 Task: Team Management: 1-on-1 Meeting Agenda.
Action: Mouse pressed left at (295, 323)
Screenshot: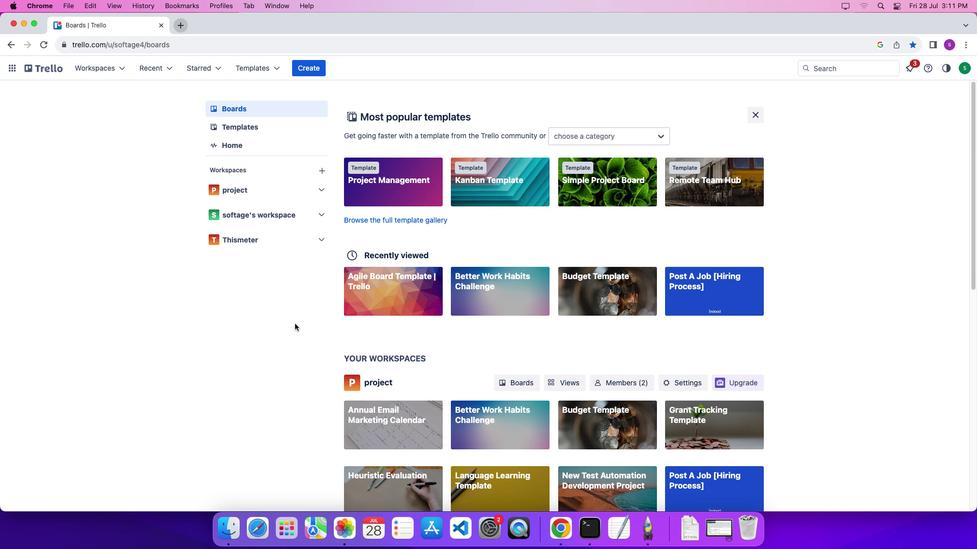
Action: Mouse moved to (35, 68)
Screenshot: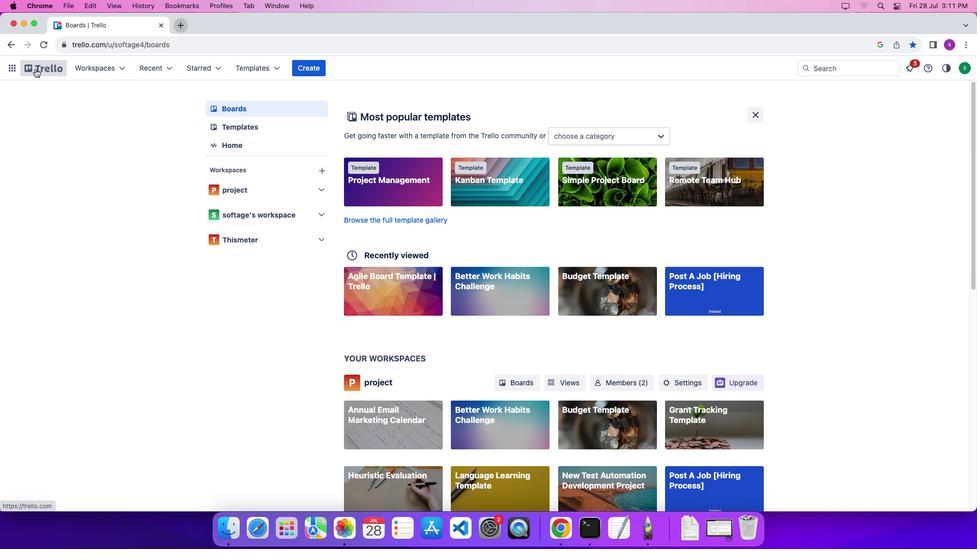 
Action: Mouse pressed left at (35, 68)
Screenshot: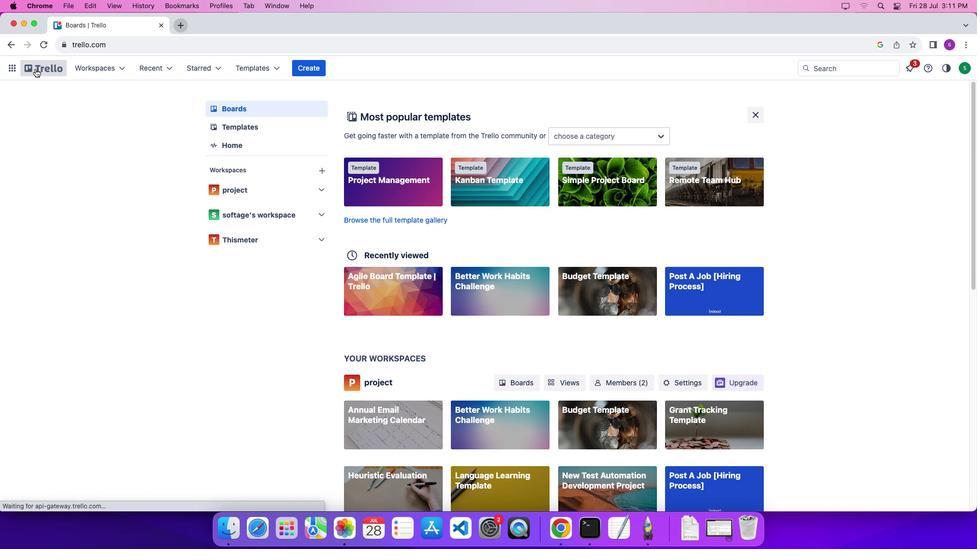 
Action: Mouse moved to (264, 70)
Screenshot: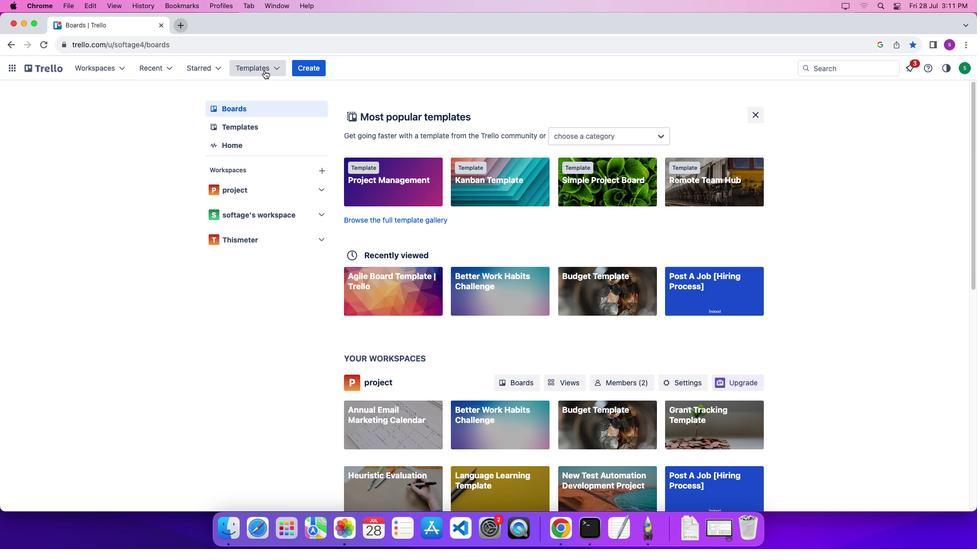 
Action: Mouse pressed left at (264, 70)
Screenshot: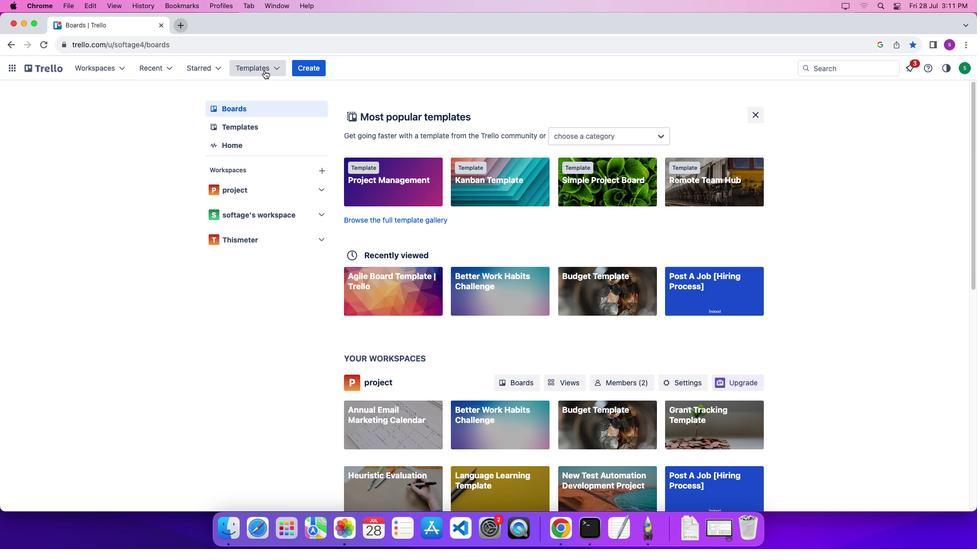 
Action: Mouse moved to (292, 388)
Screenshot: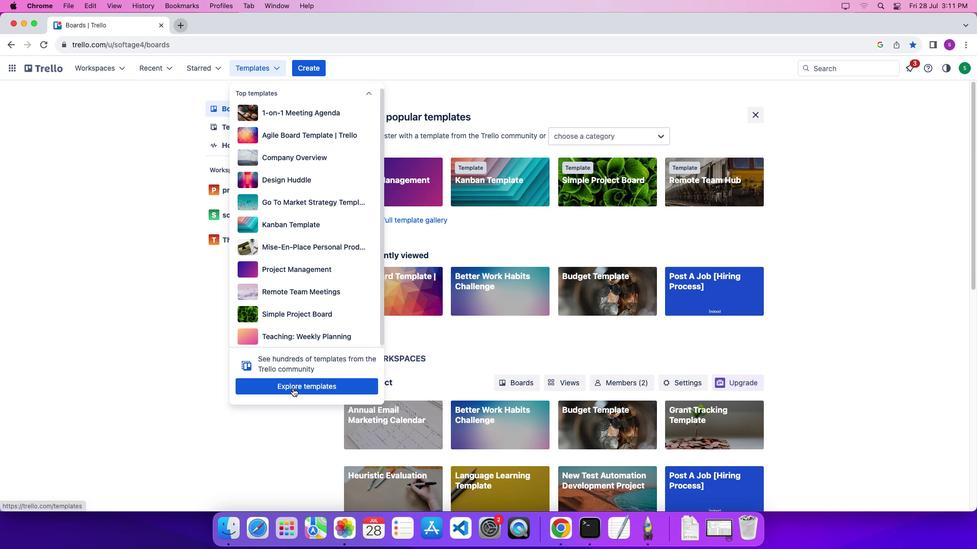 
Action: Mouse pressed left at (292, 388)
Screenshot: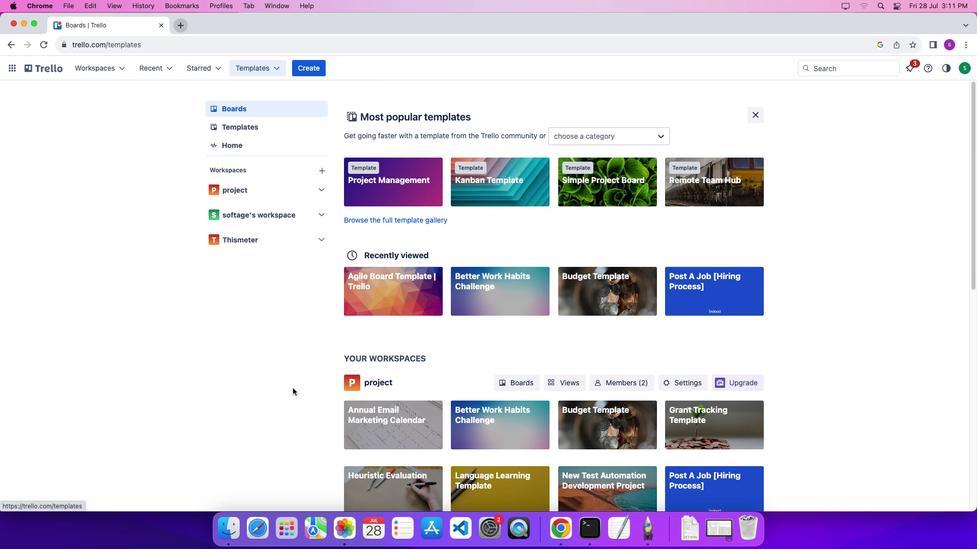 
Action: Mouse moved to (715, 115)
Screenshot: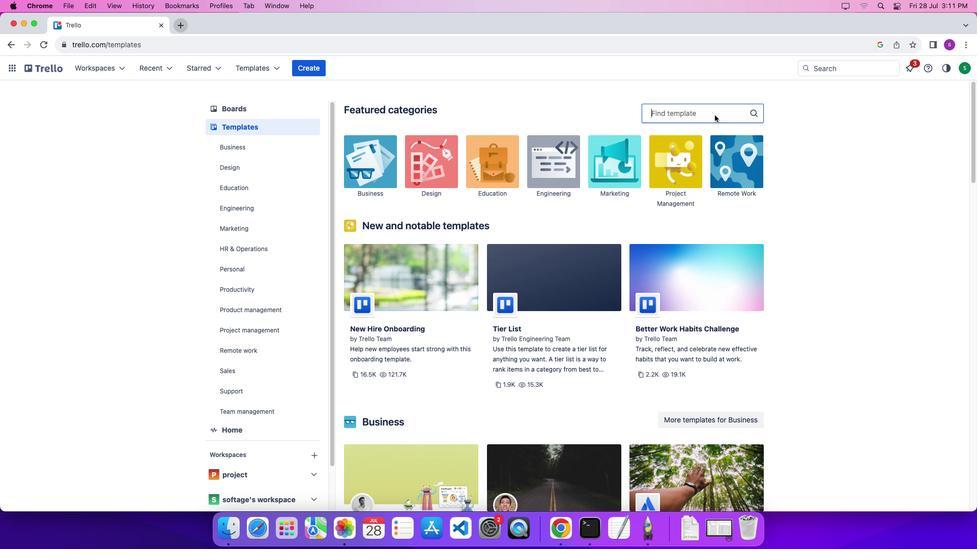 
Action: Mouse pressed left at (715, 115)
Screenshot: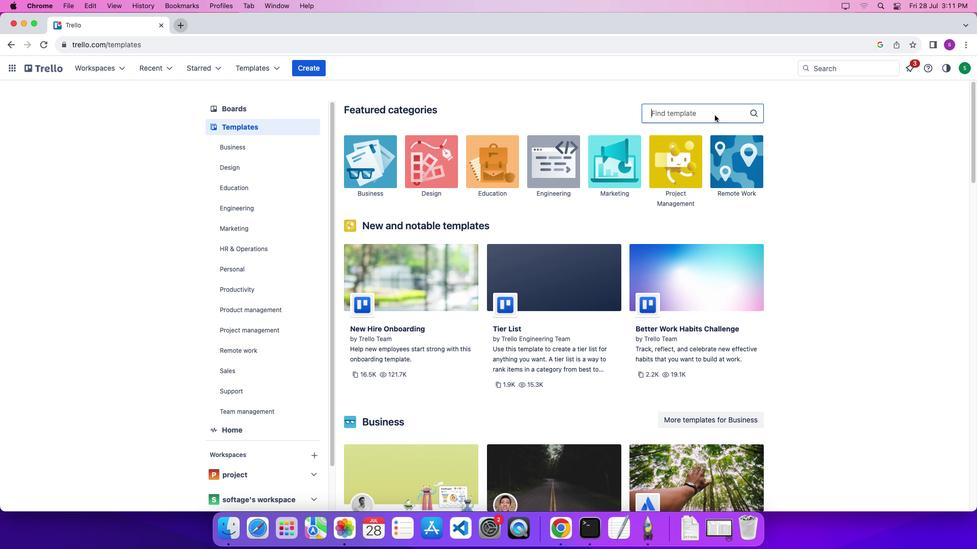 
Action: Mouse pressed left at (715, 115)
Screenshot: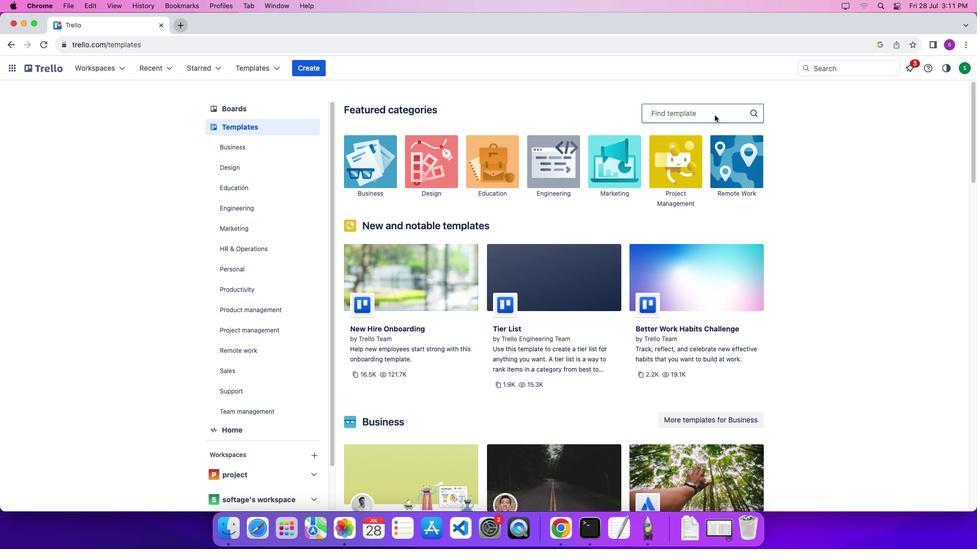
Action: Key pressed Key.shift'M''e''e''t''i''n''g'Key.spaceKey.shift'A''g''e''n''d''a'
Screenshot: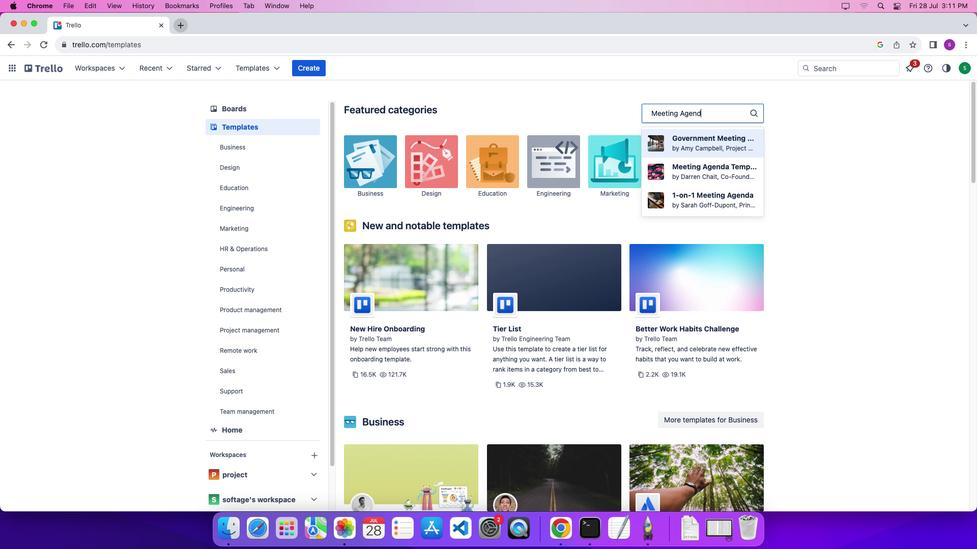 
Action: Mouse moved to (725, 190)
Screenshot: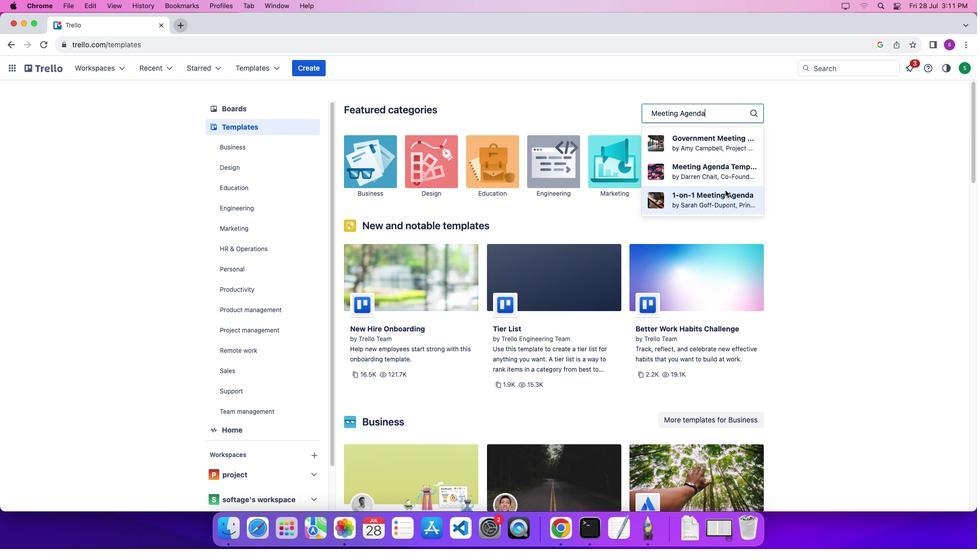 
Action: Mouse pressed left at (725, 190)
Screenshot: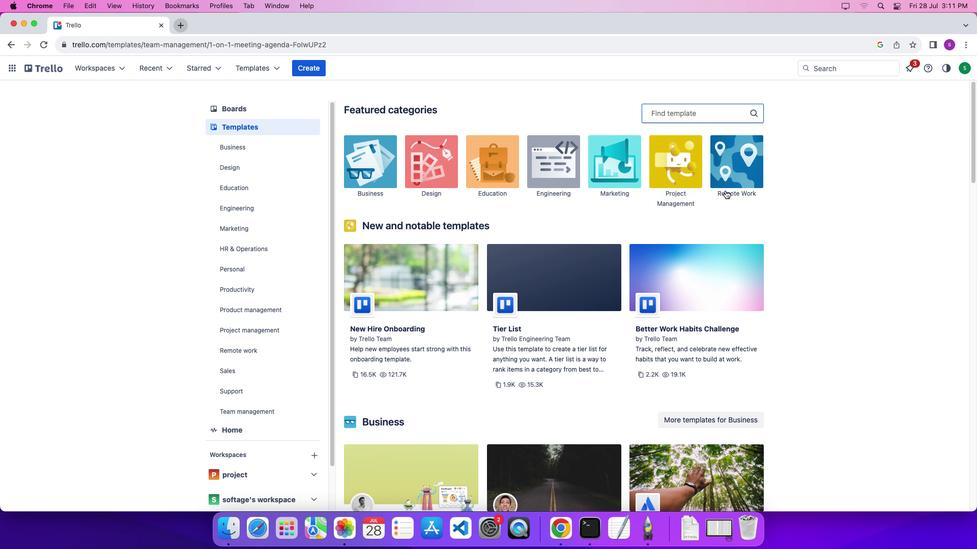 
Action: Mouse moved to (675, 295)
Screenshot: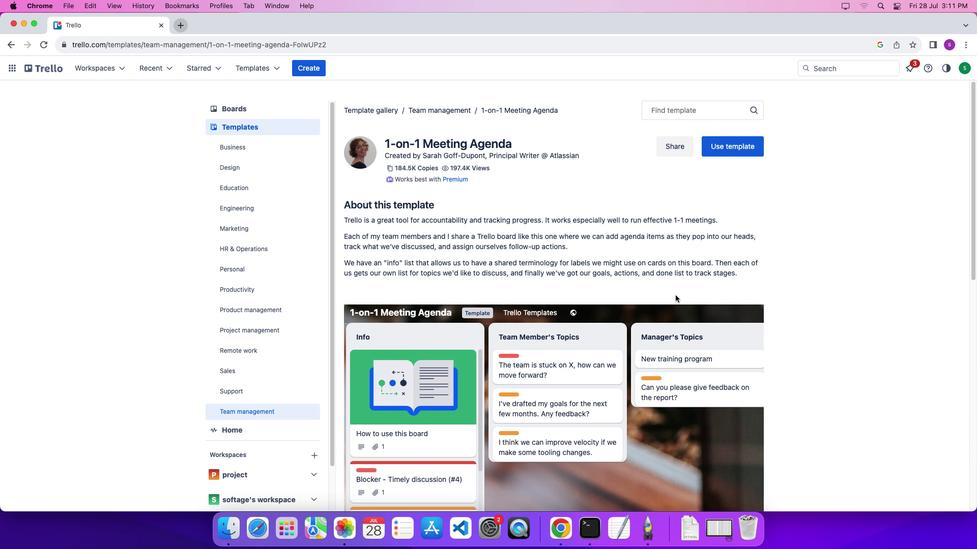 
Action: Mouse scrolled (675, 295) with delta (0, 0)
Screenshot: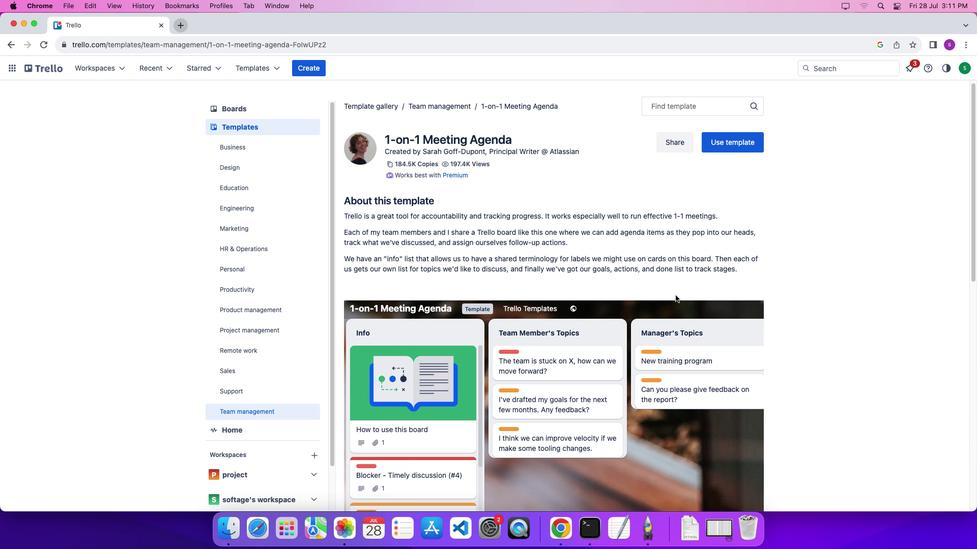 
Action: Mouse scrolled (675, 295) with delta (0, 0)
Screenshot: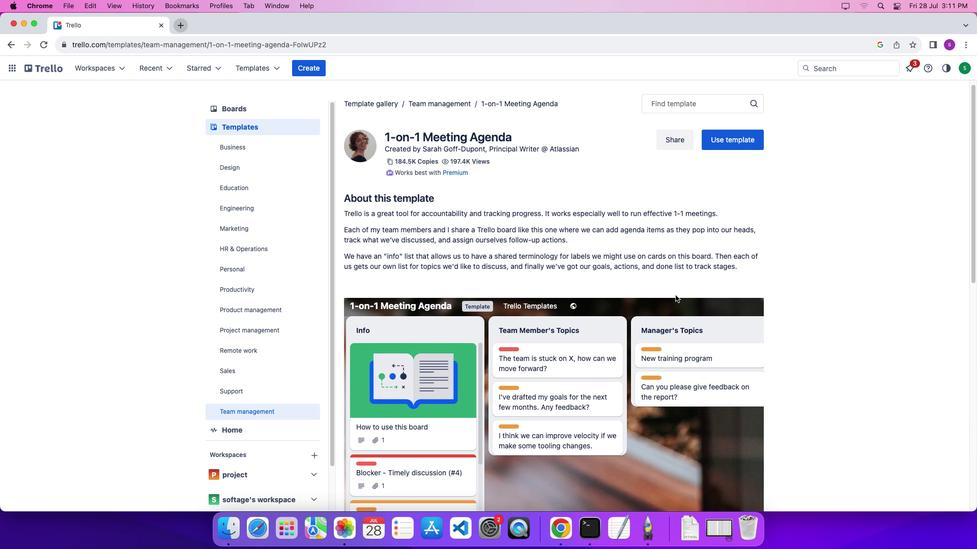 
Action: Mouse scrolled (675, 295) with delta (0, 0)
Screenshot: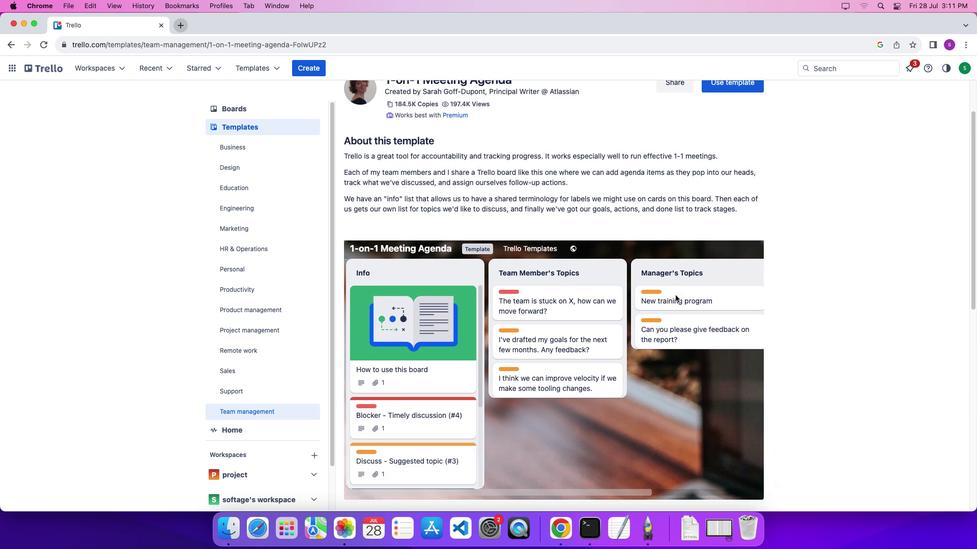 
Action: Mouse scrolled (675, 295) with delta (0, 0)
Screenshot: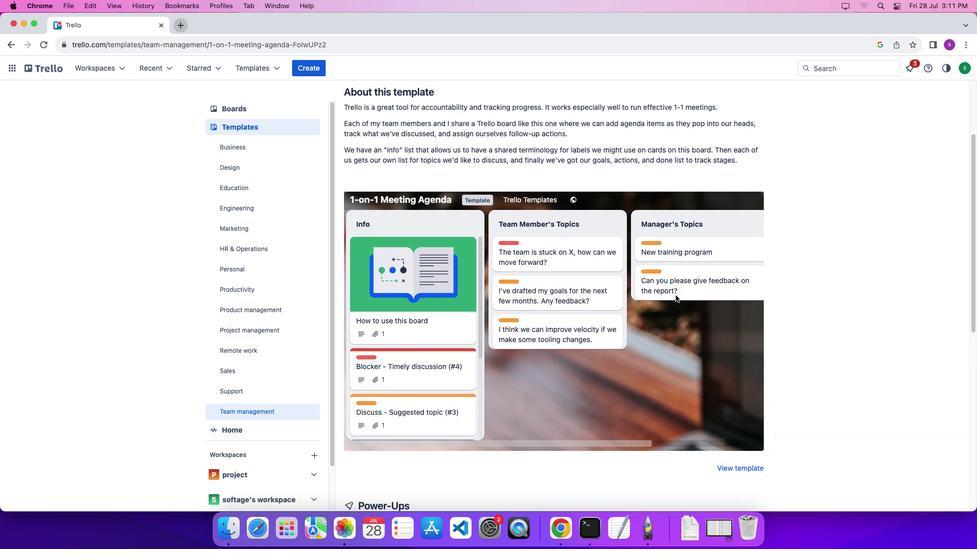 
Action: Mouse scrolled (675, 295) with delta (0, -2)
Screenshot: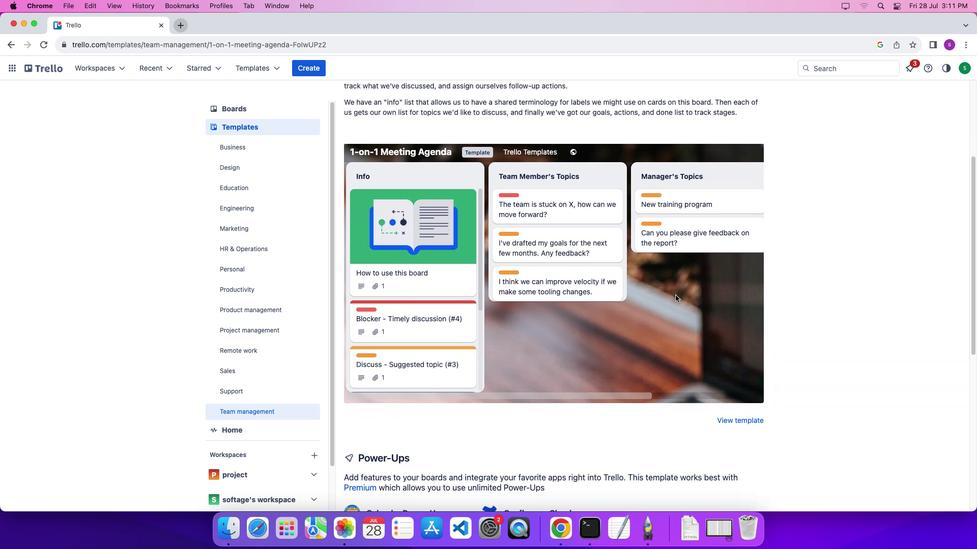 
Action: Mouse scrolled (675, 295) with delta (0, 0)
Screenshot: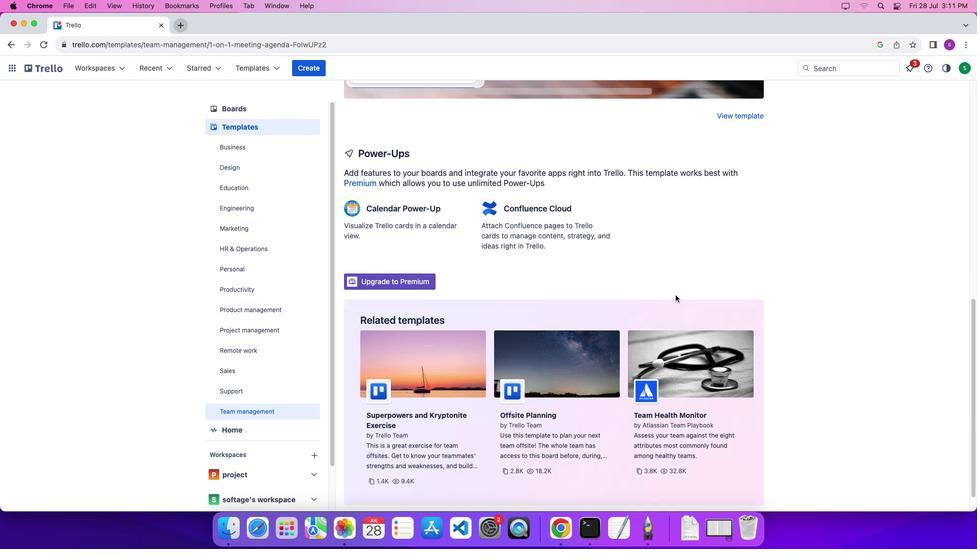 
Action: Mouse scrolled (675, 295) with delta (0, 0)
Screenshot: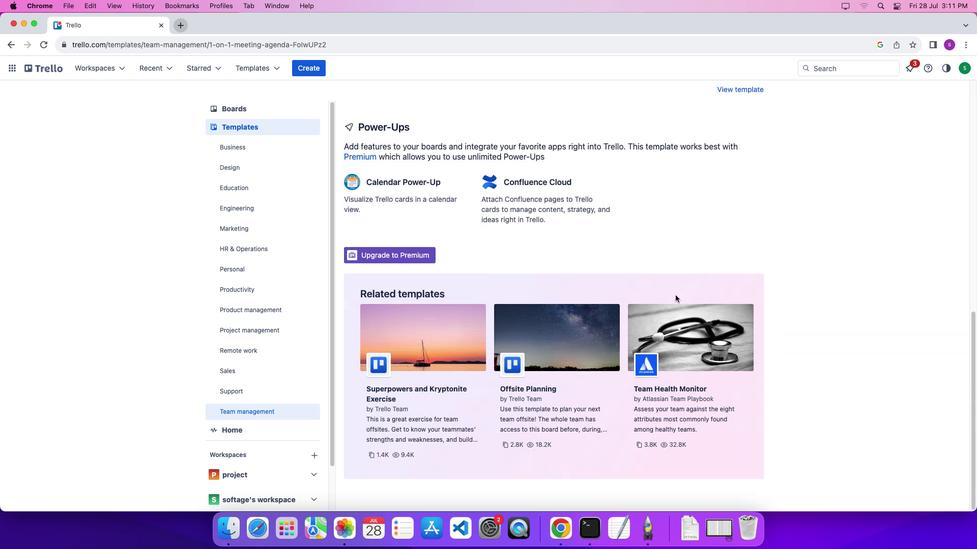 
Action: Mouse scrolled (675, 295) with delta (0, -3)
Screenshot: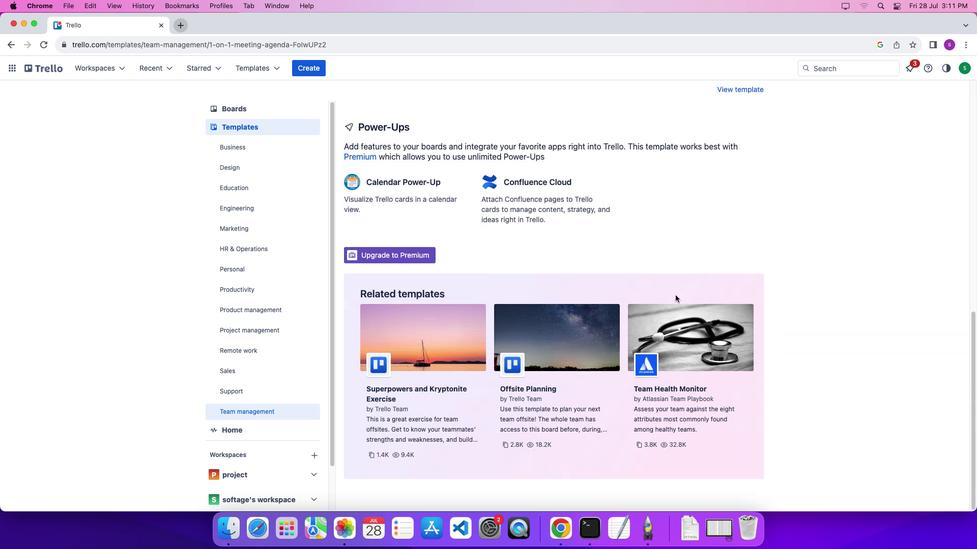 
Action: Mouse scrolled (675, 295) with delta (0, -5)
Screenshot: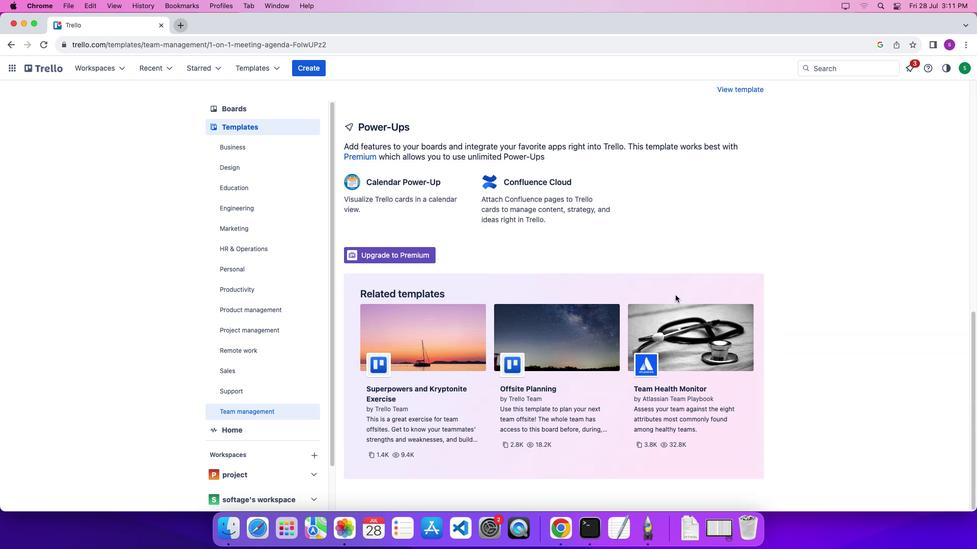 
Action: Mouse scrolled (675, 295) with delta (0, 0)
Screenshot: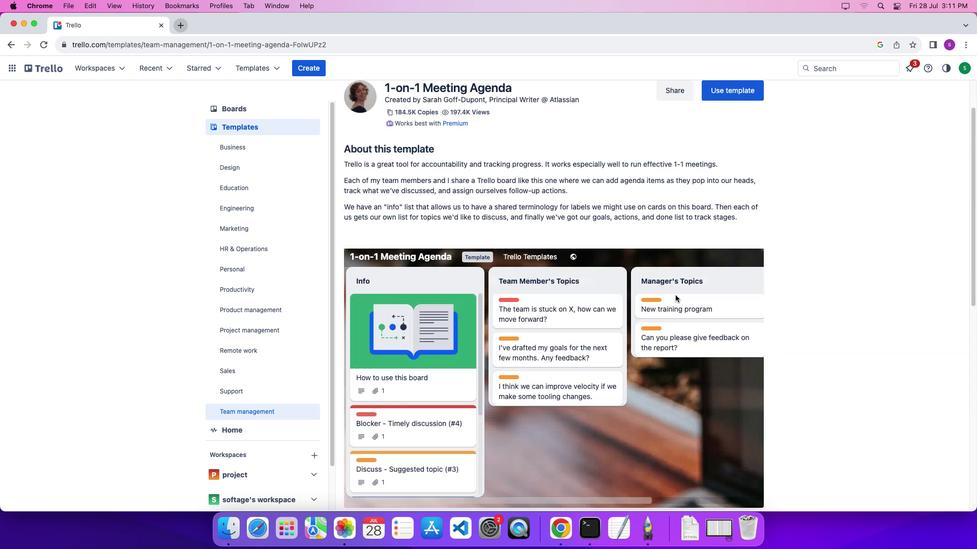 
Action: Mouse scrolled (675, 295) with delta (0, 0)
Screenshot: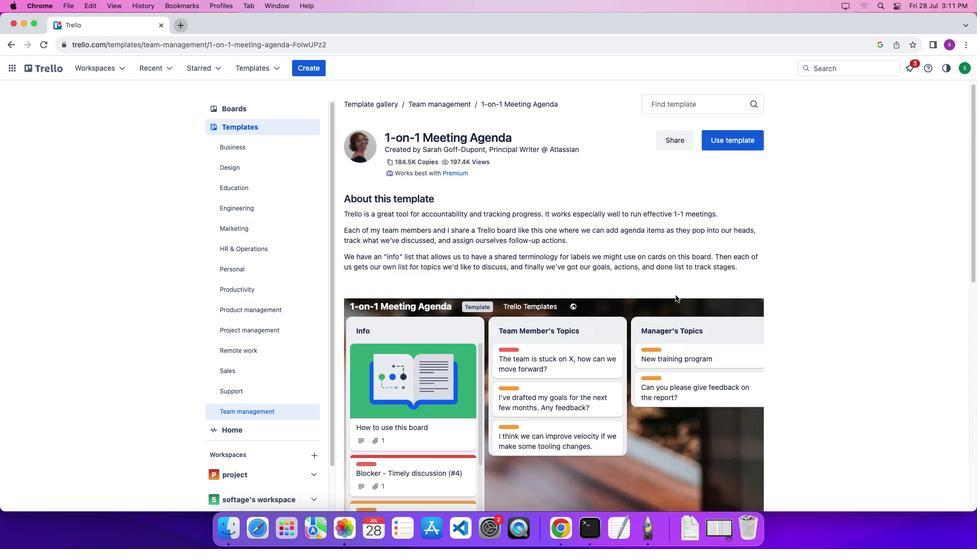 
Action: Mouse scrolled (675, 295) with delta (0, 4)
Screenshot: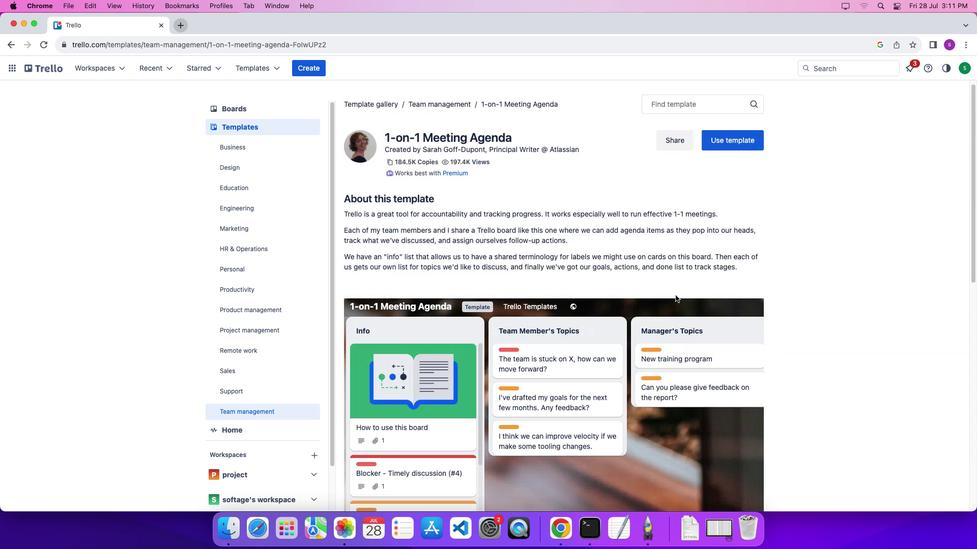 
Action: Mouse scrolled (675, 295) with delta (0, 6)
Screenshot: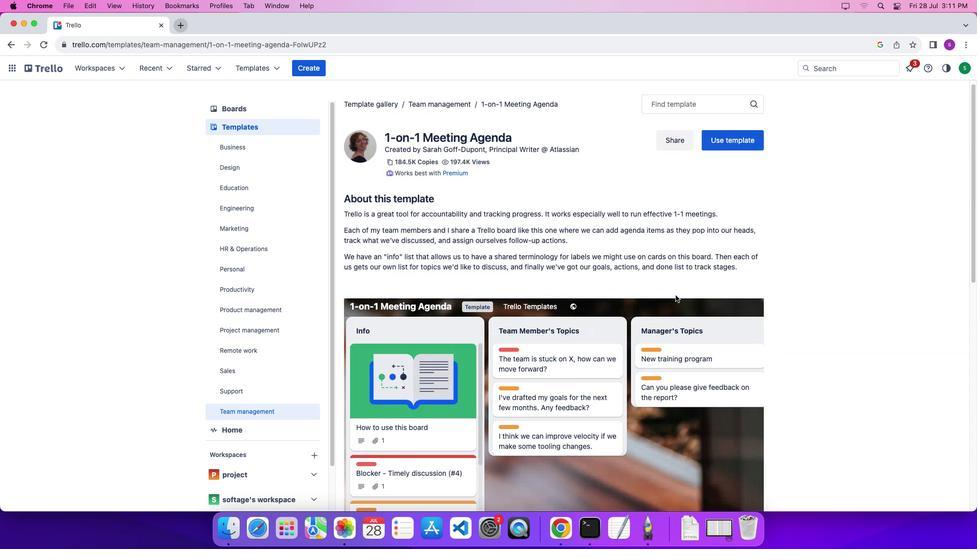 
Action: Mouse scrolled (675, 295) with delta (0, 0)
Screenshot: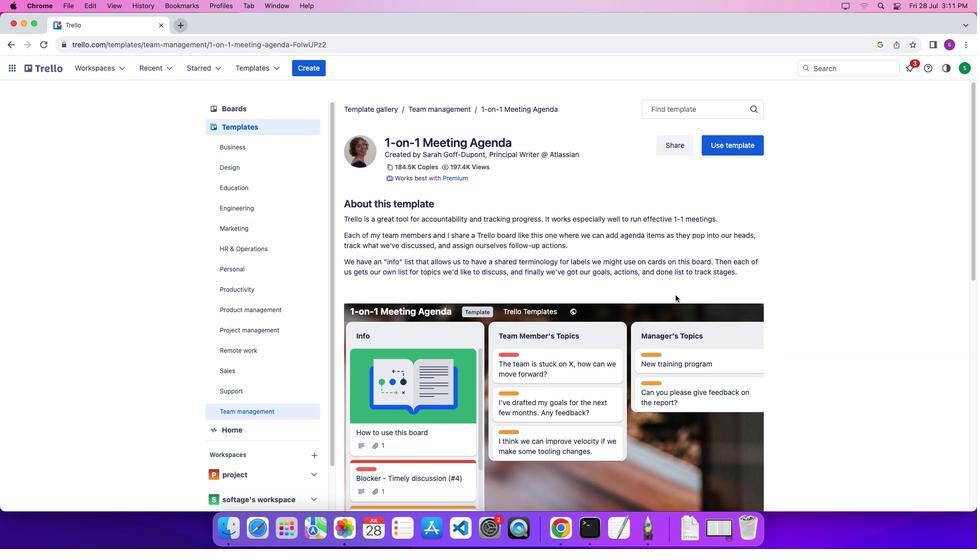 
Action: Mouse scrolled (675, 295) with delta (0, 0)
Screenshot: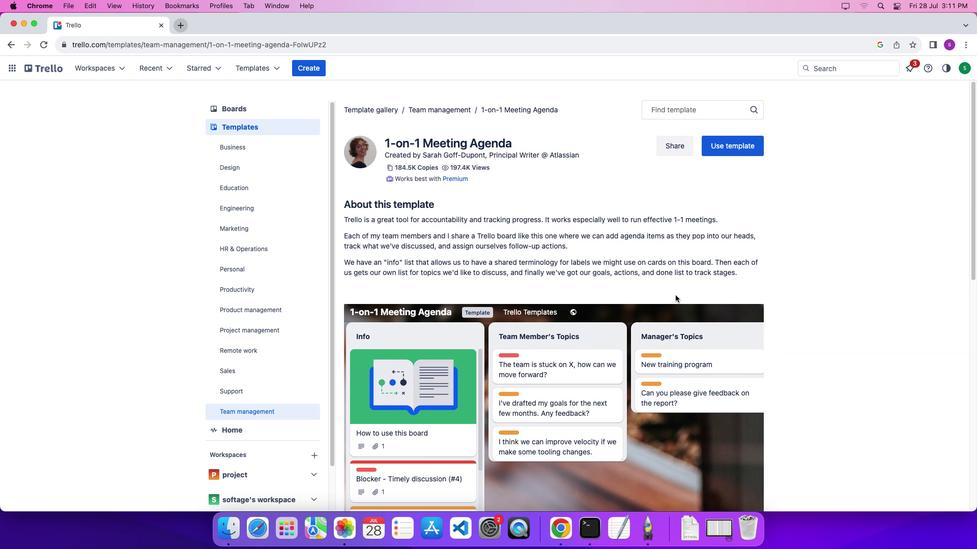 
Action: Mouse scrolled (675, 295) with delta (0, 4)
Screenshot: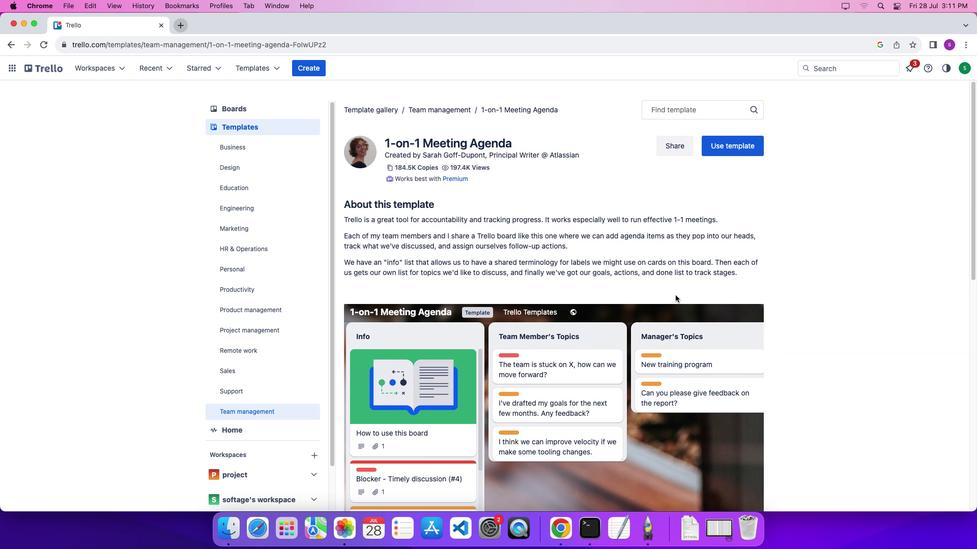 
Action: Mouse scrolled (675, 295) with delta (0, 6)
Screenshot: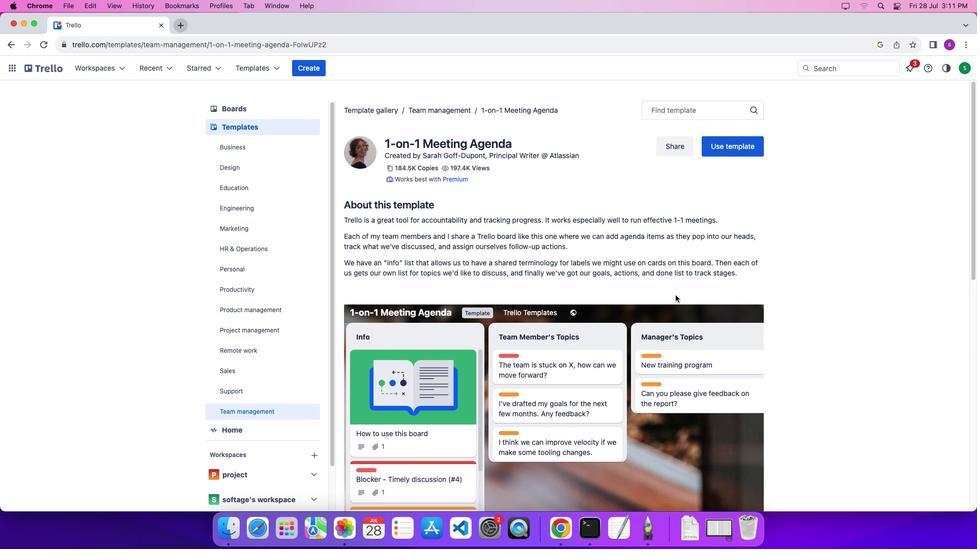 
Action: Mouse scrolled (675, 295) with delta (0, 0)
Screenshot: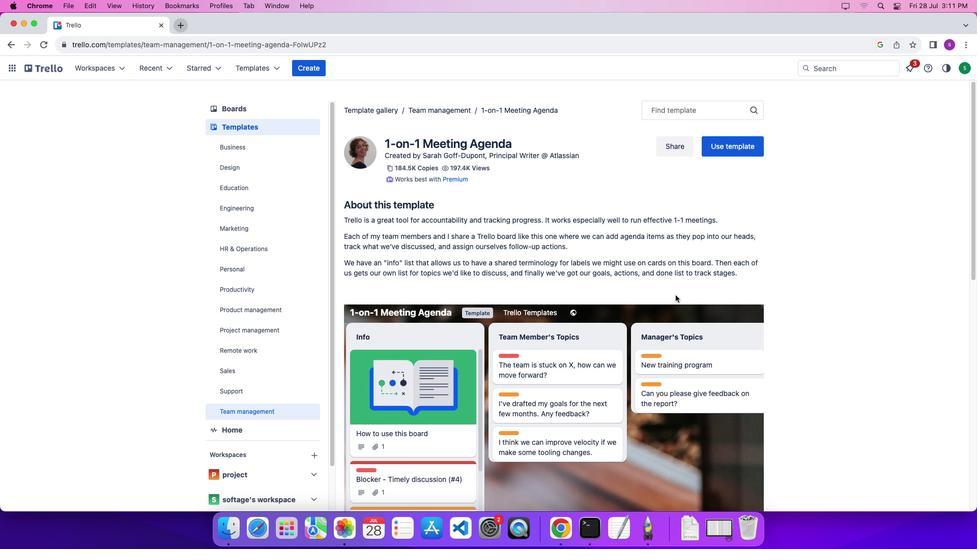 
Action: Mouse scrolled (675, 295) with delta (0, 1)
Screenshot: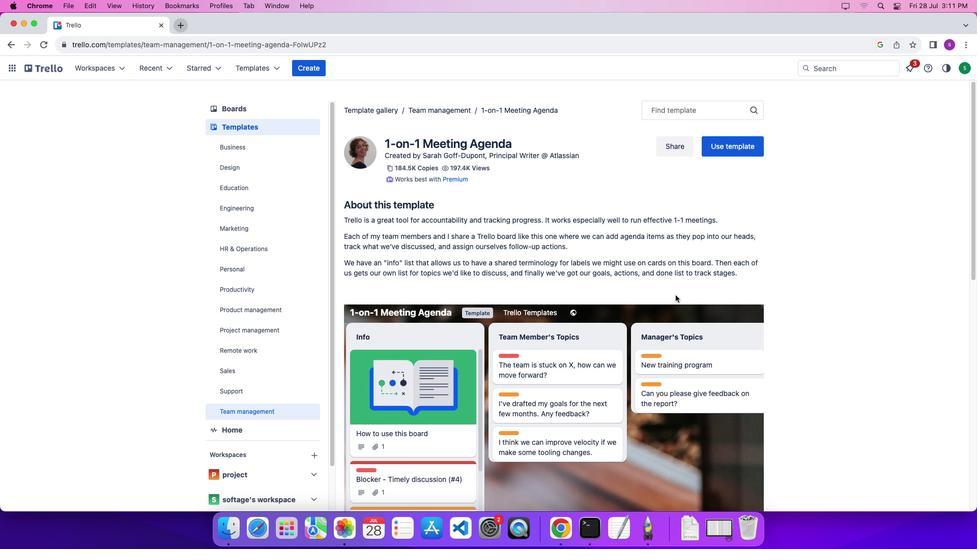 
Action: Mouse scrolled (675, 295) with delta (0, 4)
Screenshot: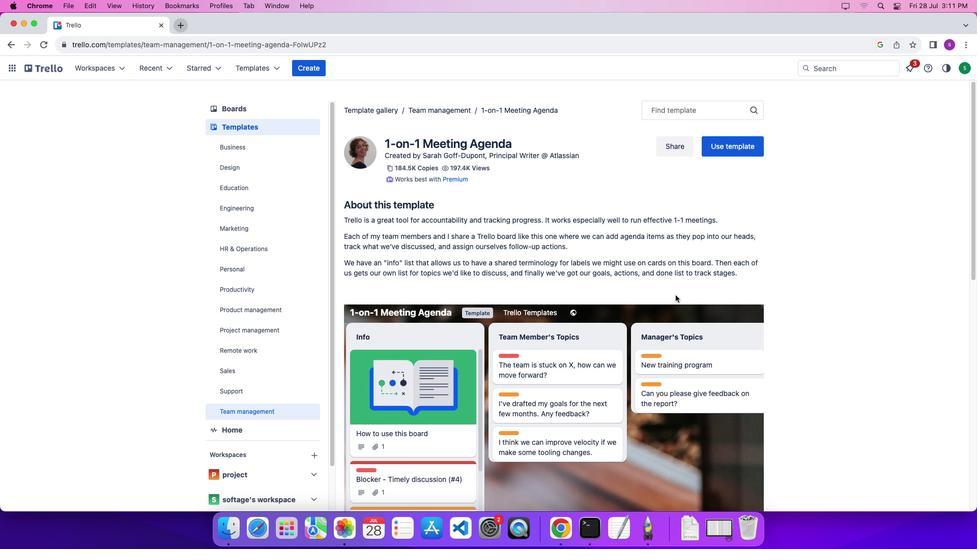 
Action: Mouse scrolled (675, 295) with delta (0, 7)
Screenshot: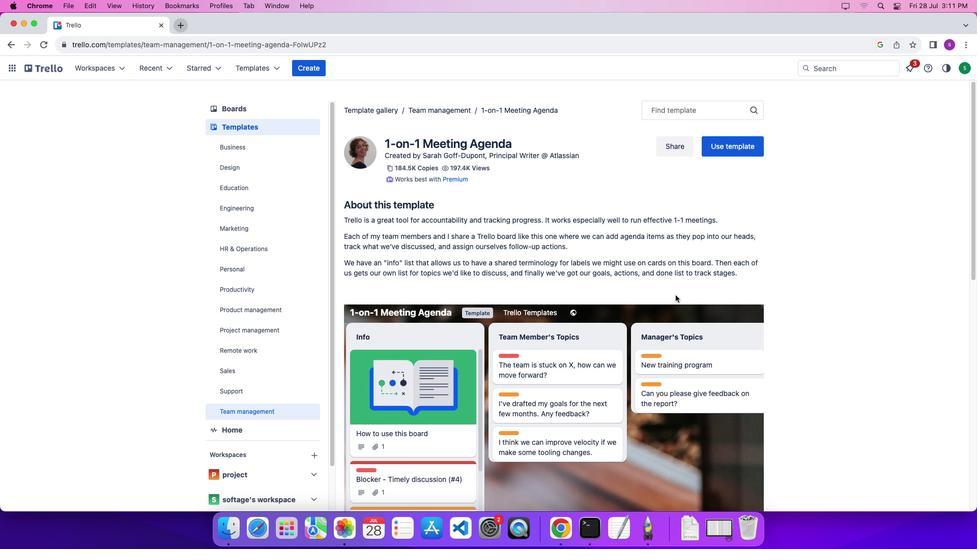 
Action: Mouse scrolled (675, 295) with delta (0, 0)
Screenshot: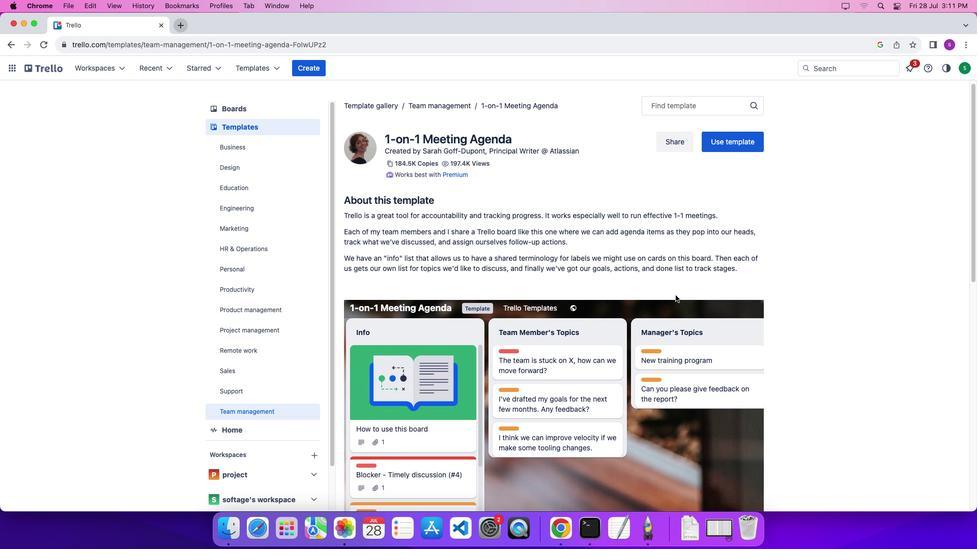 
Action: Mouse scrolled (675, 295) with delta (0, 0)
Screenshot: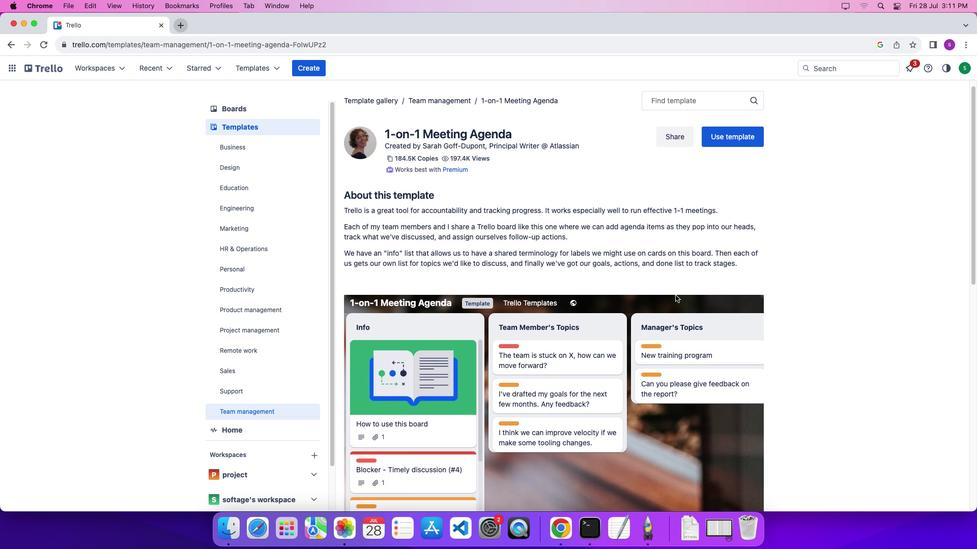 
Action: Mouse scrolled (675, 295) with delta (0, 0)
Screenshot: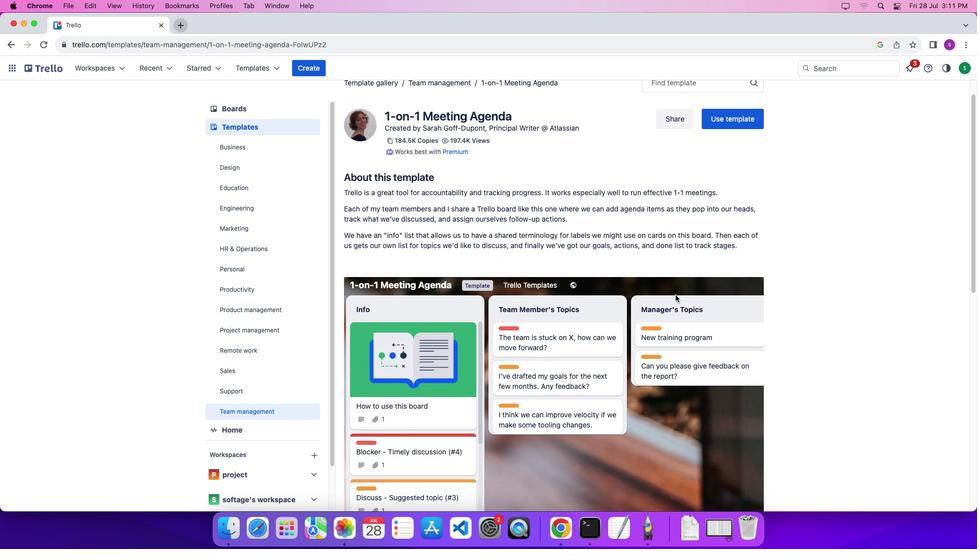 
Action: Mouse scrolled (675, 295) with delta (0, 0)
Screenshot: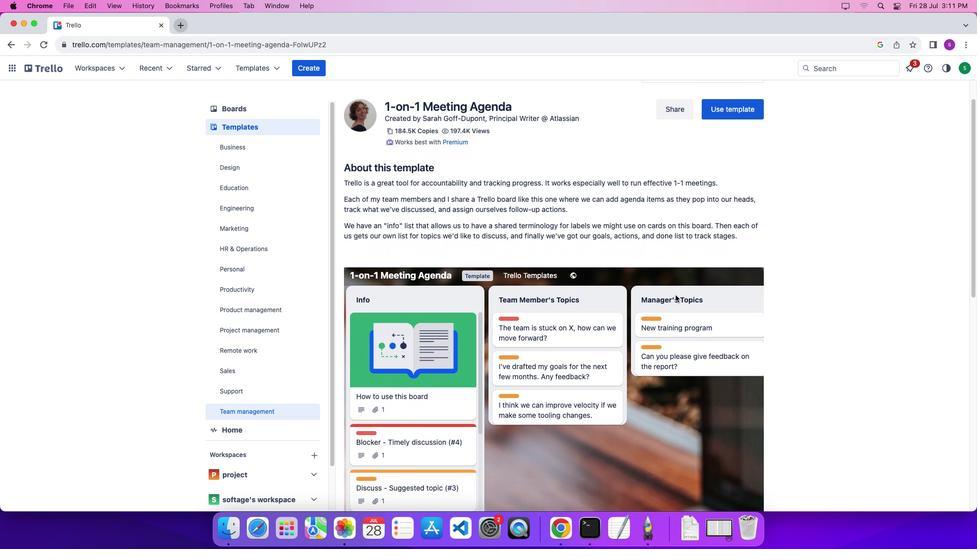 
Action: Mouse scrolled (675, 295) with delta (0, 0)
Screenshot: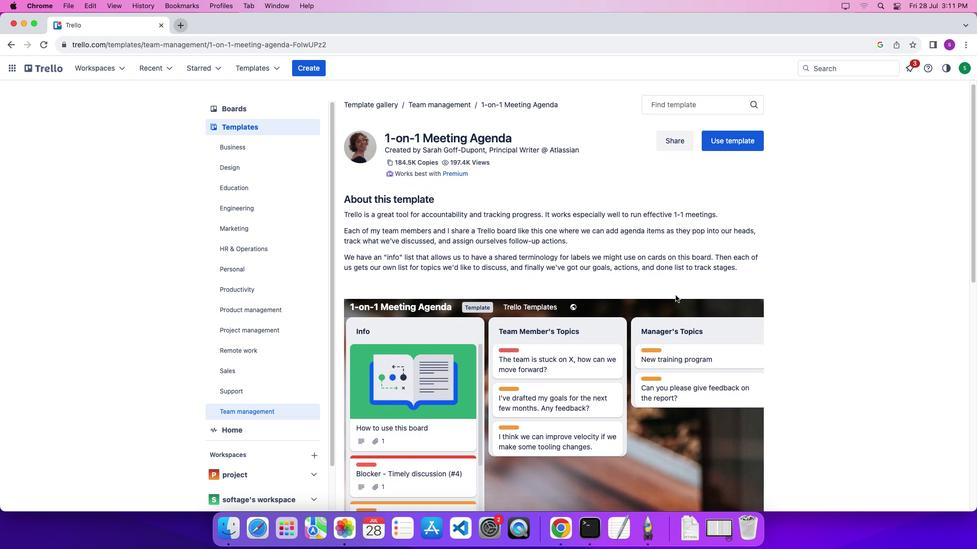 
Action: Mouse scrolled (675, 295) with delta (0, 0)
Screenshot: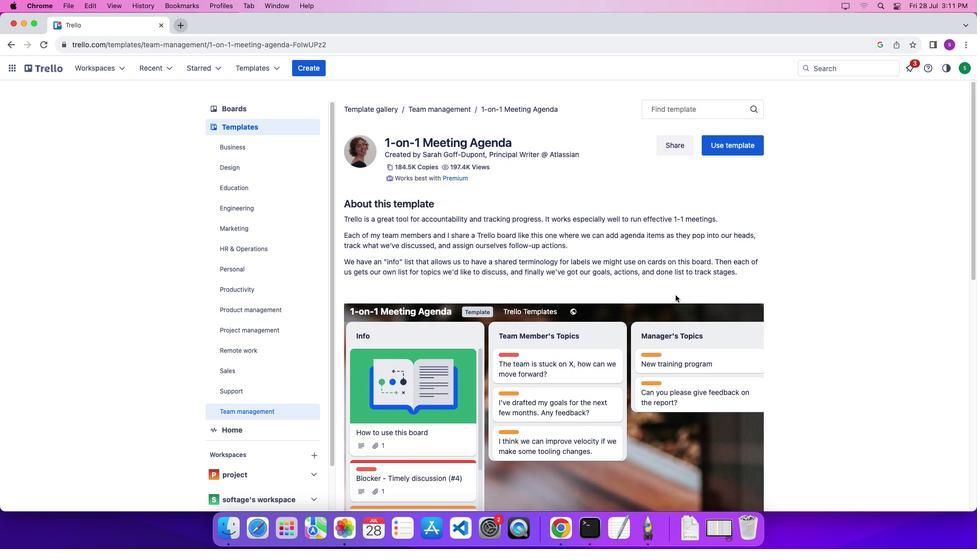 
Action: Mouse scrolled (675, 295) with delta (0, 4)
Screenshot: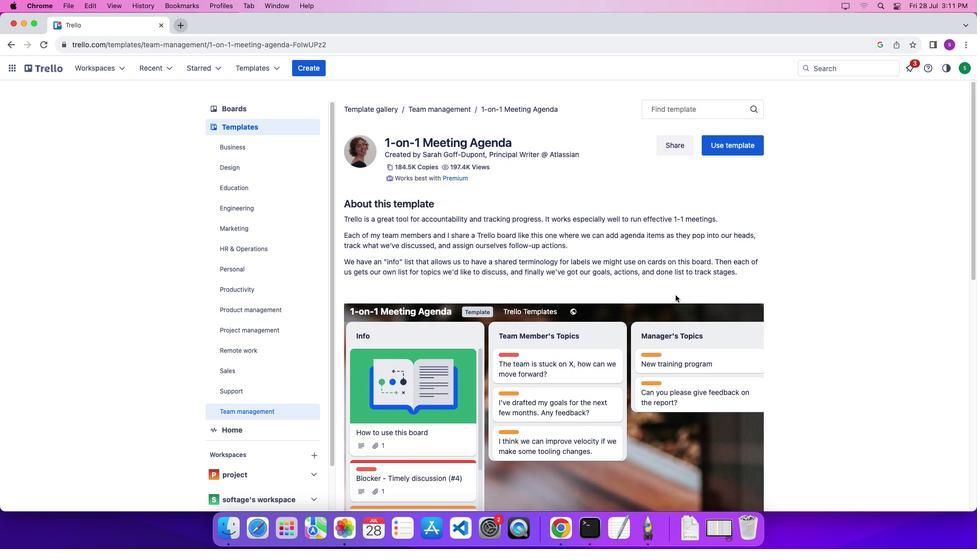 
Action: Mouse scrolled (675, 295) with delta (0, 6)
Screenshot: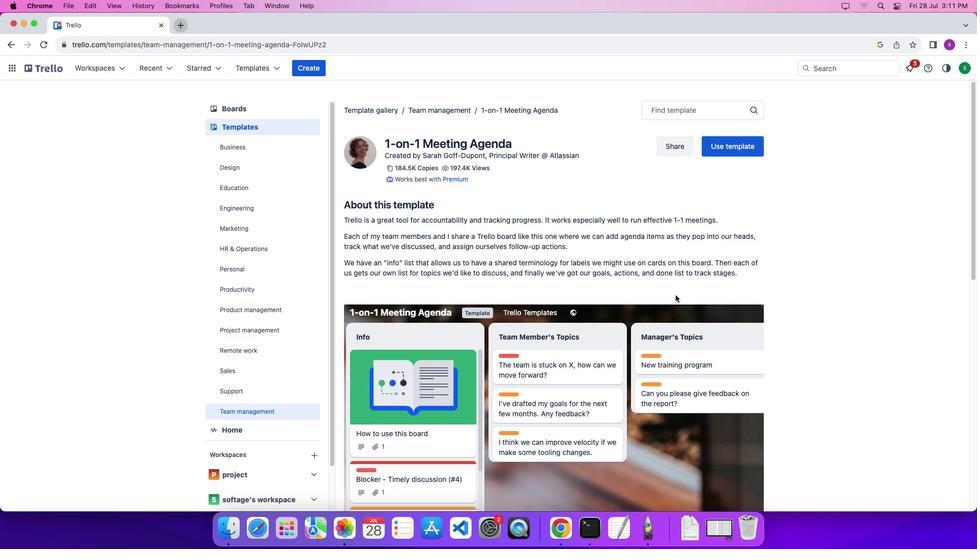 
Action: Mouse moved to (723, 143)
Screenshot: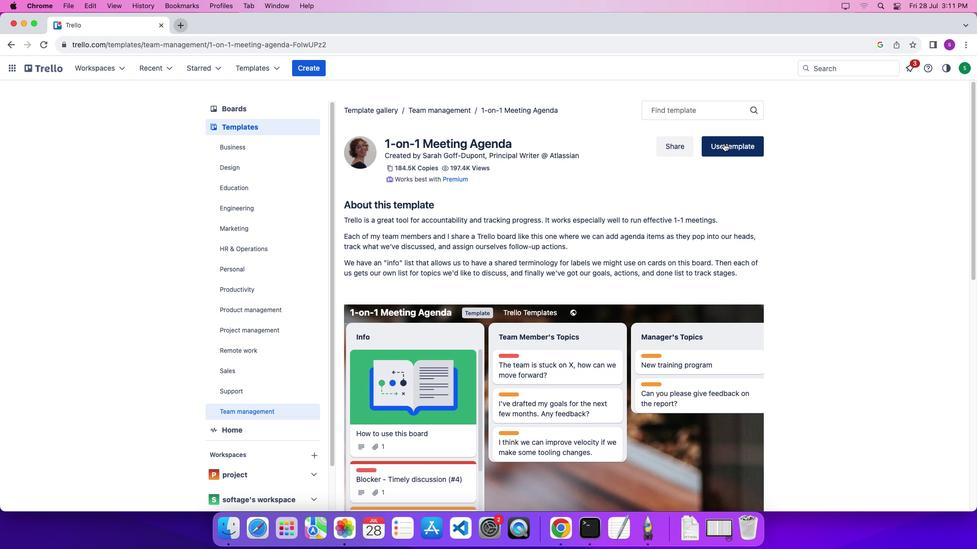 
Action: Mouse pressed left at (723, 143)
Screenshot: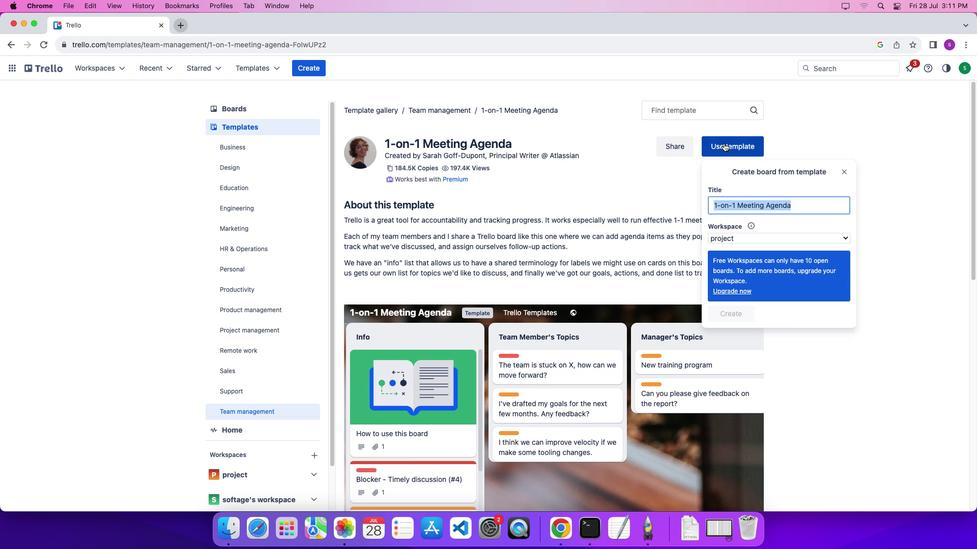 
Action: Mouse moved to (747, 239)
Screenshot: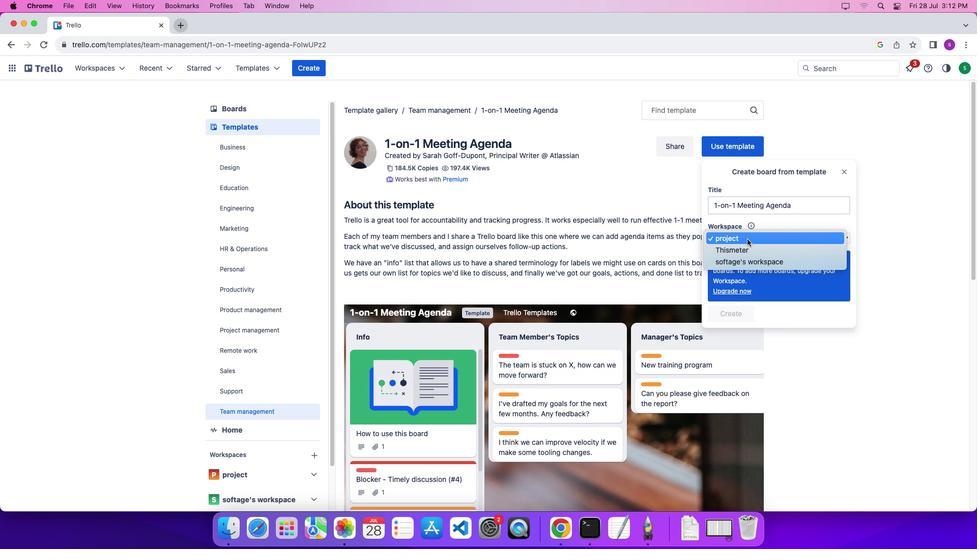 
Action: Mouse pressed left at (747, 239)
Screenshot: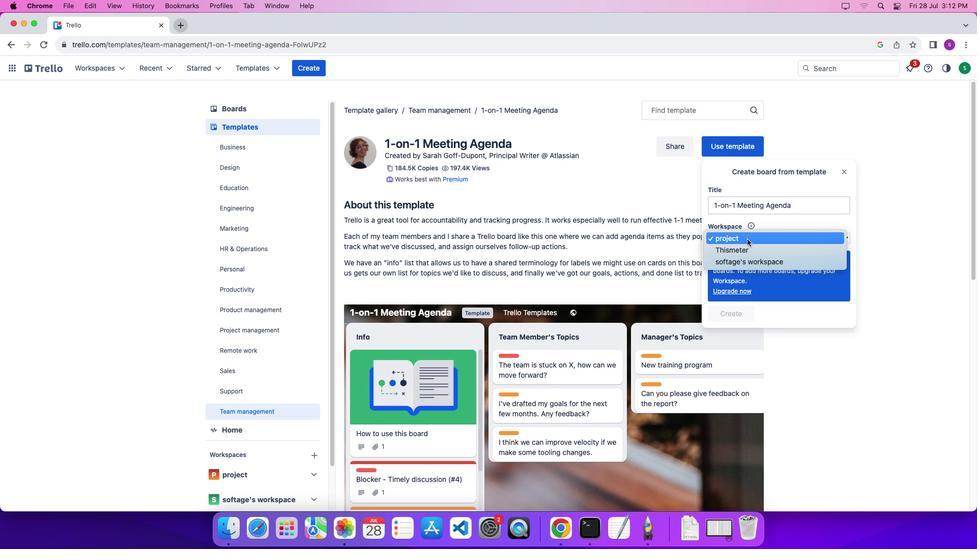 
Action: Mouse moved to (751, 250)
Screenshot: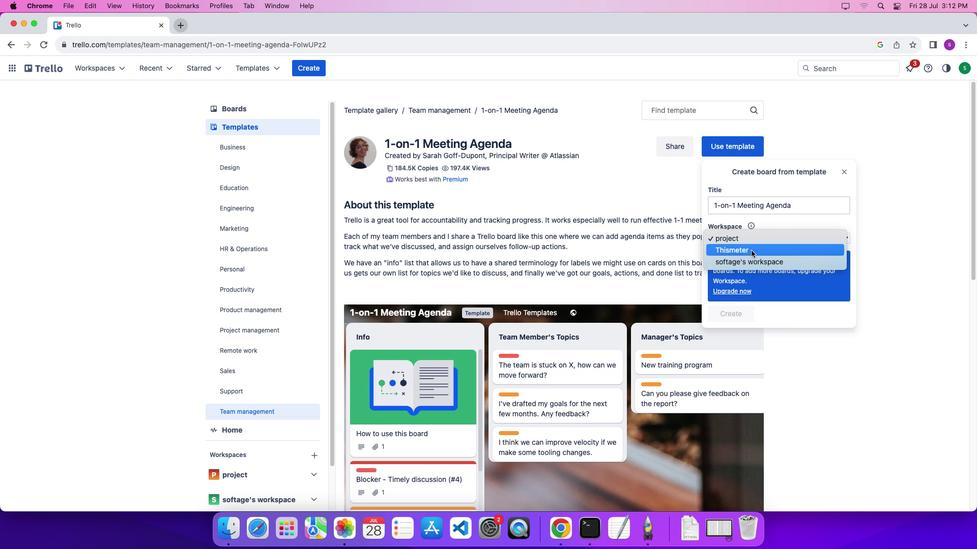 
Action: Mouse pressed left at (751, 250)
Screenshot: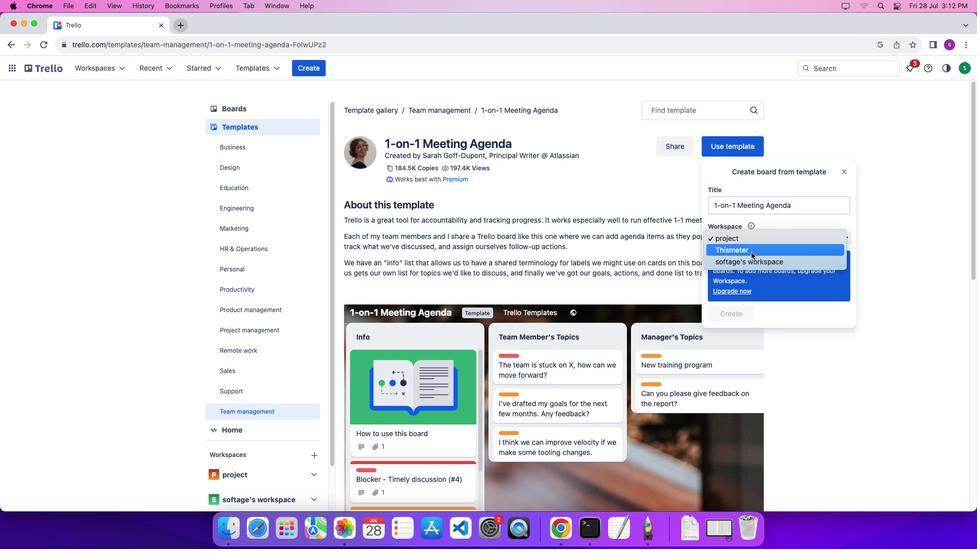 
Action: Mouse moved to (721, 360)
Screenshot: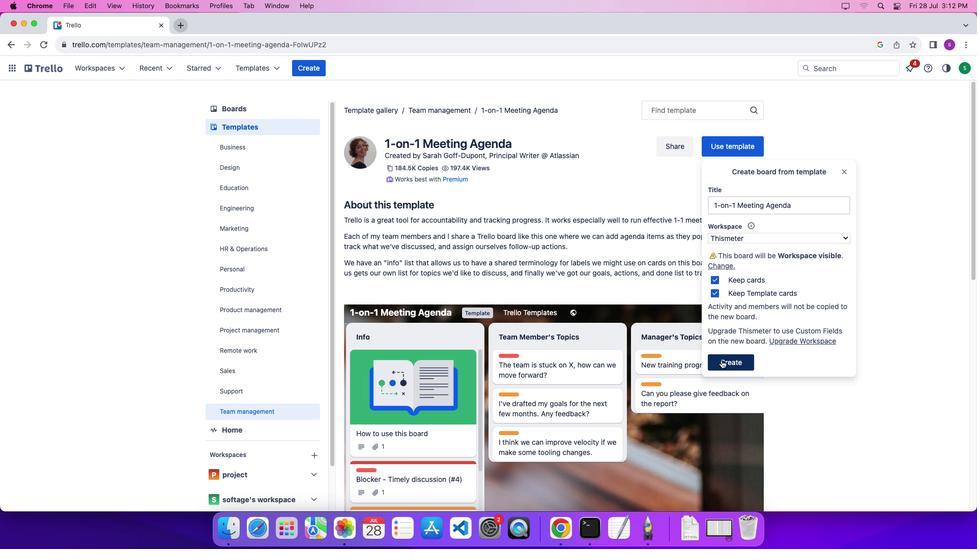
Action: Mouse pressed left at (721, 360)
Screenshot: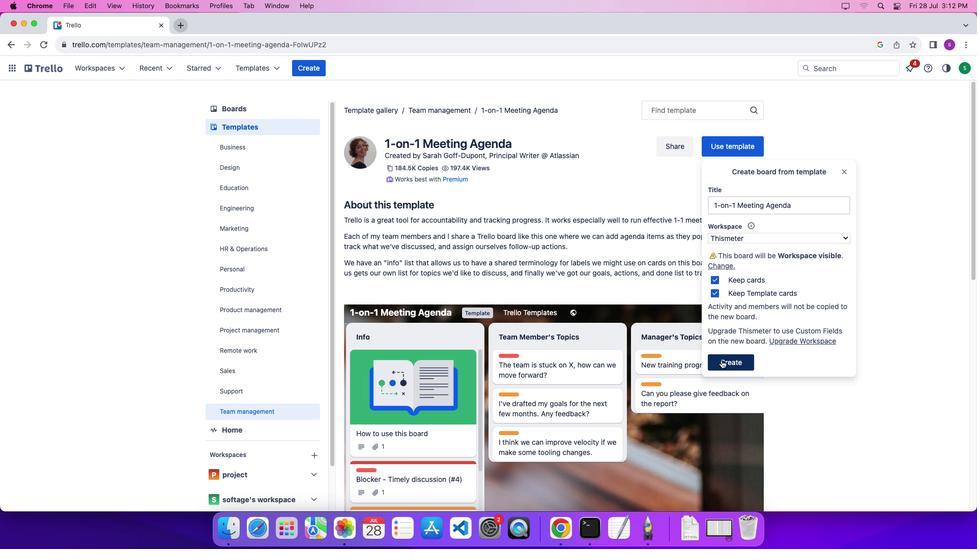 
Action: Mouse moved to (232, 416)
Screenshot: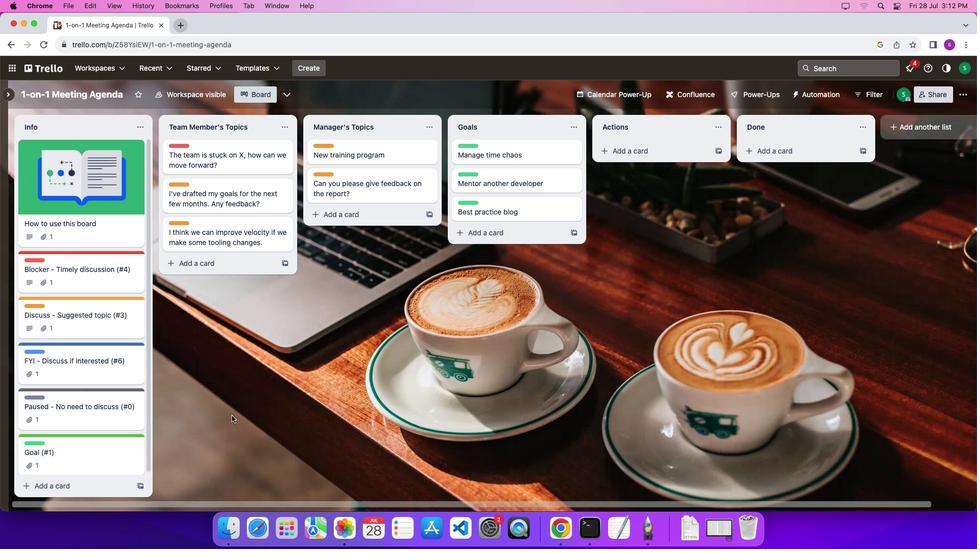 
Action: Mouse pressed left at (232, 416)
Screenshot: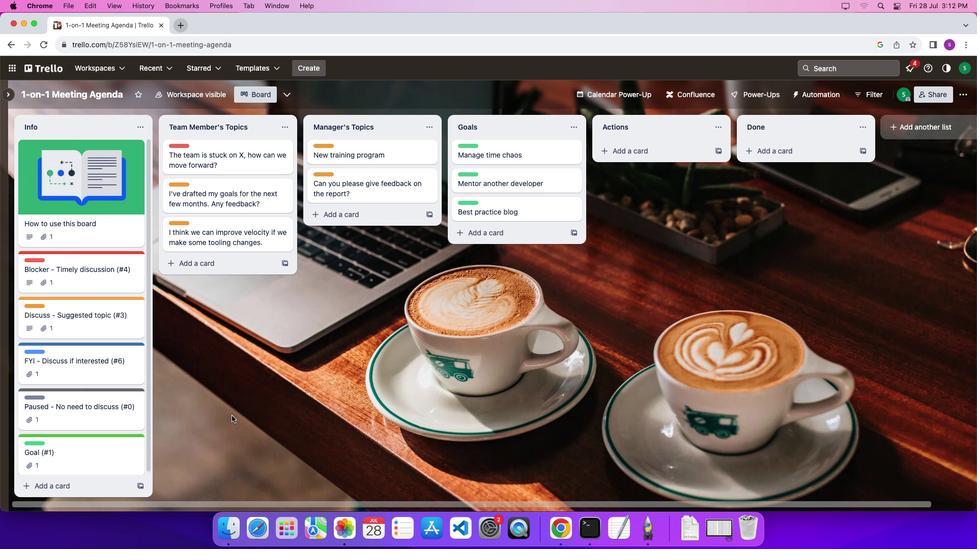 
Action: Mouse moved to (373, 501)
Screenshot: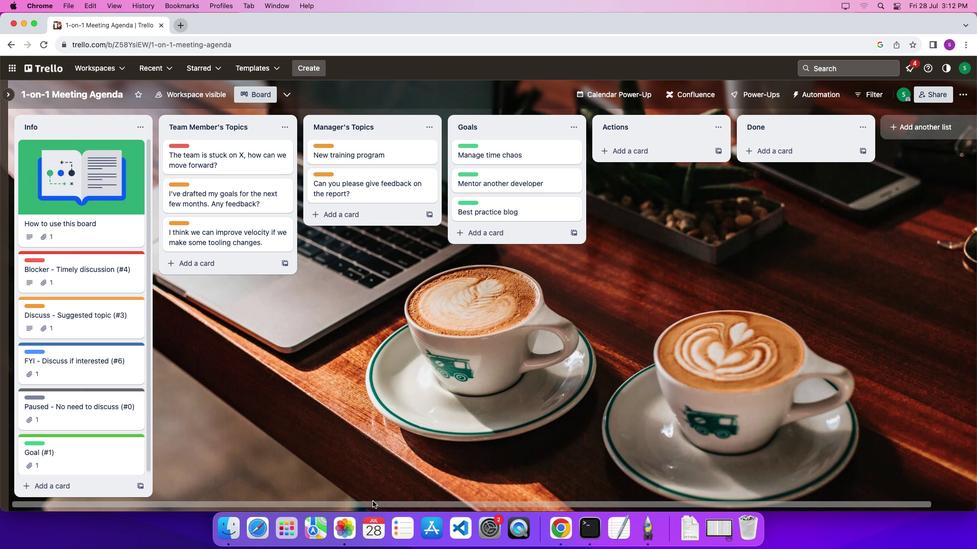 
Action: Mouse pressed left at (373, 501)
Screenshot: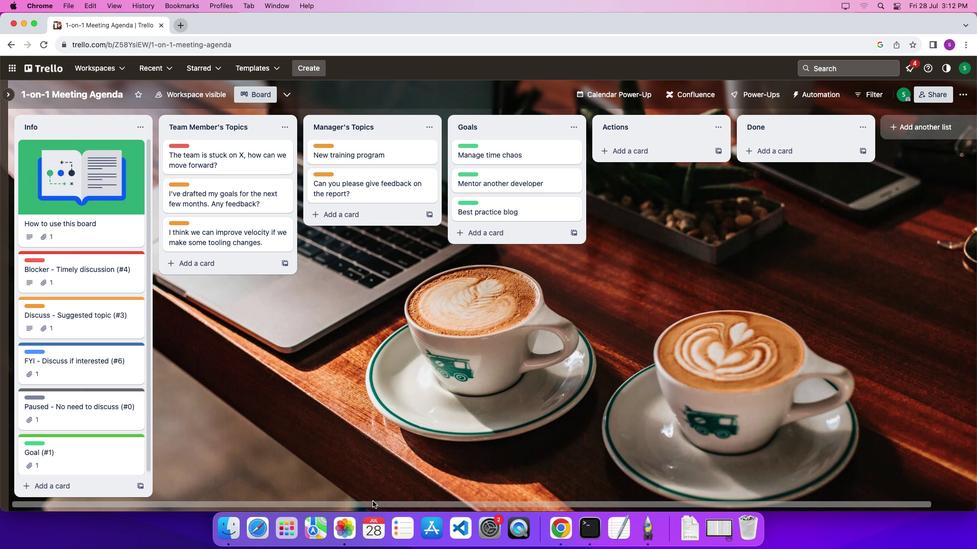 
Action: Mouse moved to (373, 501)
Screenshot: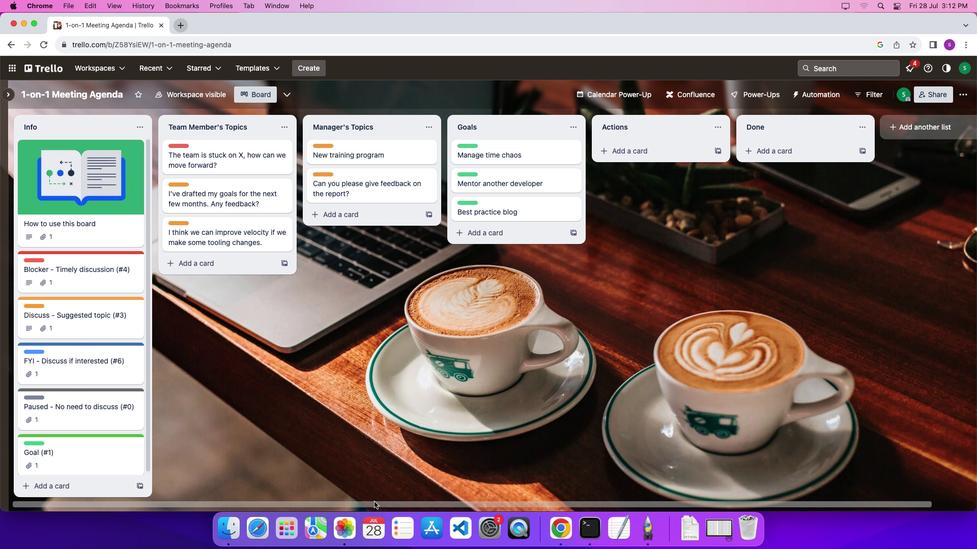 
Action: Mouse pressed left at (373, 501)
Screenshot: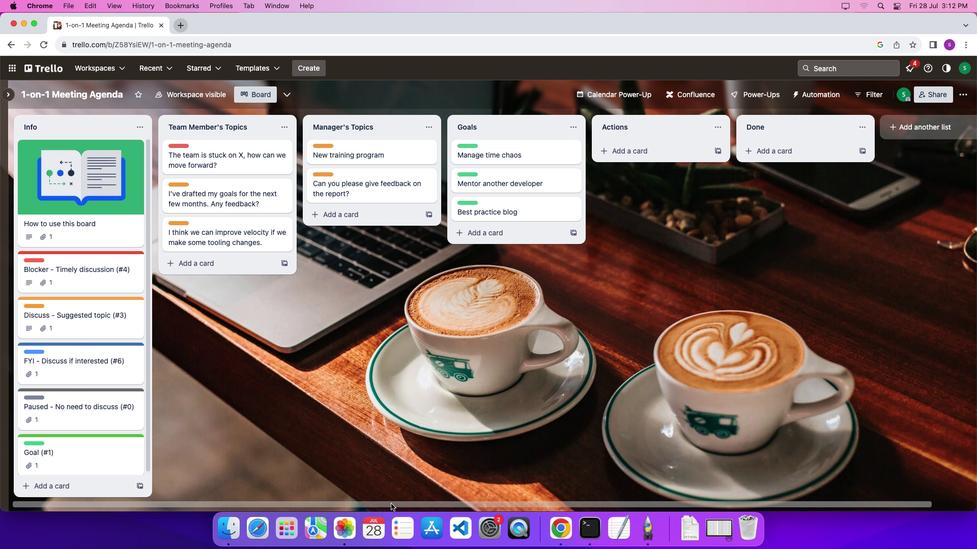 
Action: Mouse moved to (856, 133)
Screenshot: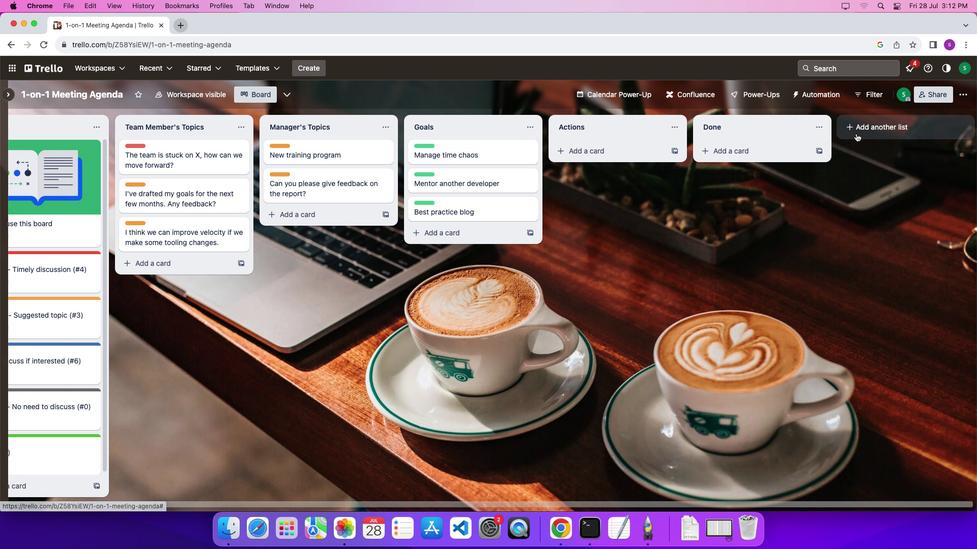 
Action: Mouse pressed left at (856, 133)
Screenshot: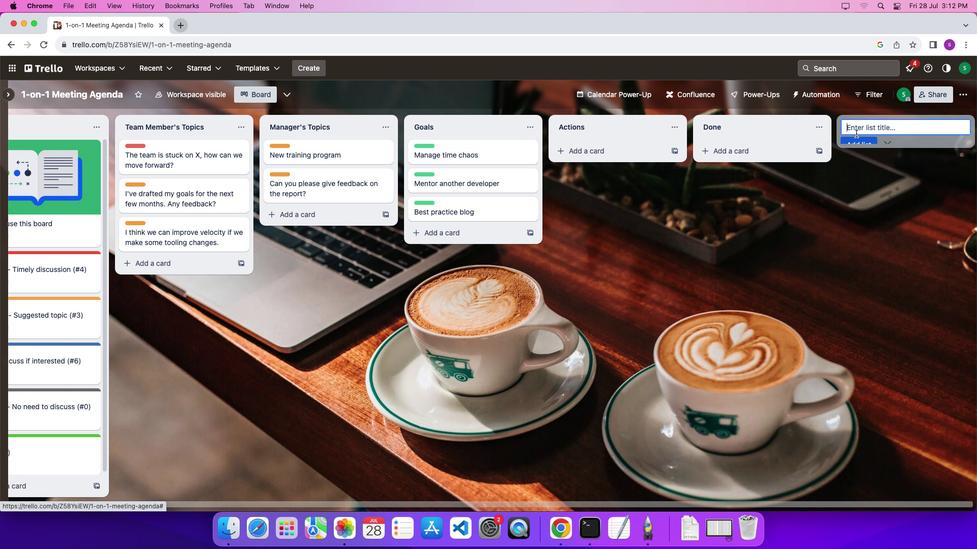 
Action: Mouse moved to (858, 129)
Screenshot: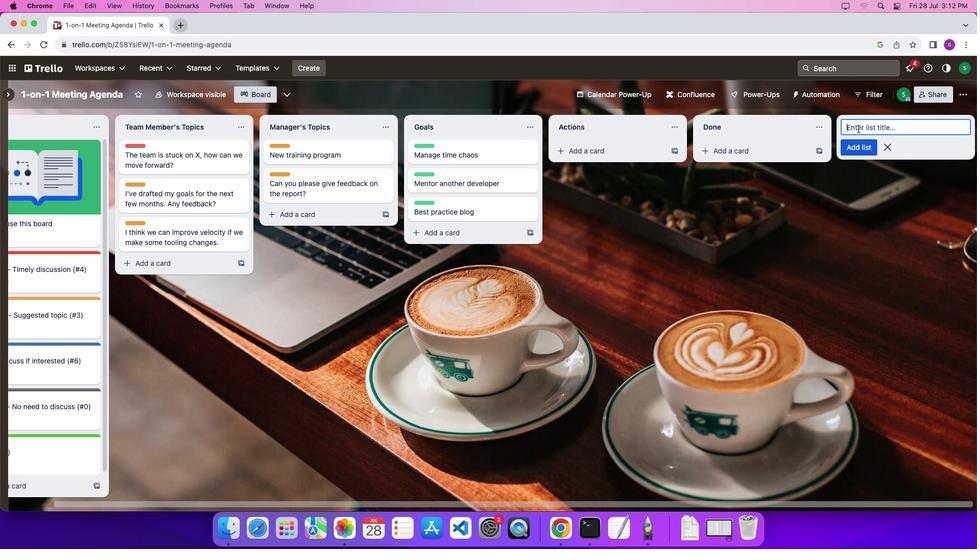 
Action: Mouse pressed left at (858, 129)
Screenshot: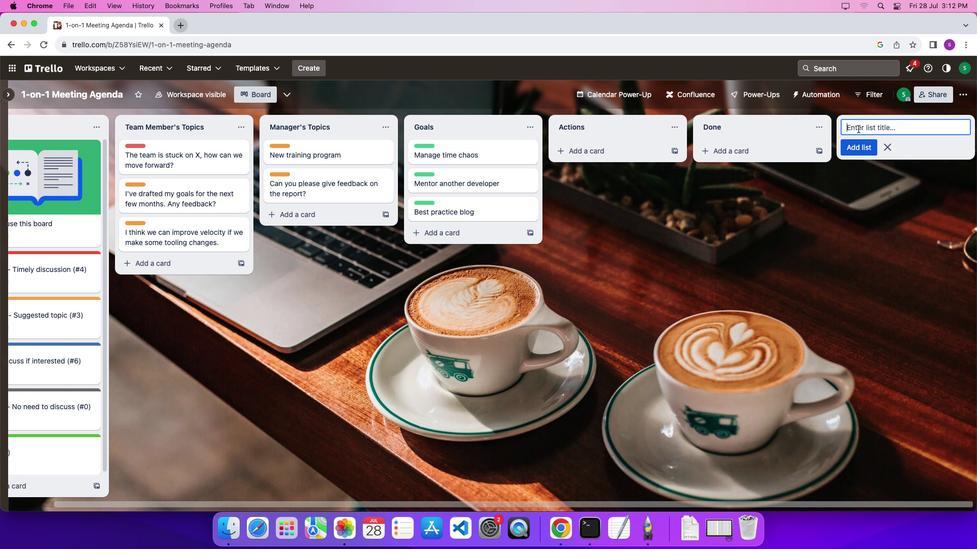 
Action: Mouse moved to (858, 128)
Screenshot: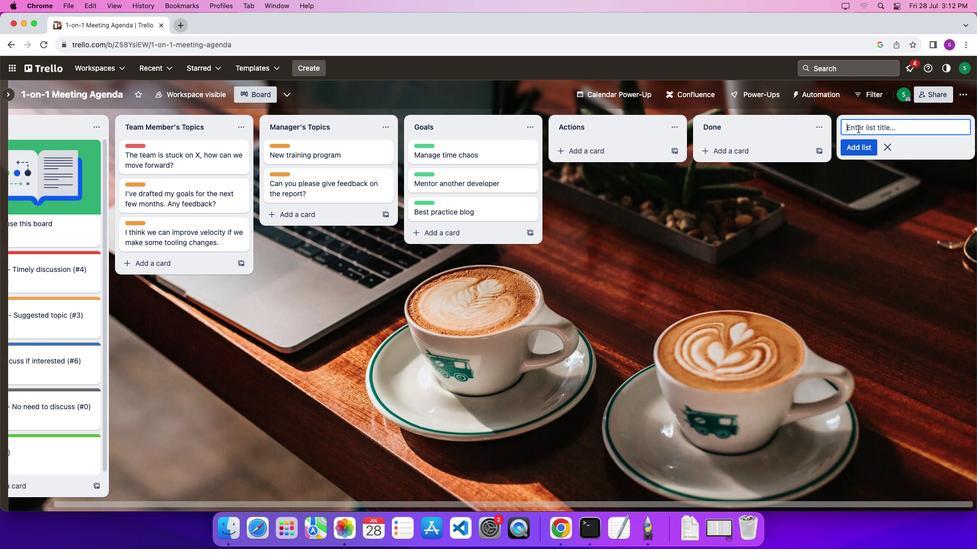 
Action: Key pressed Key.shift'S''u''p''e''r''p''o''w''e''r''s''s'Key.space'a''n''d'Key.spaceKey.shift'K''r''y''p''t''o''n''i''t''e'Key.spaceKey.shift'E''x''e''r''c''i''s''e'Key.enterKey.shift'O''f''f''s''i''t''e'Key.spaceKey.shift'P''l''a''n''n''i''n''g'Key.enterKey.shift't''e''a''a''m'Key.spaceKey.shift'H''e''a''l''t''h'Key.spaceKey.shift'M''o''n''i''t''o''r'Key.enter
Screenshot: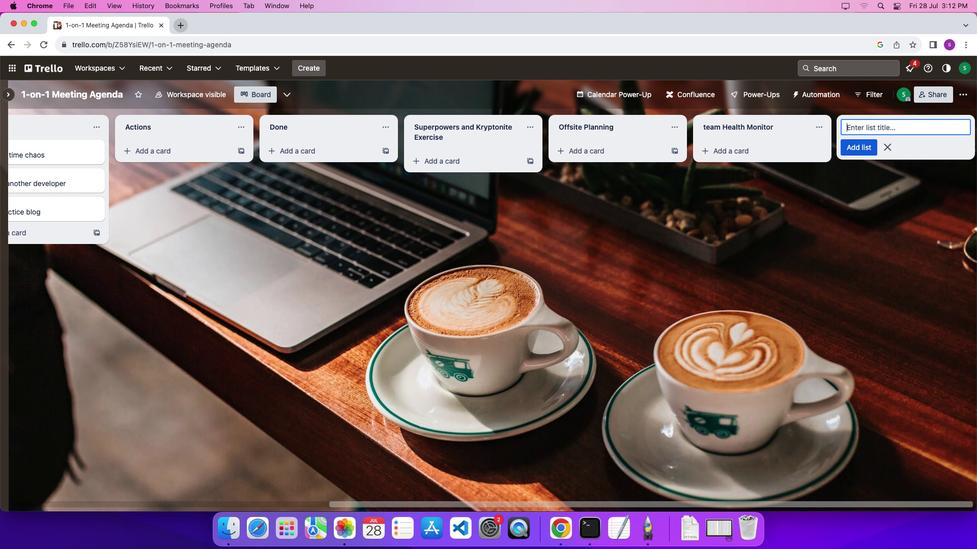 
Action: Mouse moved to (888, 146)
Screenshot: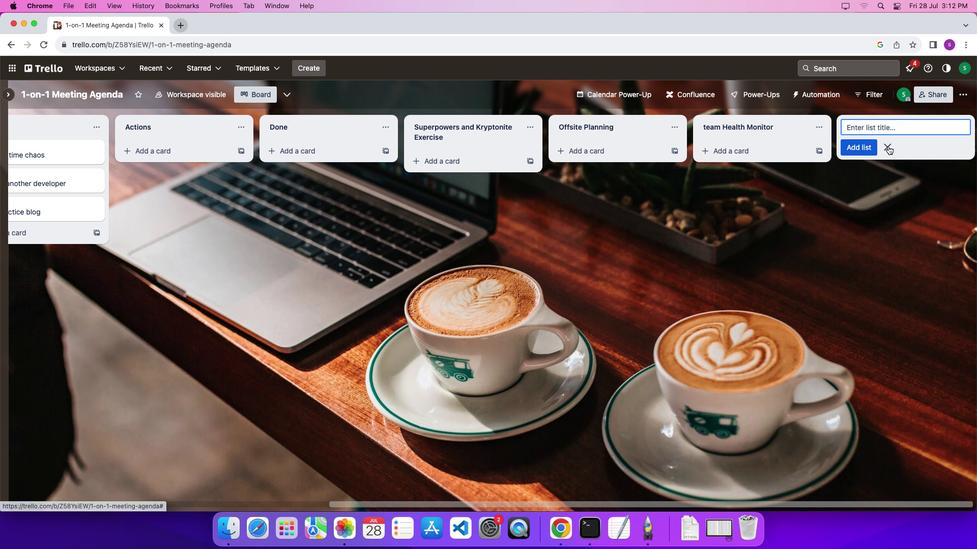 
Action: Mouse pressed left at (888, 146)
Screenshot: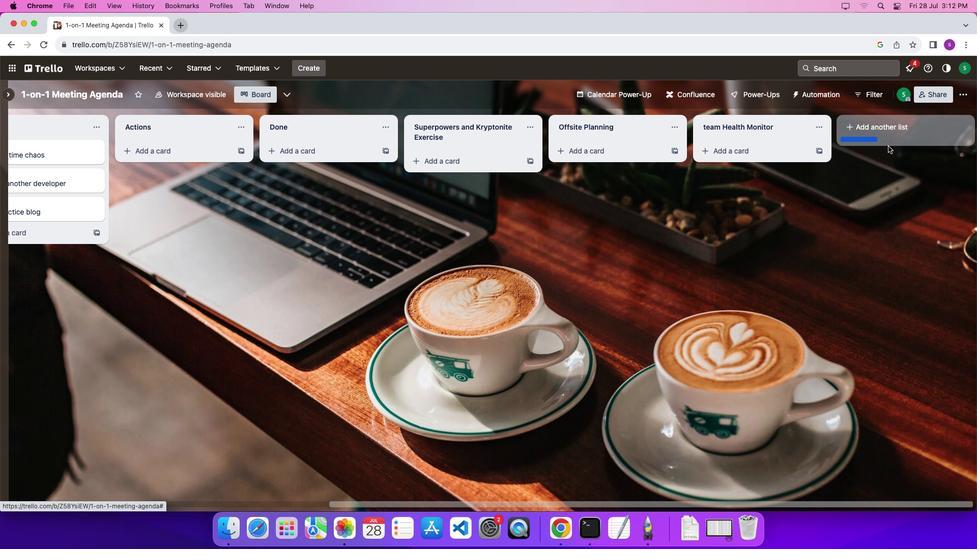 
Action: Mouse moved to (488, 160)
Screenshot: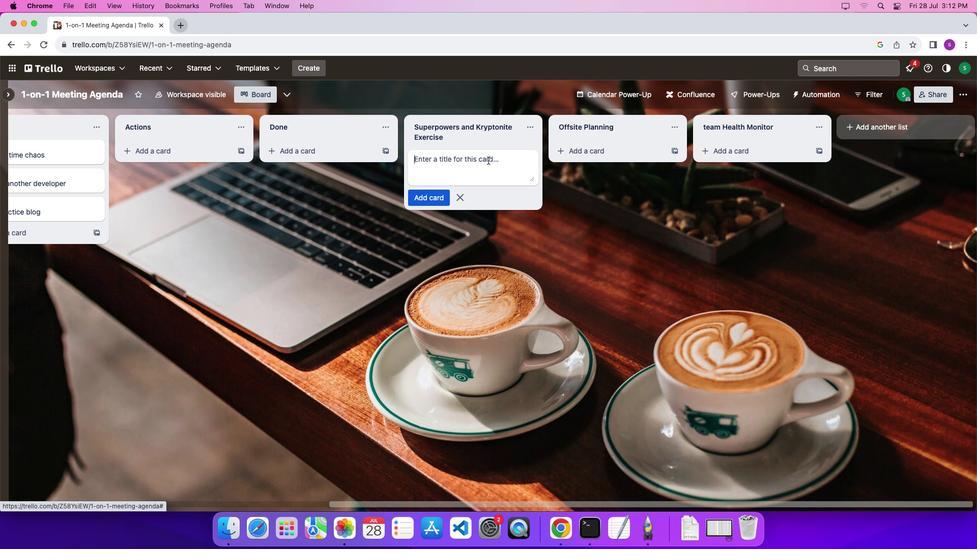 
Action: Mouse pressed left at (488, 160)
Screenshot: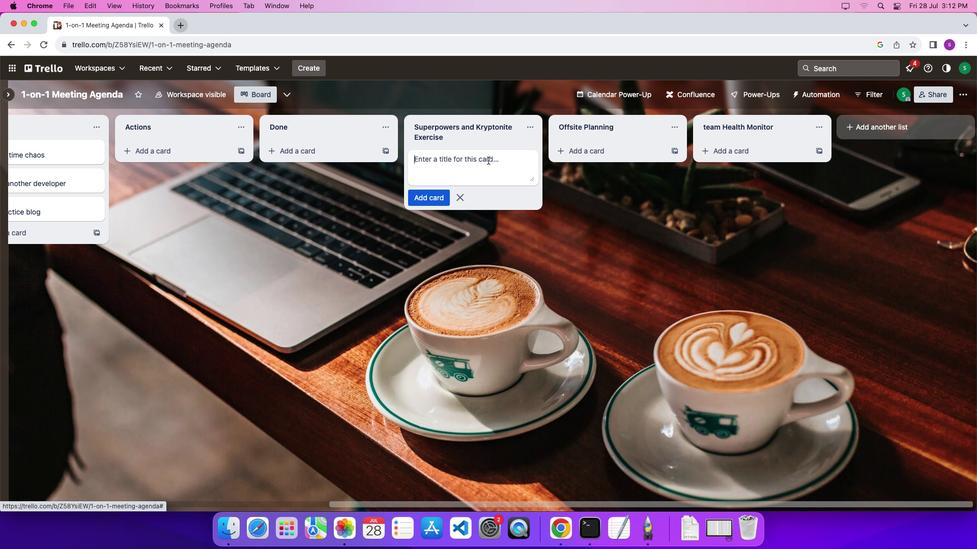 
Action: Mouse moved to (493, 165)
Screenshot: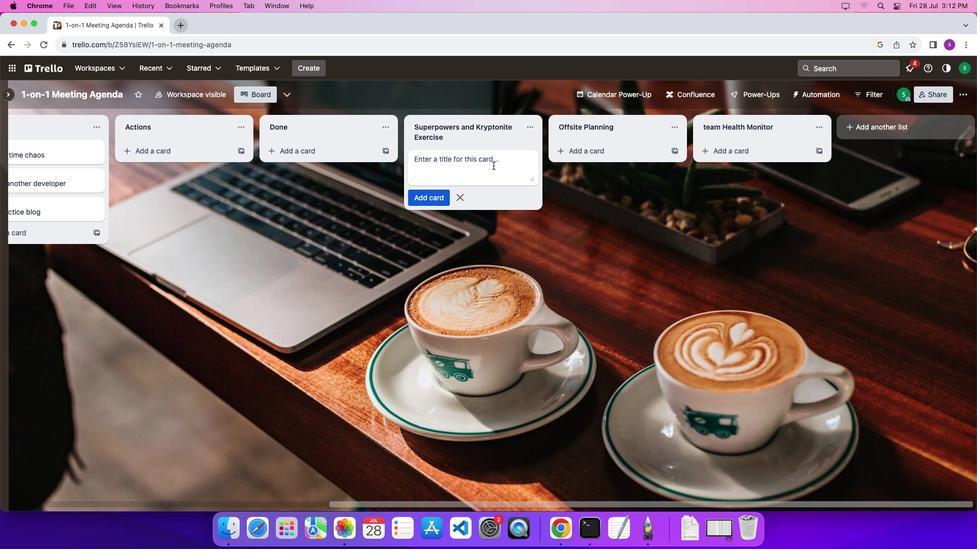 
Action: Mouse pressed left at (493, 165)
Screenshot: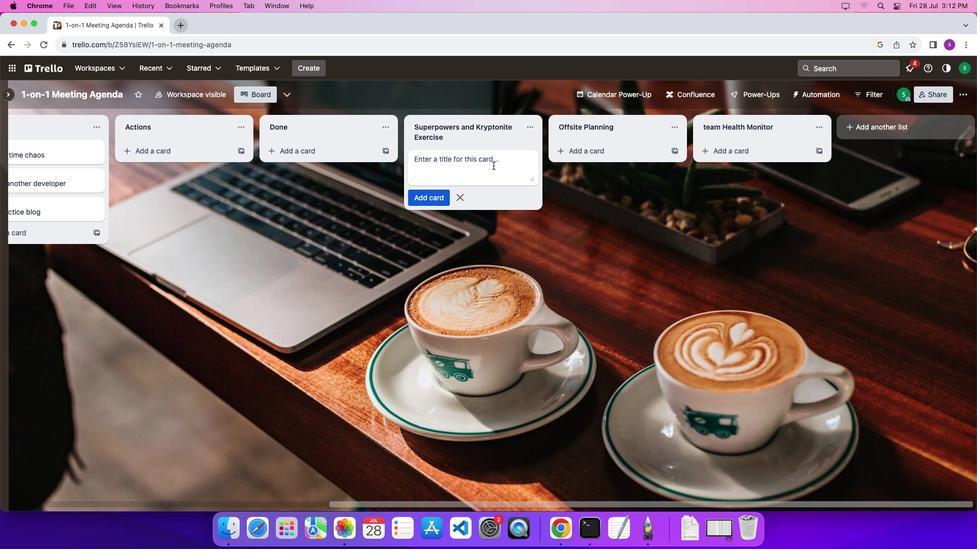 
Action: Mouse moved to (491, 170)
Screenshot: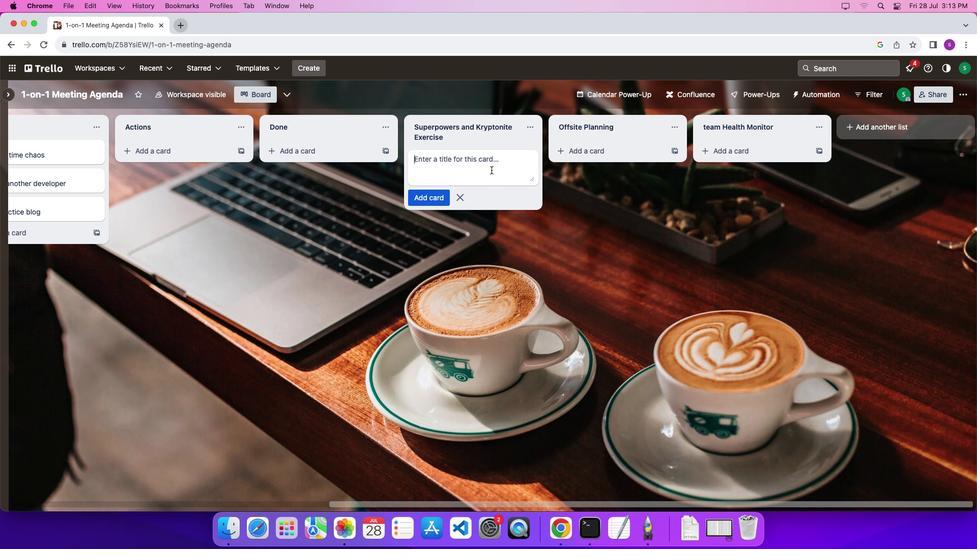 
Action: Mouse pressed left at (491, 170)
Screenshot: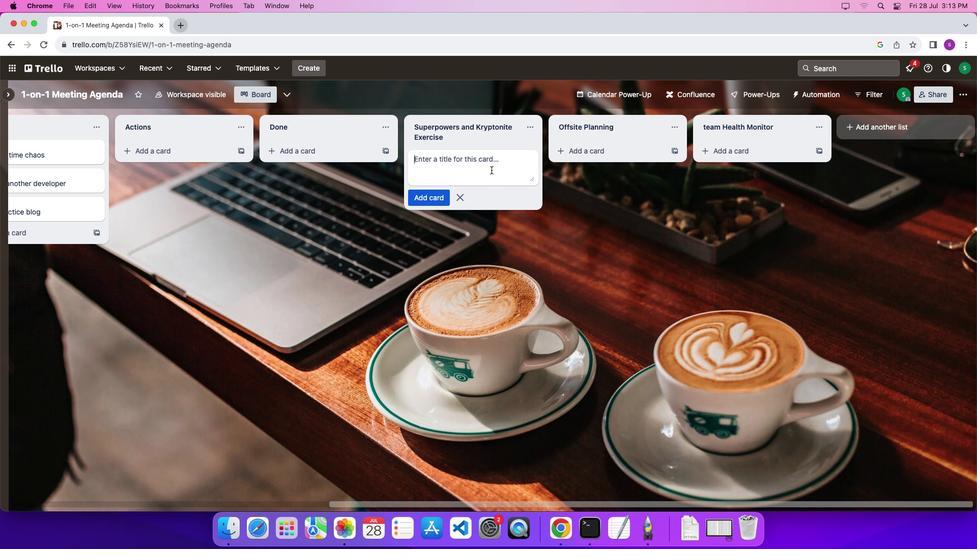 
Action: Mouse moved to (506, 170)
Screenshot: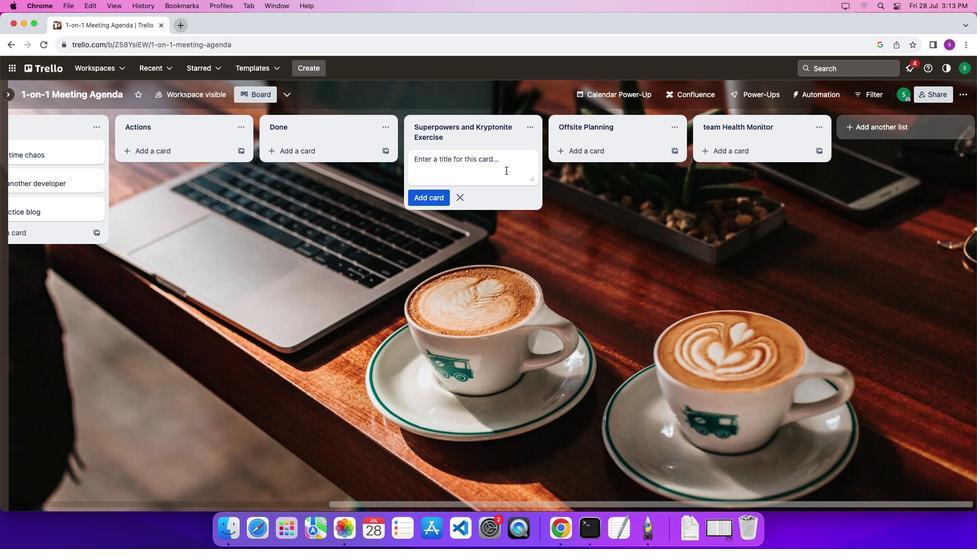 
Action: Mouse pressed left at (506, 170)
Screenshot: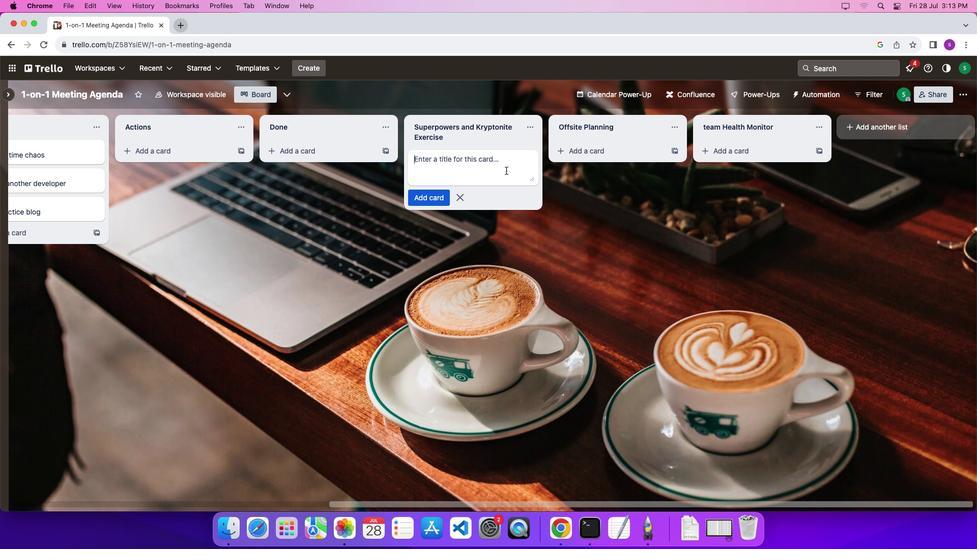 
Action: Mouse moved to (506, 170)
Screenshot: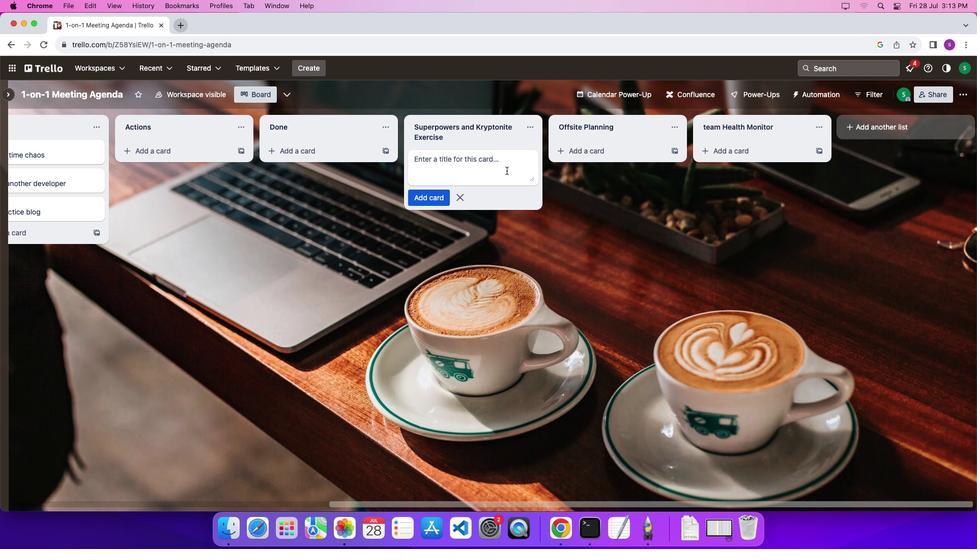 
Action: Mouse pressed left at (506, 170)
Screenshot: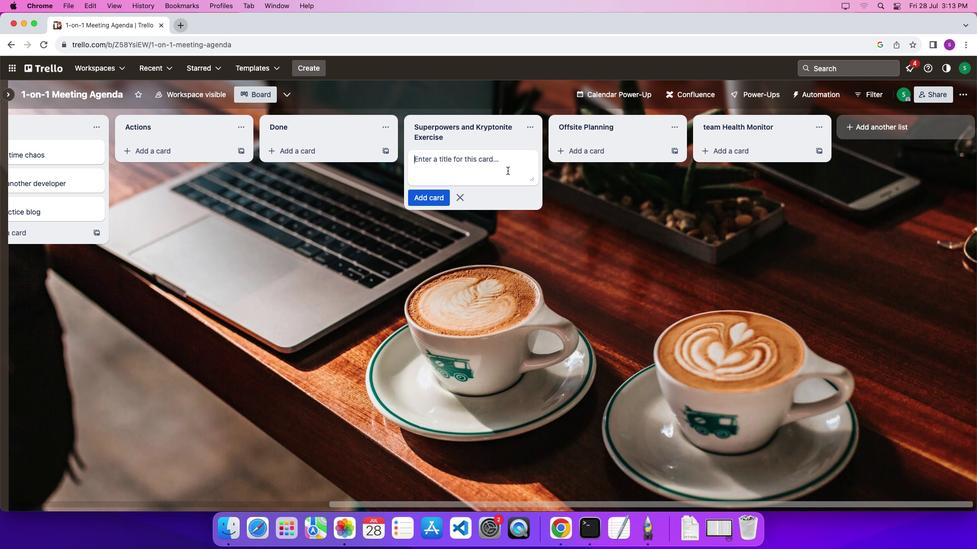 
Action: Mouse moved to (507, 170)
Screenshot: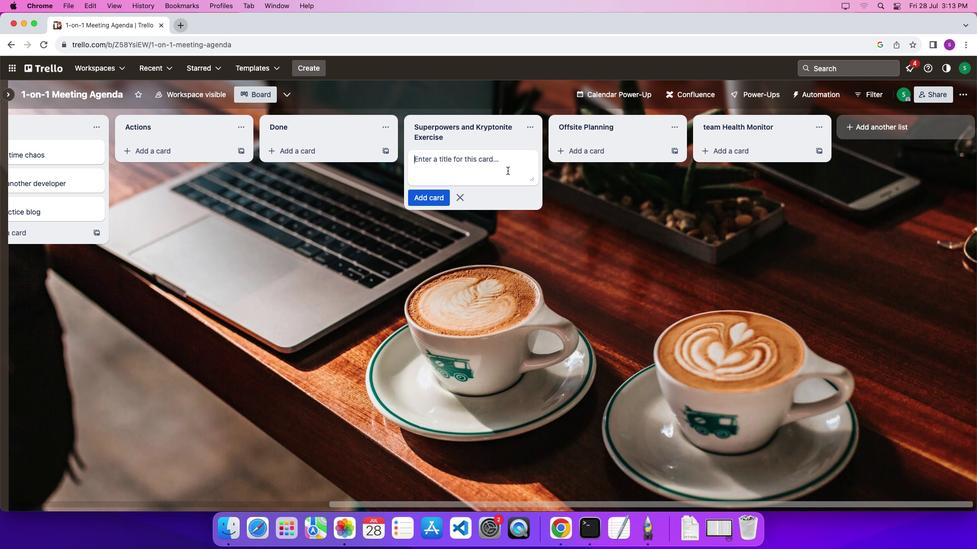 
Action: Mouse pressed left at (507, 170)
Screenshot: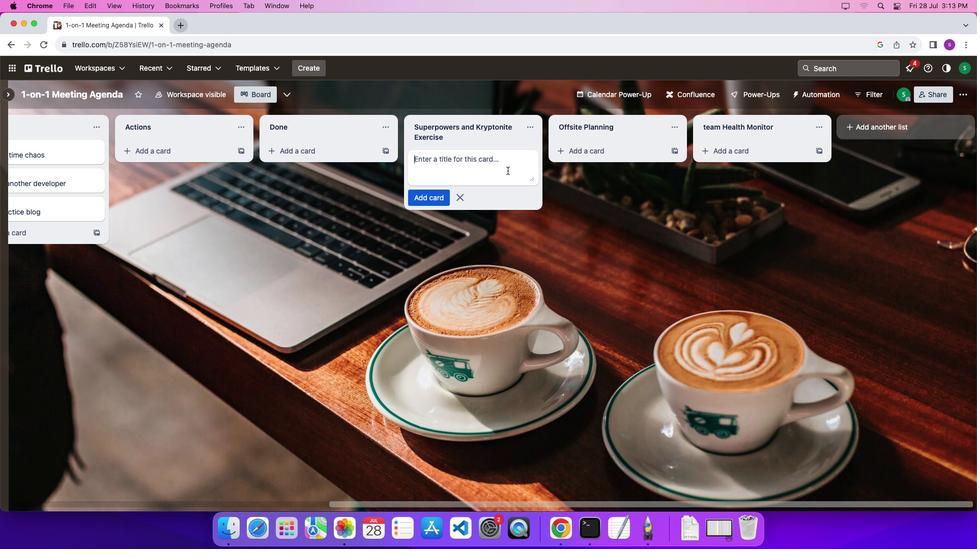 
Action: Mouse moved to (493, 169)
Screenshot: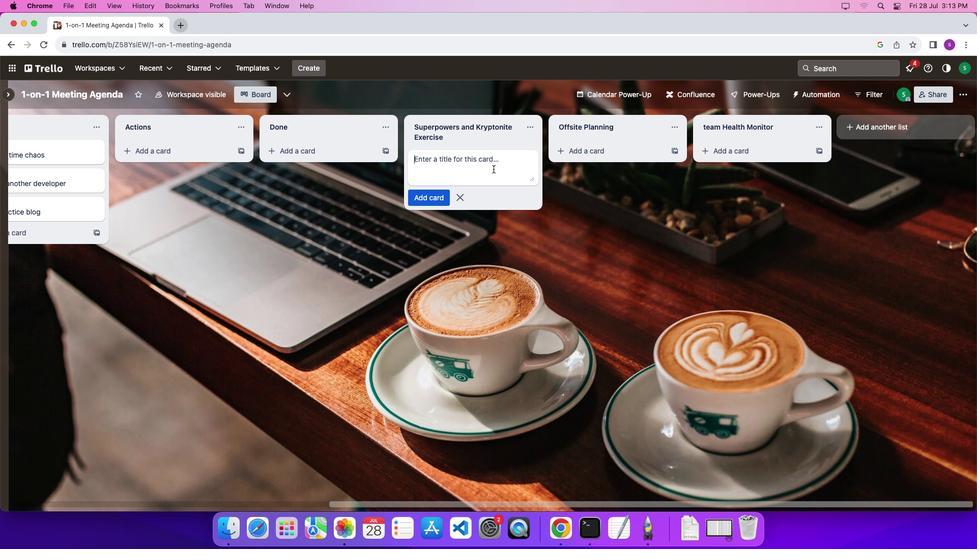 
Action: Mouse pressed left at (493, 169)
Screenshot: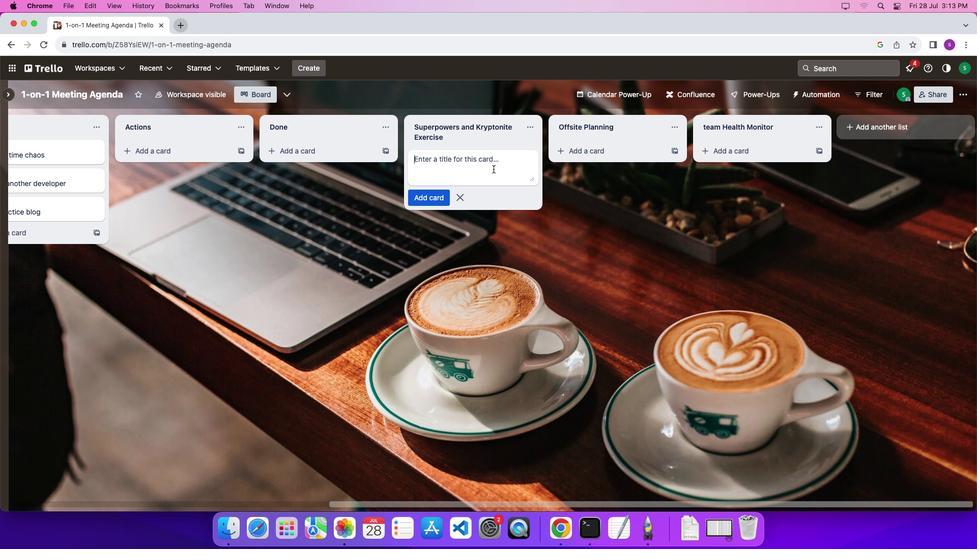 
Action: Mouse moved to (503, 172)
Screenshot: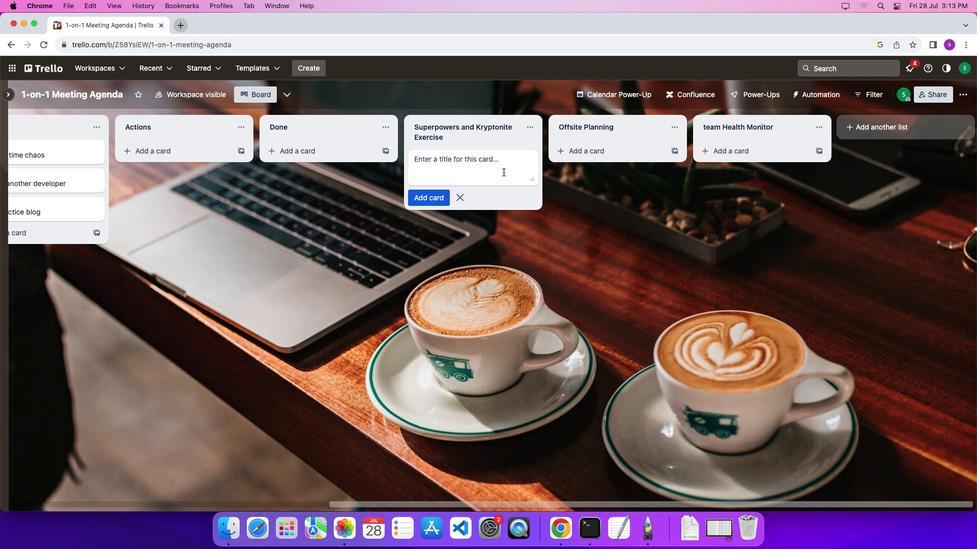 
Action: Mouse pressed left at (503, 172)
Screenshot: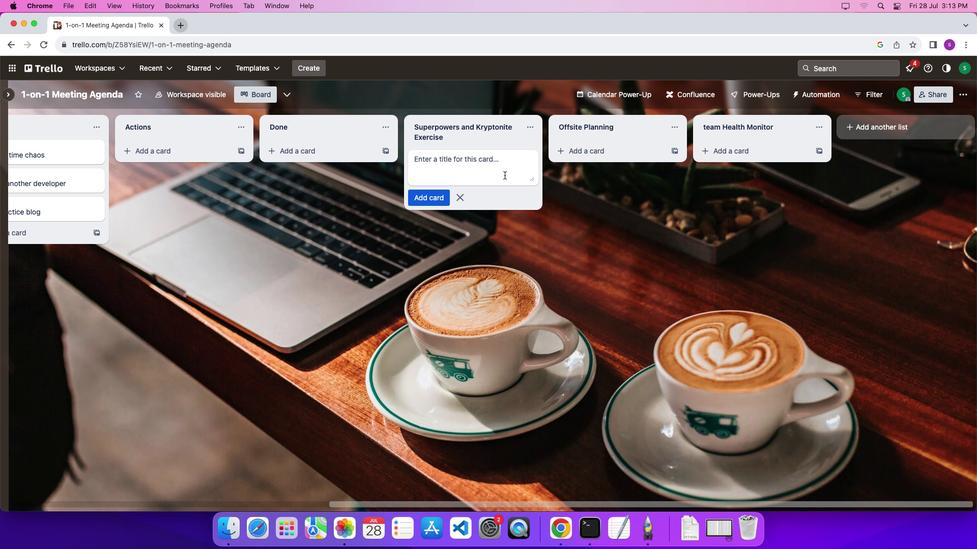 
Action: Mouse moved to (504, 175)
Screenshot: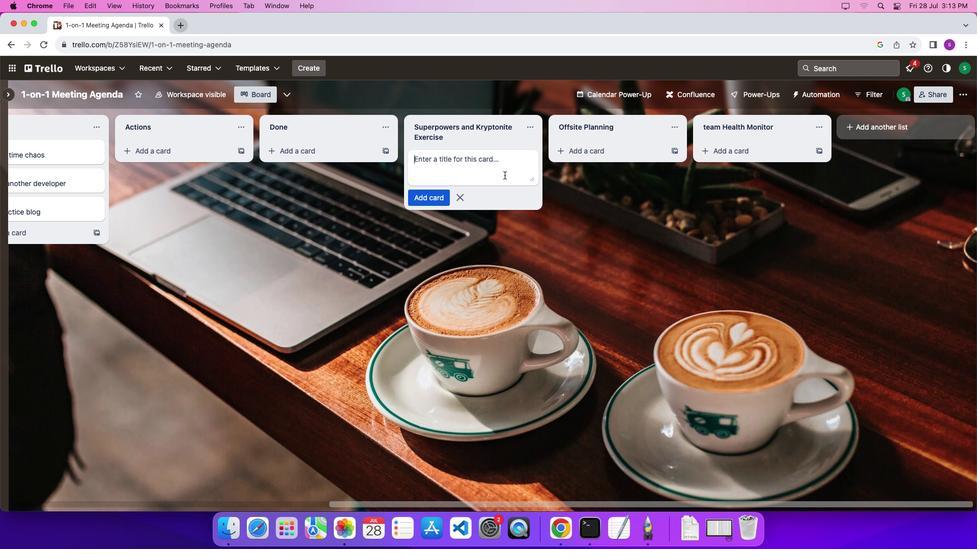 
Action: Key pressed 'e''x''e''r'
Screenshot: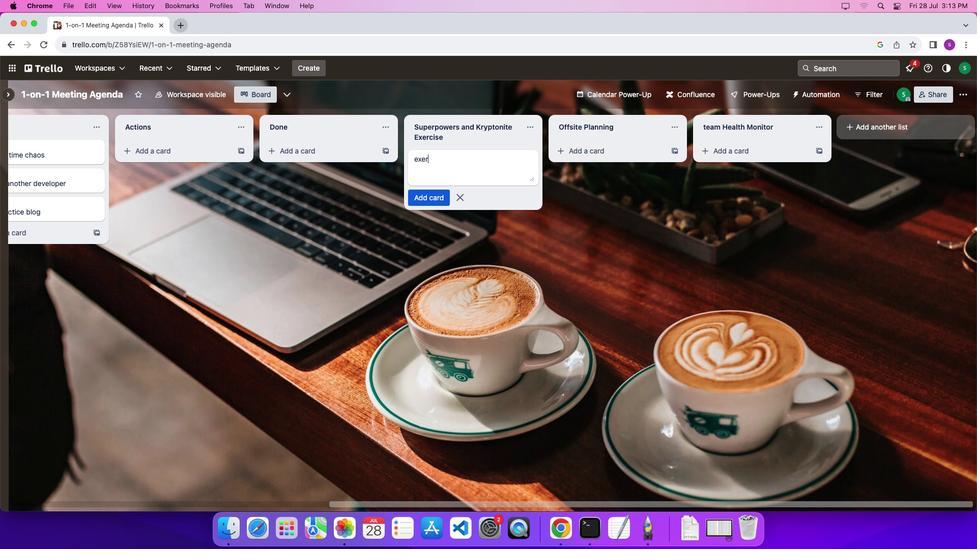 
Action: Mouse moved to (504, 175)
Screenshot: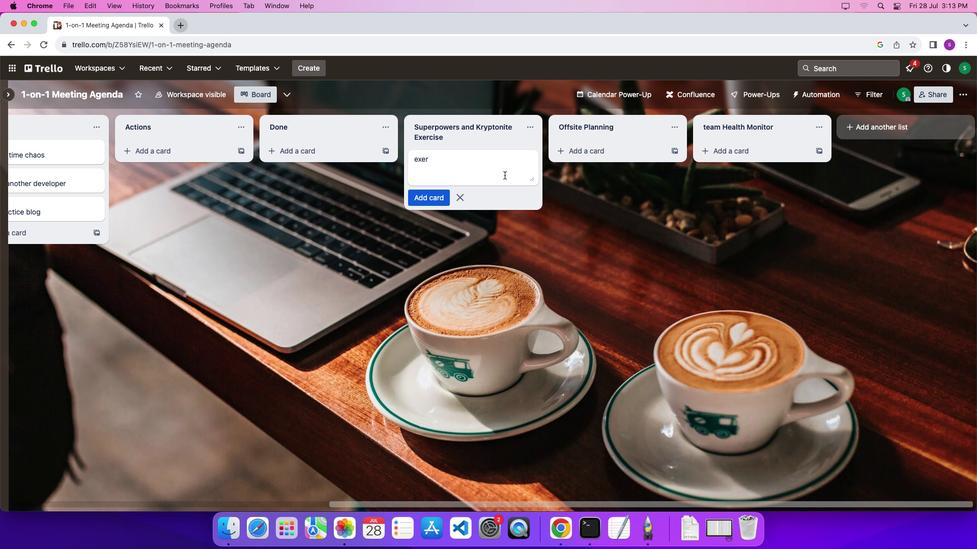 
Action: Key pressed 'c''i''s''e'
Screenshot: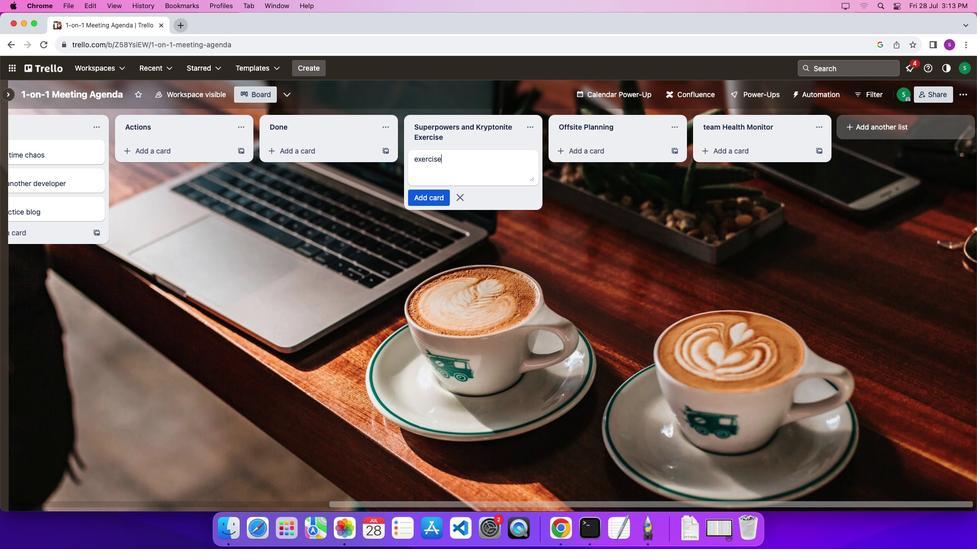
Action: Mouse moved to (418, 160)
Screenshot: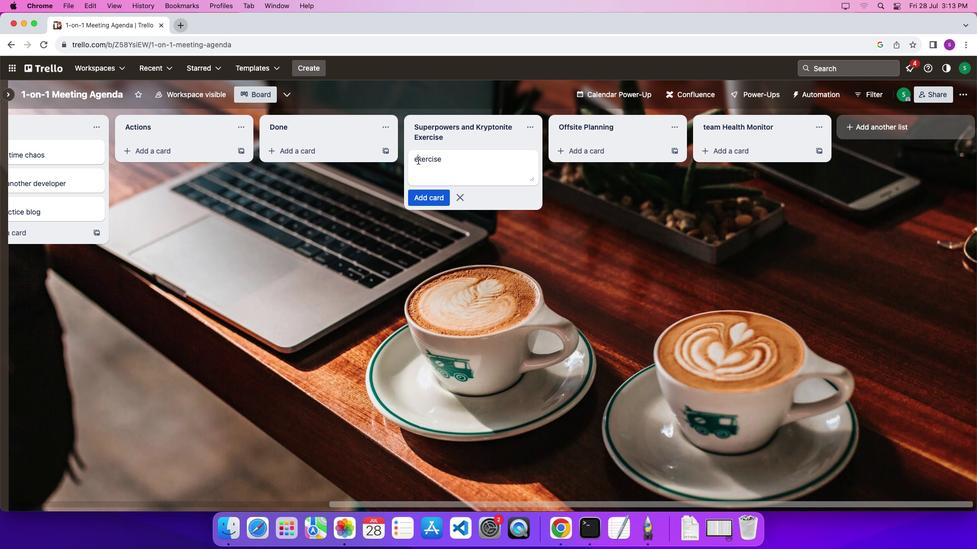 
Action: Mouse pressed left at (418, 160)
Screenshot: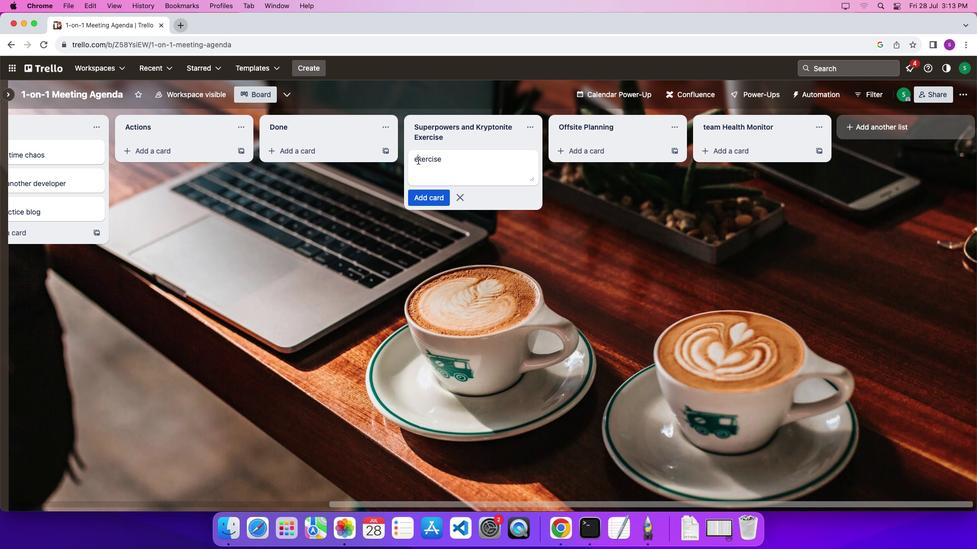 
Action: Mouse moved to (427, 165)
Screenshot: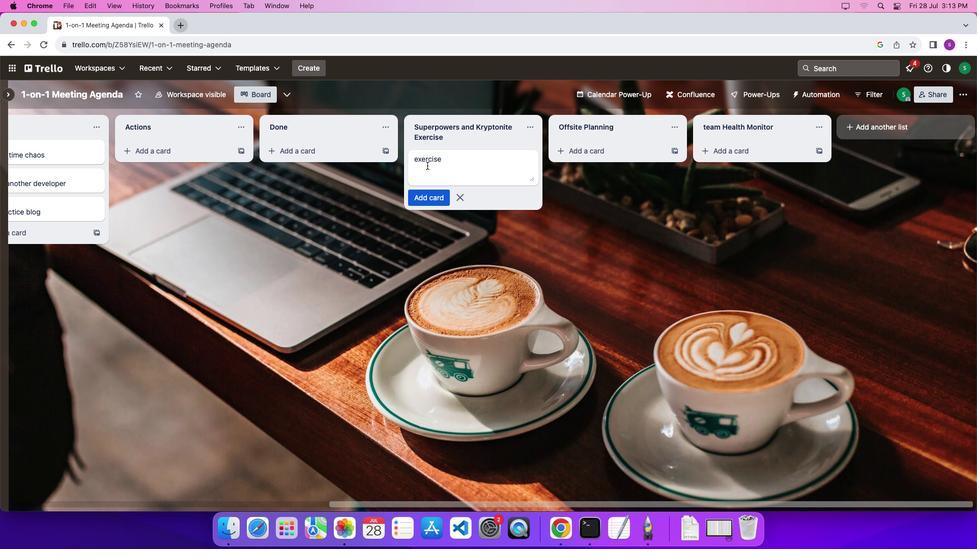 
Action: Key pressed Key.backspaceKey.shift'E'
Screenshot: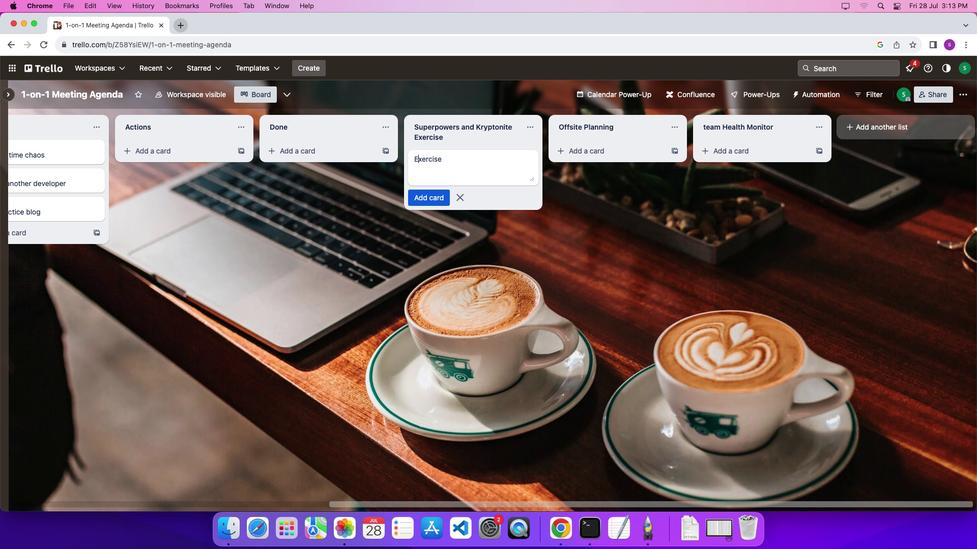 
Action: Mouse moved to (509, 165)
Screenshot: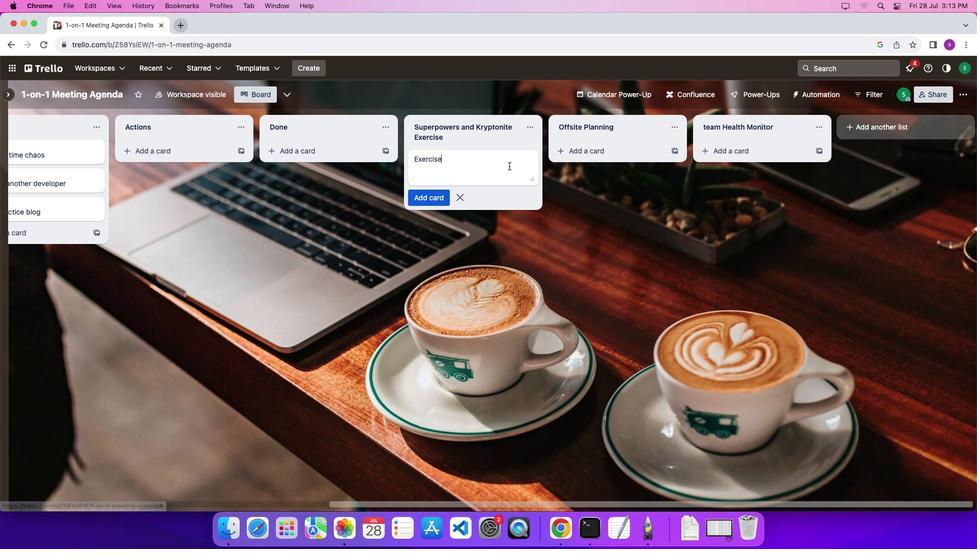 
Action: Mouse pressed left at (509, 165)
Screenshot: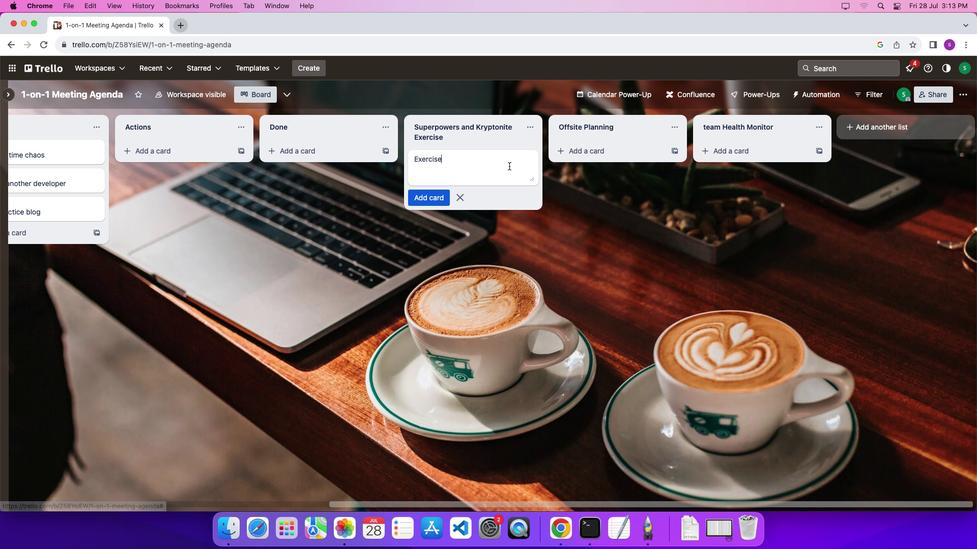 
Action: Mouse moved to (544, 70)
Screenshot: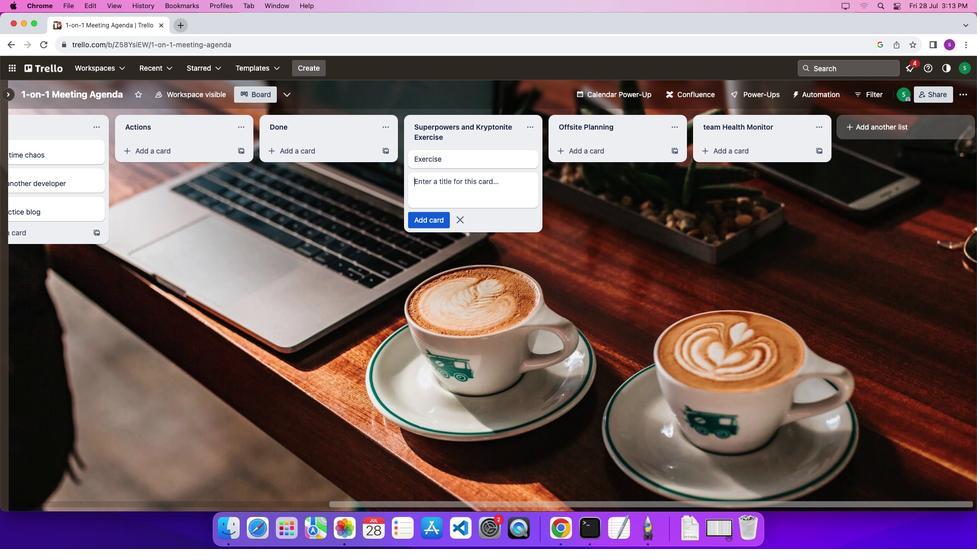 
Action: Key pressed '\x03'
Screenshot: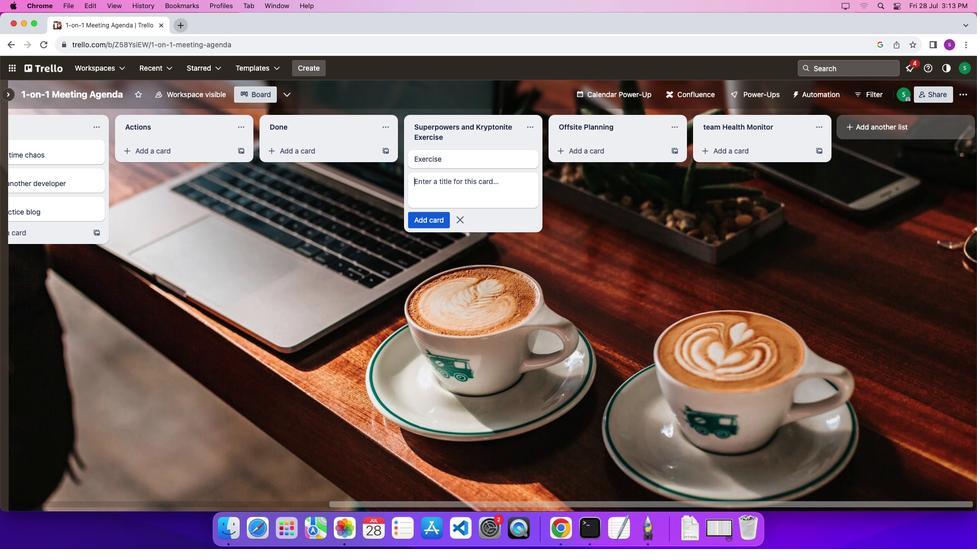 
Action: Mouse moved to (604, 152)
Screenshot: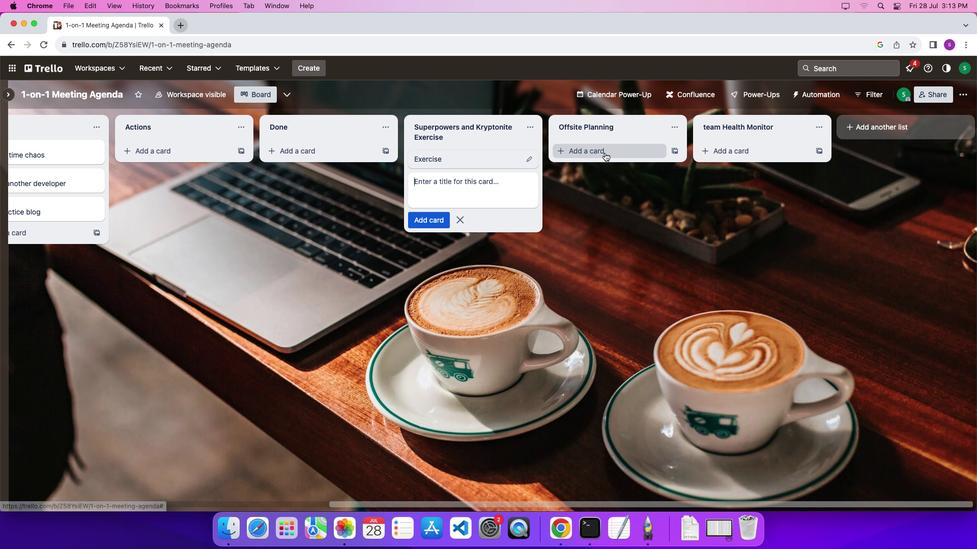 
Action: Mouse pressed left at (604, 152)
Screenshot: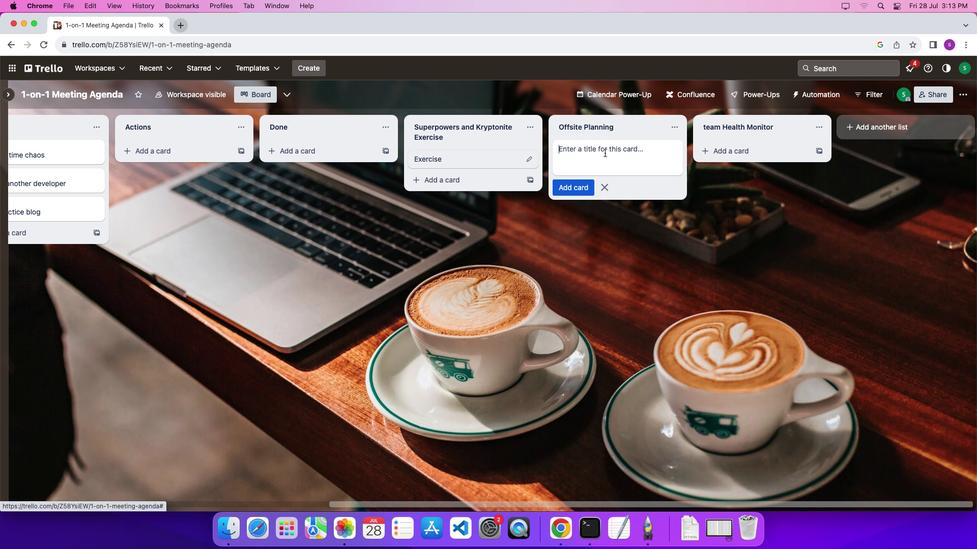 
Action: Mouse moved to (592, 160)
Screenshot: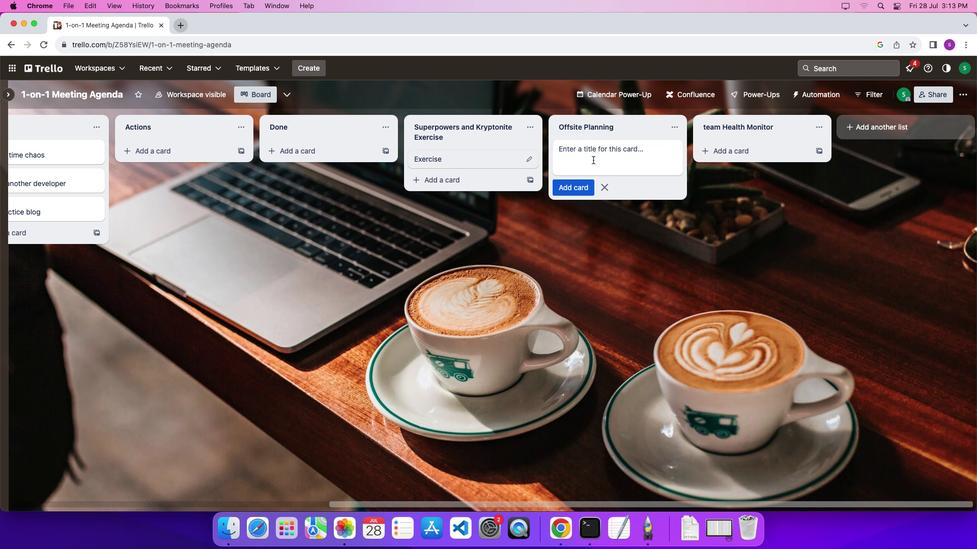 
Action: Mouse pressed left at (592, 160)
Screenshot: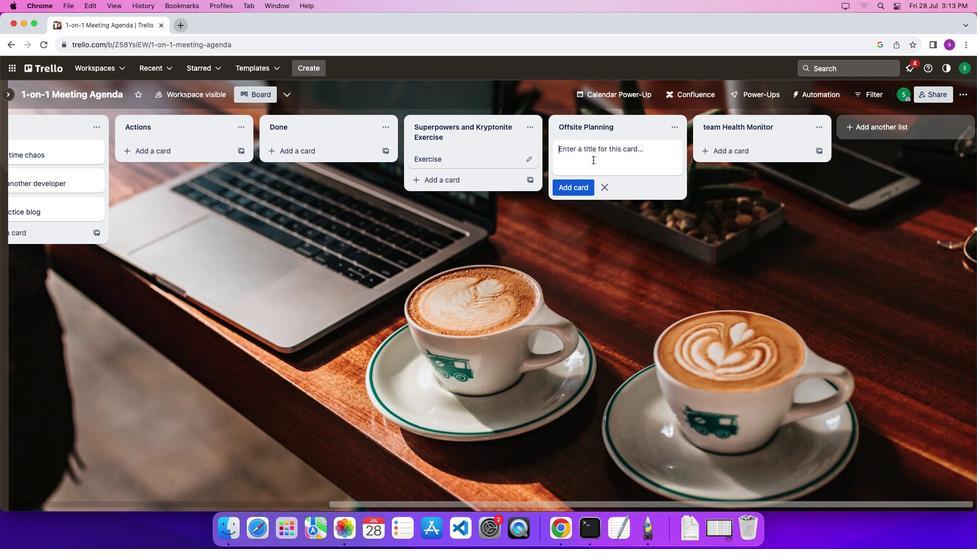 
Action: Mouse moved to (598, 154)
Screenshot: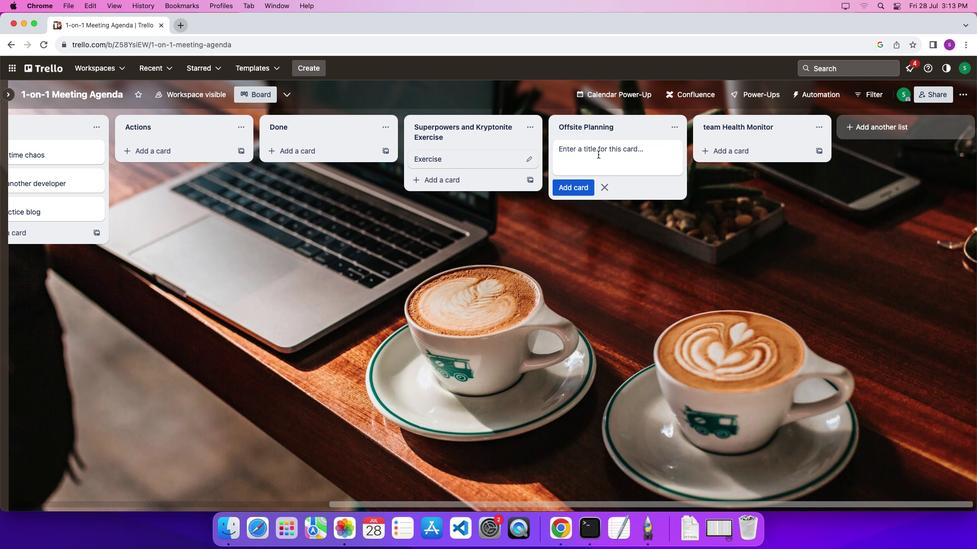 
Action: Key pressed Key.shift
Screenshot: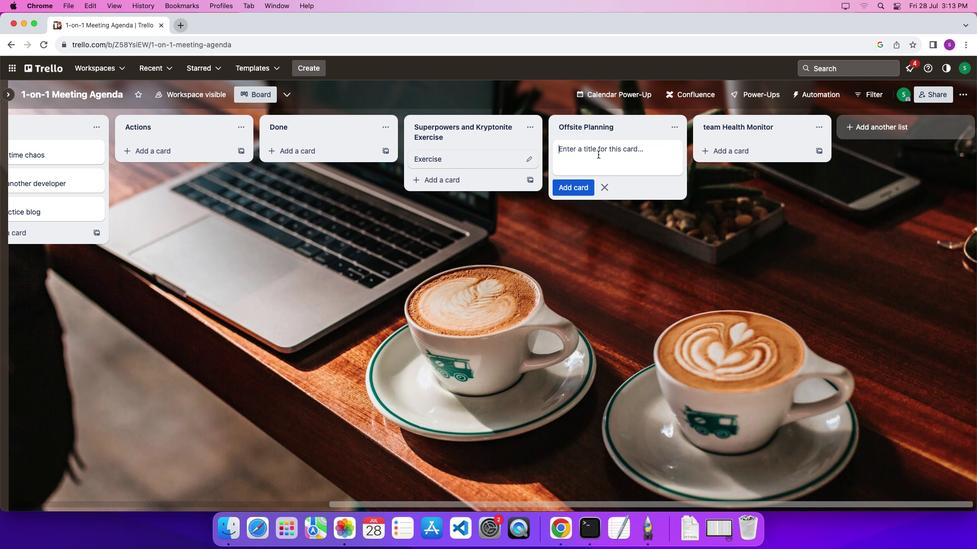 
Action: Mouse pressed left at (598, 154)
Screenshot: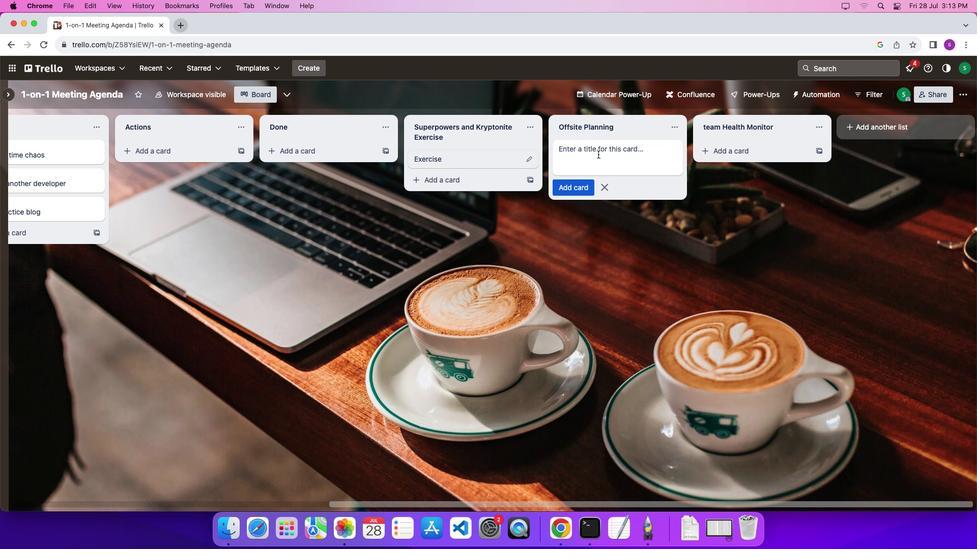 
Action: Key pressed Key.shift'P''l''a''n''n''i''n''g'Key.enter
Screenshot: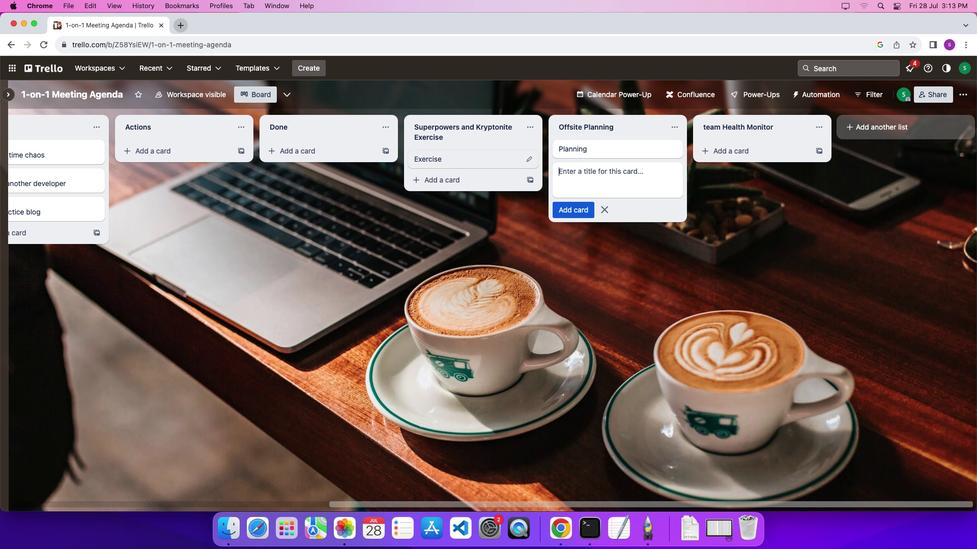 
Action: Mouse moved to (710, 148)
Screenshot: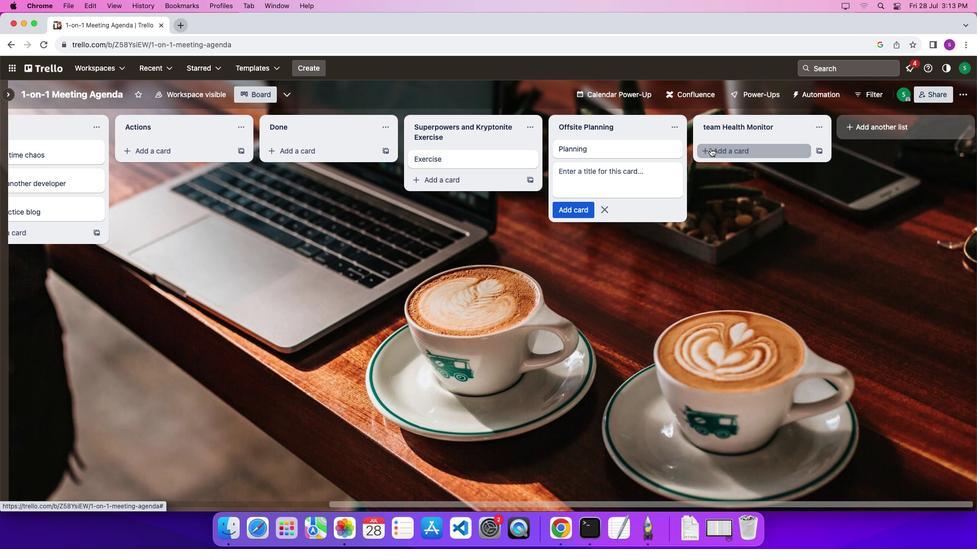 
Action: Mouse pressed left at (710, 148)
Screenshot: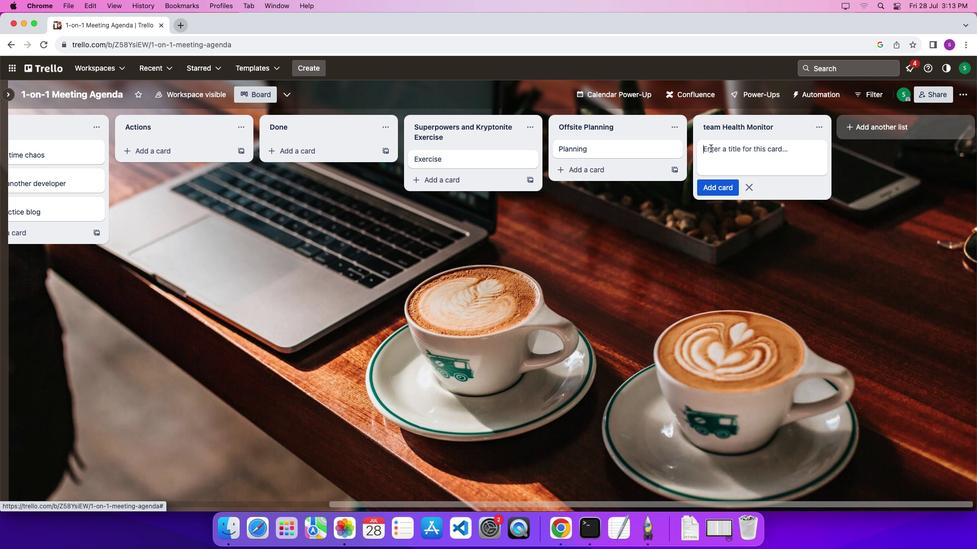 
Action: Mouse moved to (710, 148)
Screenshot: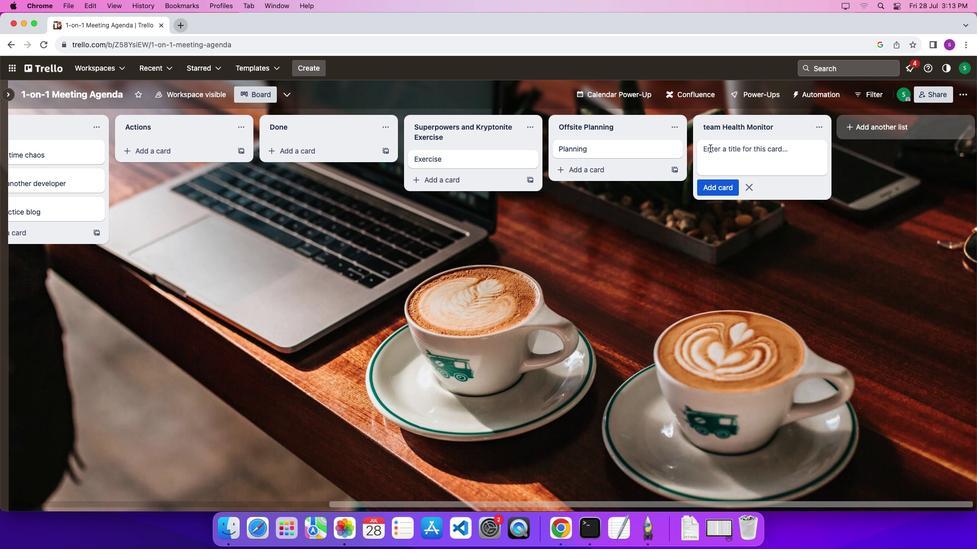 
Action: Mouse pressed left at (710, 148)
Screenshot: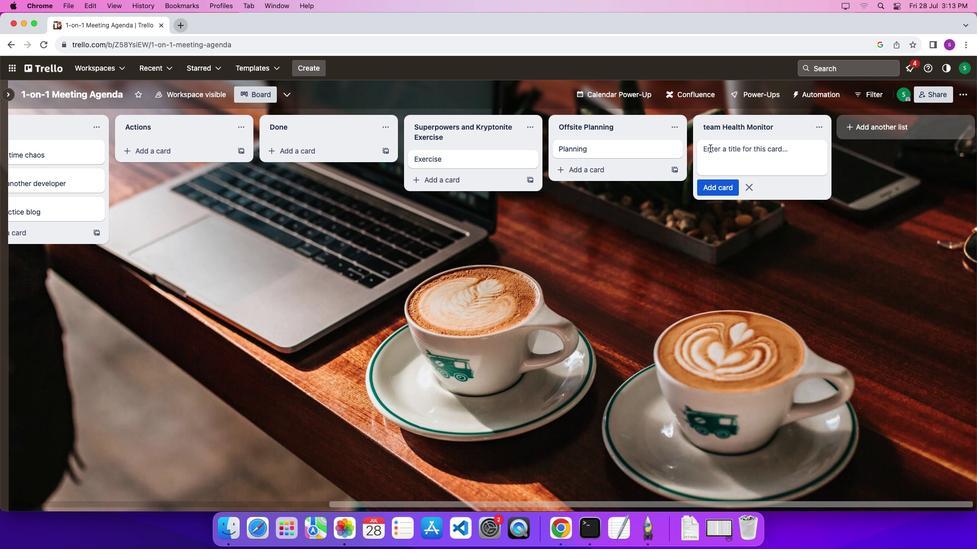
Action: Mouse moved to (715, 152)
Screenshot: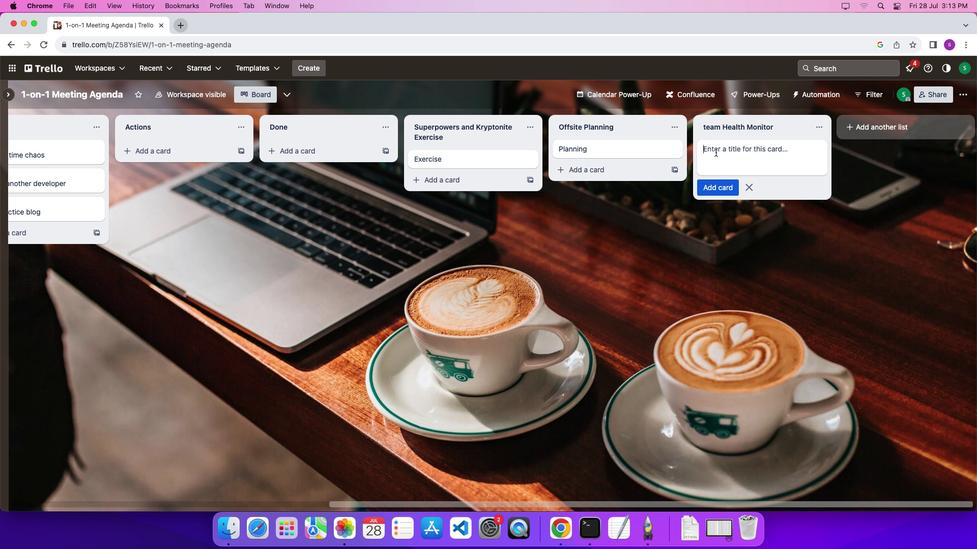 
Action: Key pressed Key.shift'T''Y'Key.backspace'e''a''m'Key.spaceKey.shift'H''e''a''l''t''h''y''\x03'
Screenshot: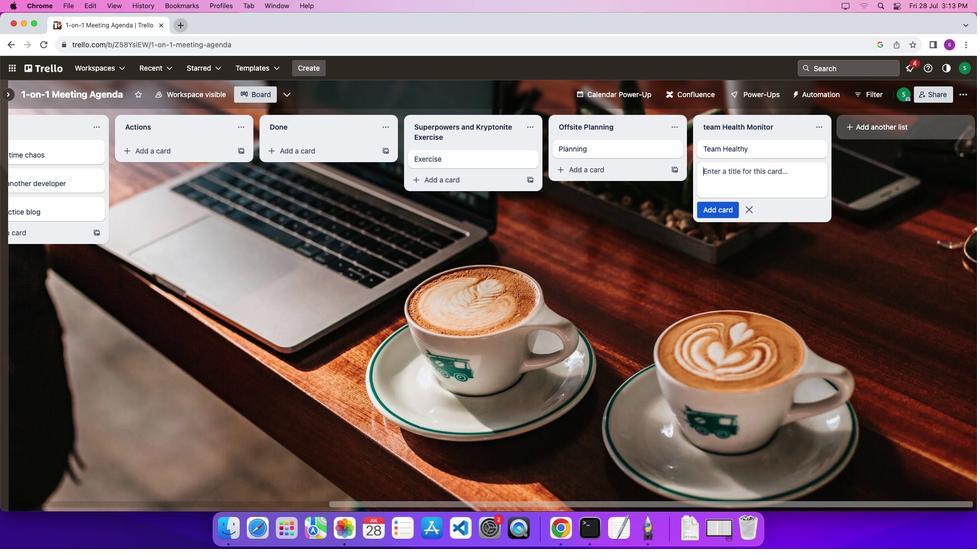 
Action: Mouse moved to (479, 152)
Screenshot: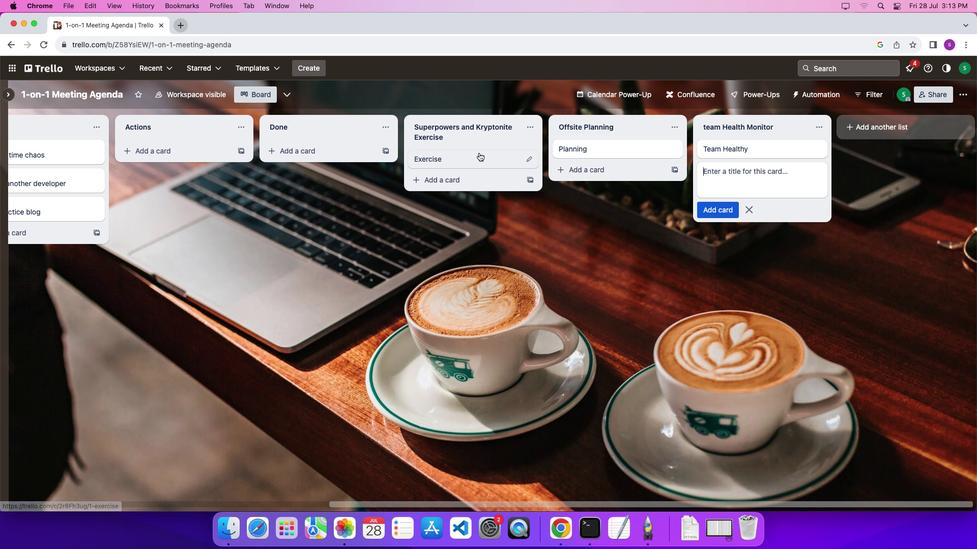 
Action: Mouse pressed left at (479, 152)
Screenshot: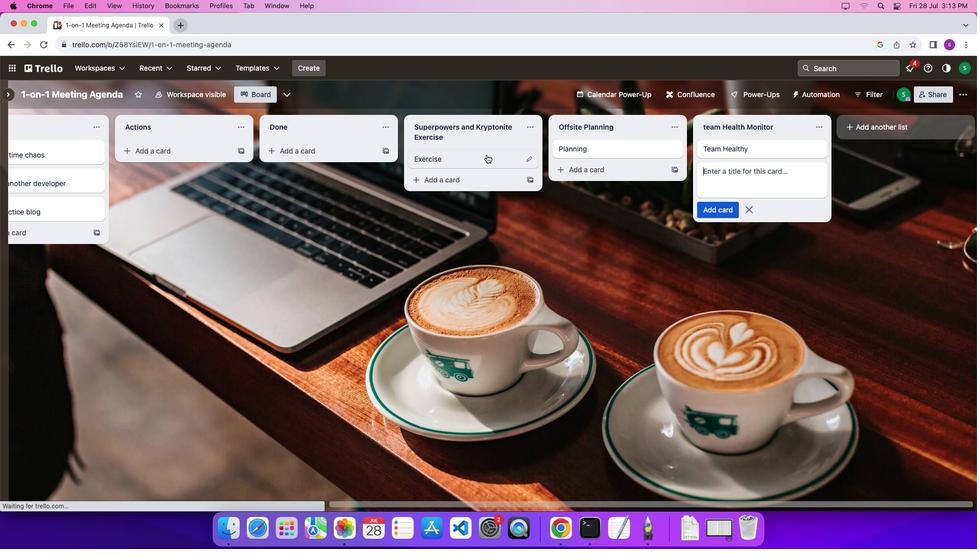 
Action: Mouse moved to (345, 149)
Screenshot: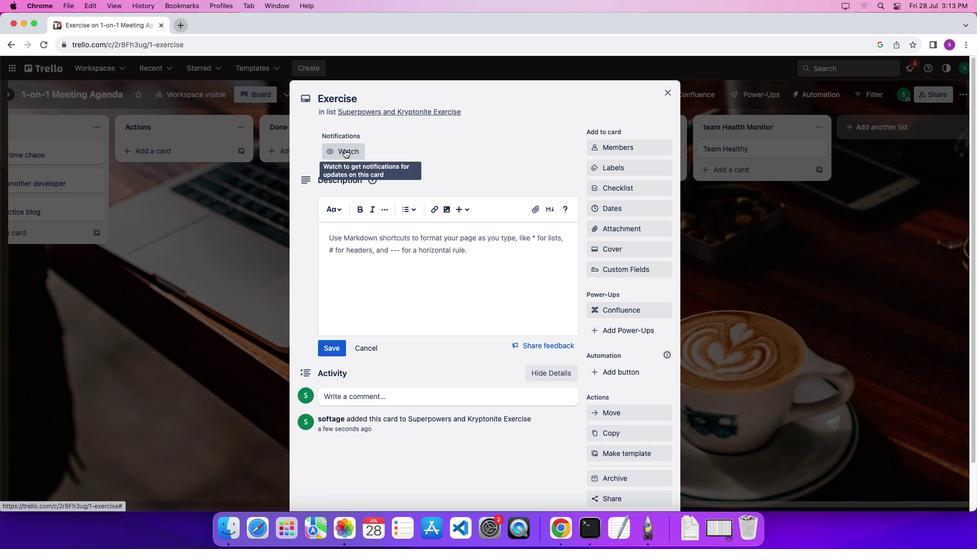 
Action: Mouse pressed left at (345, 149)
Screenshot: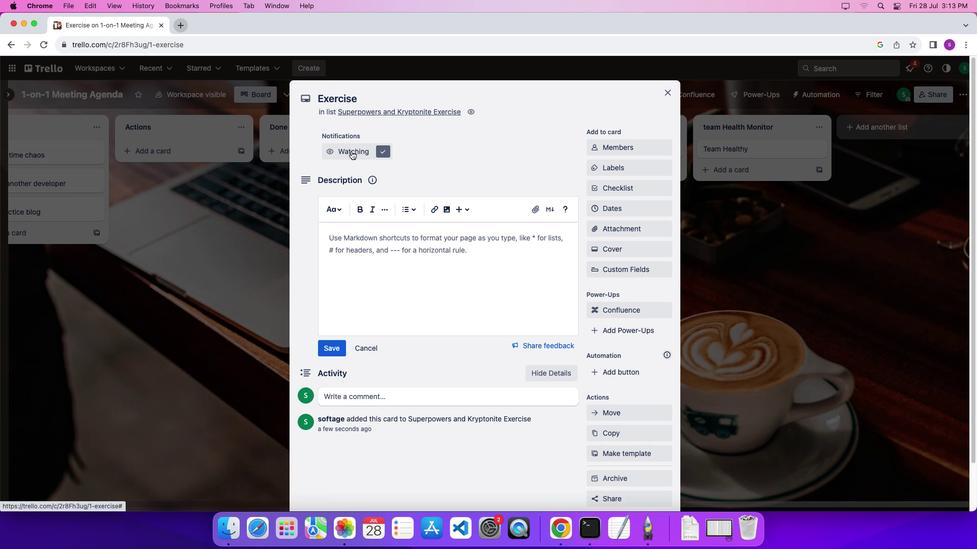 
Action: Mouse moved to (608, 147)
Screenshot: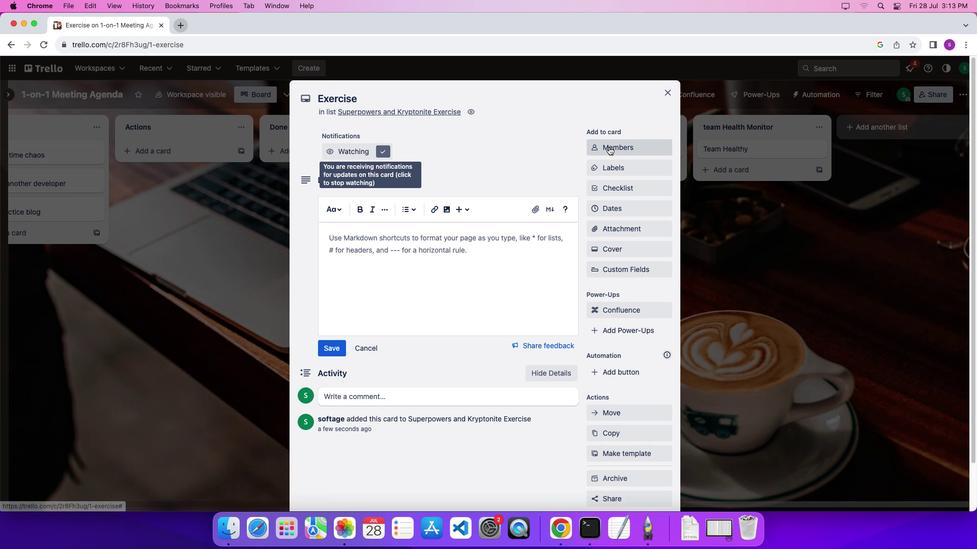 
Action: Mouse pressed left at (608, 147)
Screenshot: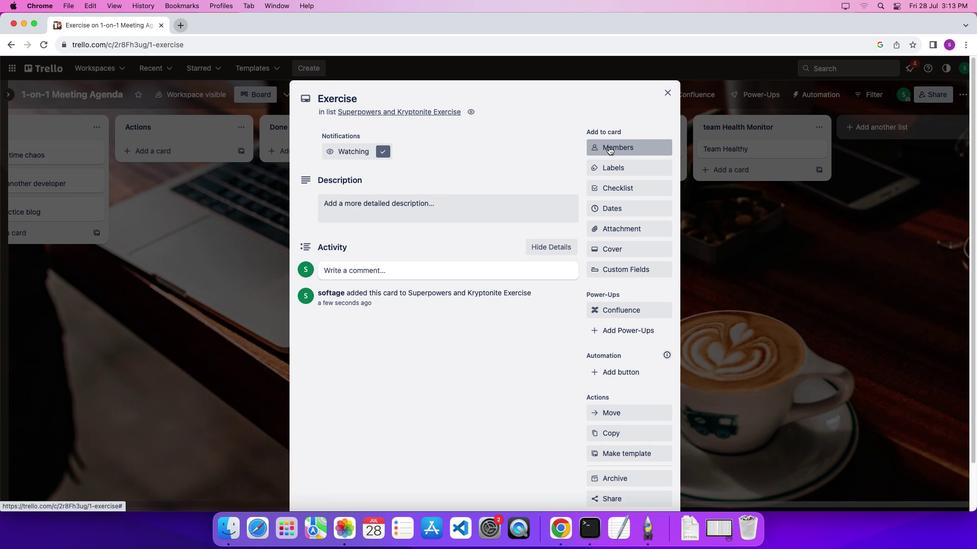 
Action: Mouse moved to (621, 233)
Screenshot: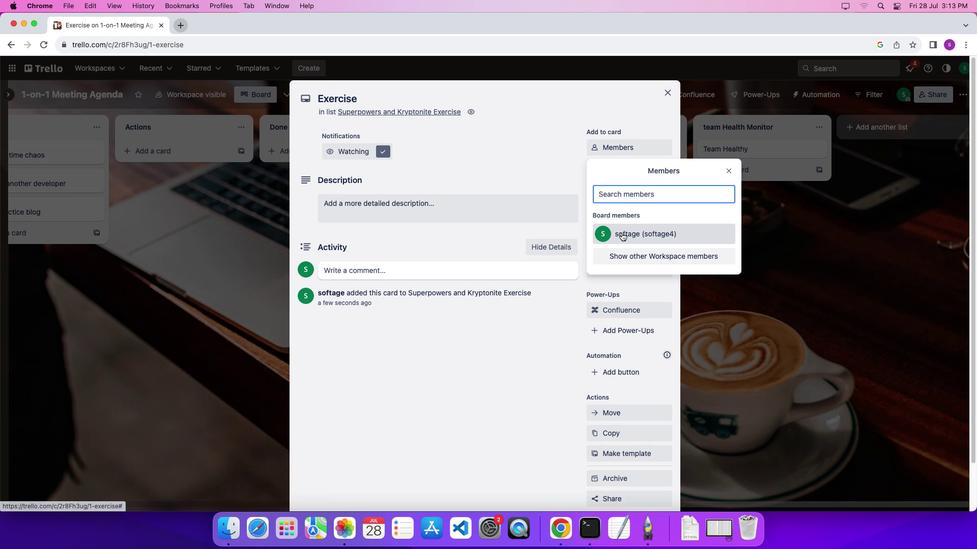 
Action: Mouse pressed left at (621, 233)
Screenshot: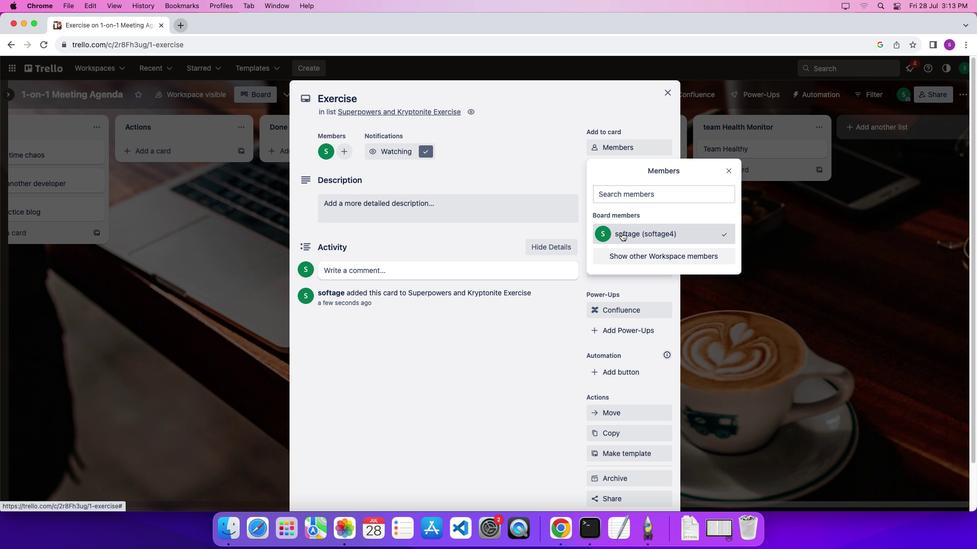 
Action: Mouse moved to (730, 171)
Screenshot: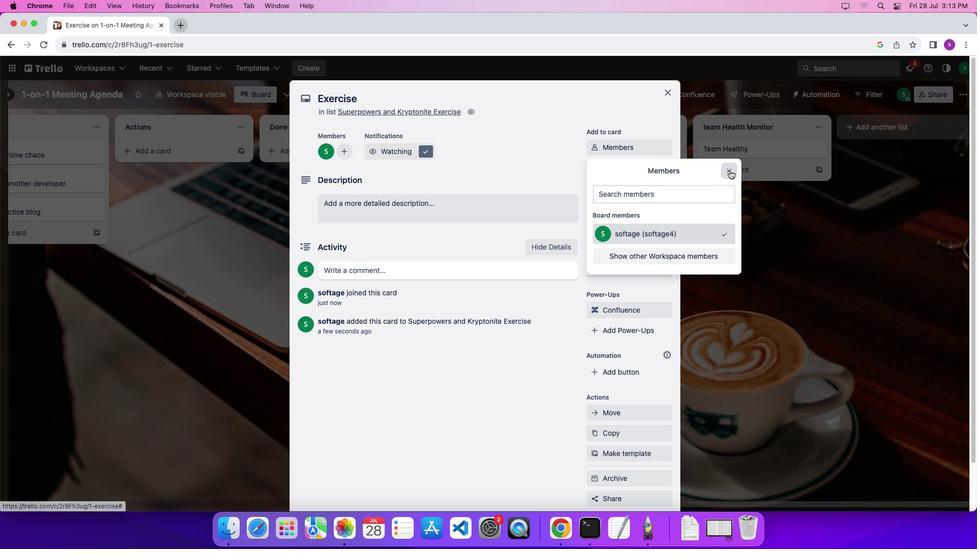 
Action: Mouse pressed left at (730, 171)
Screenshot: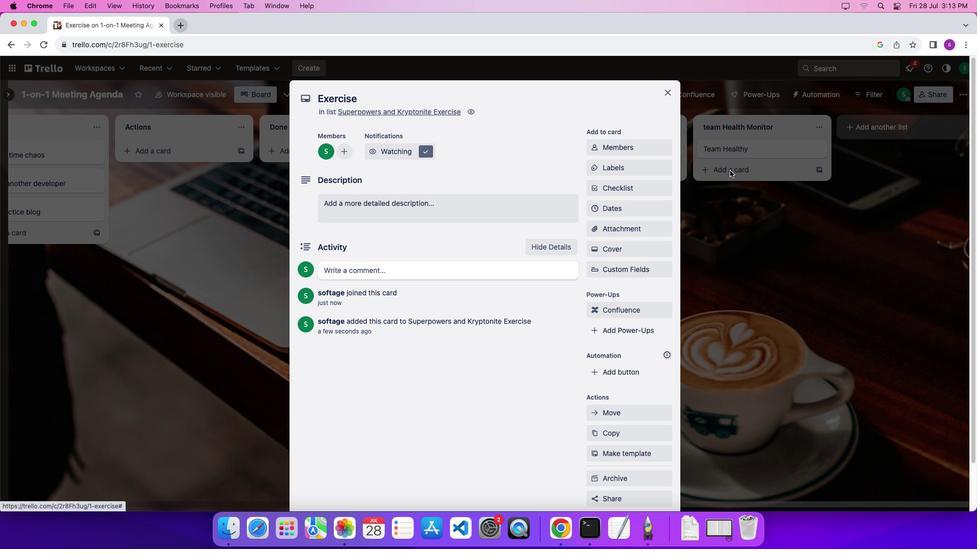 
Action: Mouse moved to (655, 168)
Screenshot: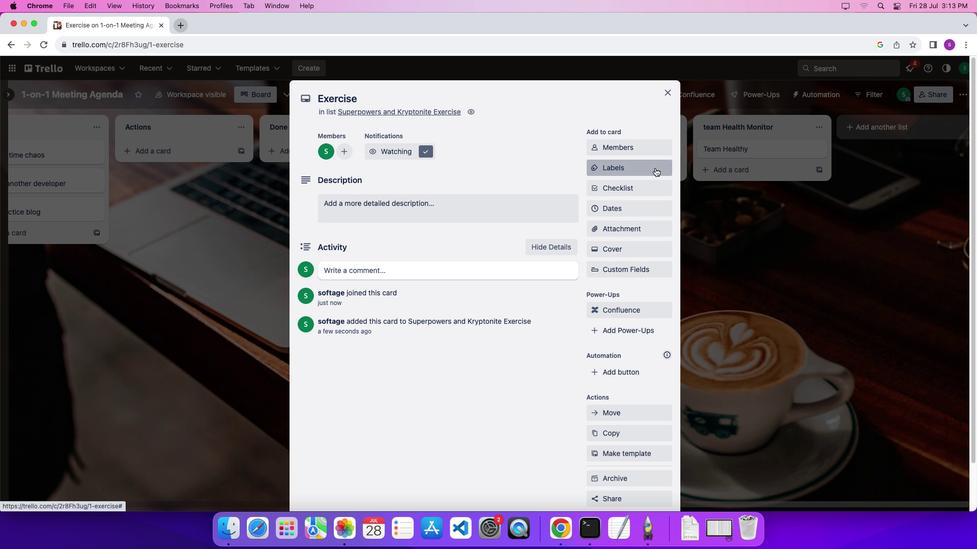 
Action: Mouse pressed left at (655, 168)
Screenshot: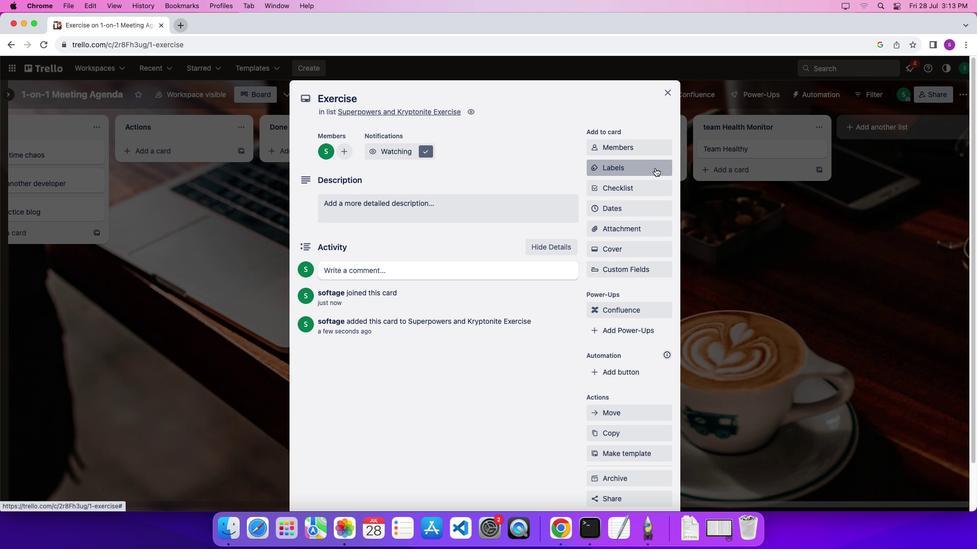 
Action: Mouse moved to (666, 244)
Screenshot: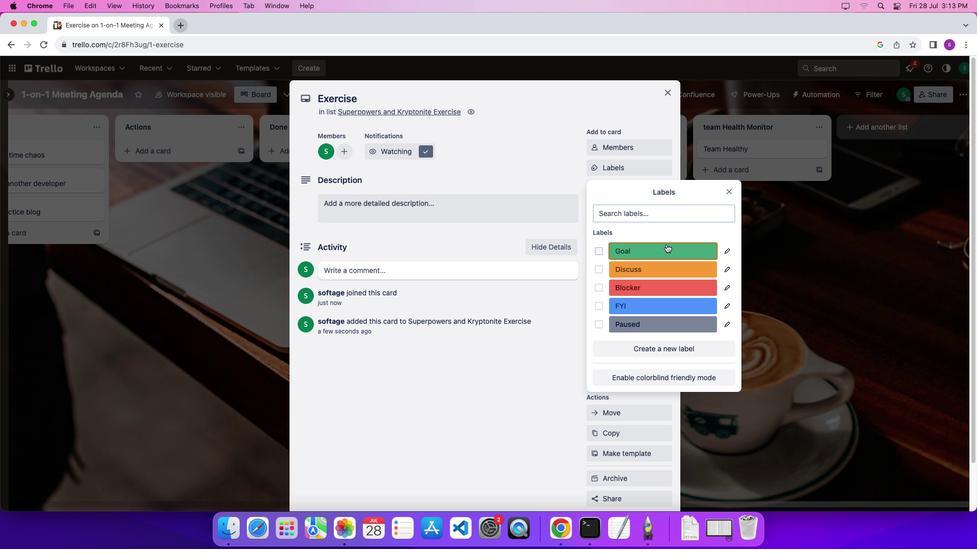 
Action: Mouse pressed left at (666, 244)
Screenshot: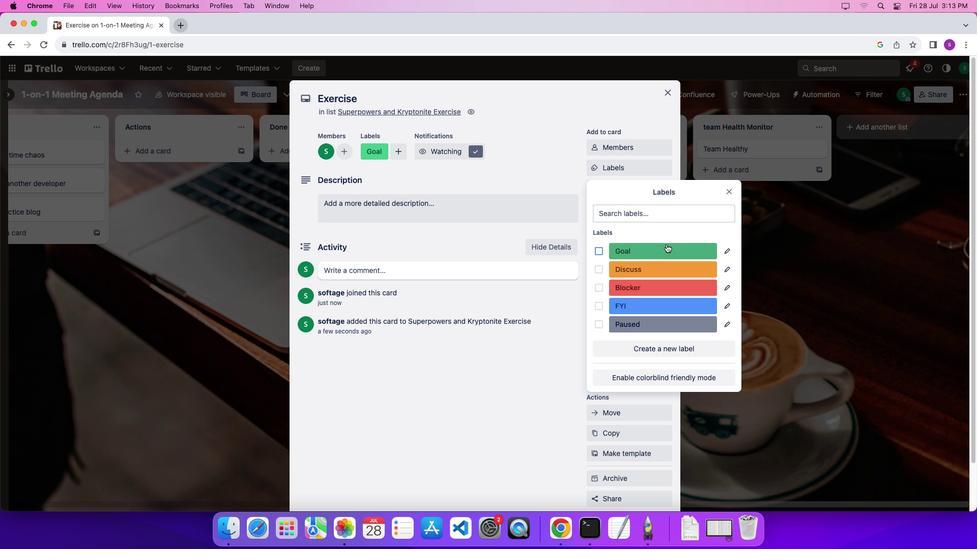 
Action: Mouse moved to (668, 266)
Screenshot: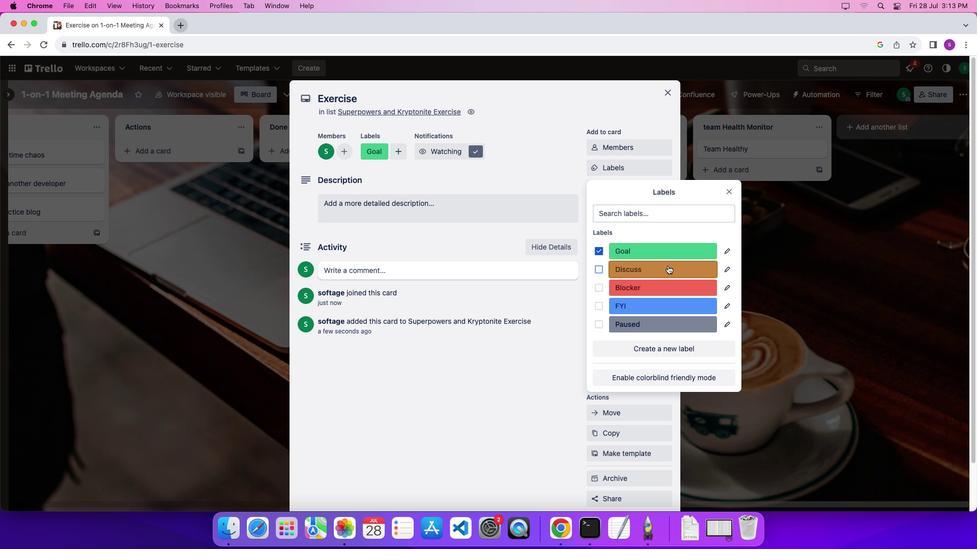 
Action: Mouse pressed left at (668, 266)
Screenshot: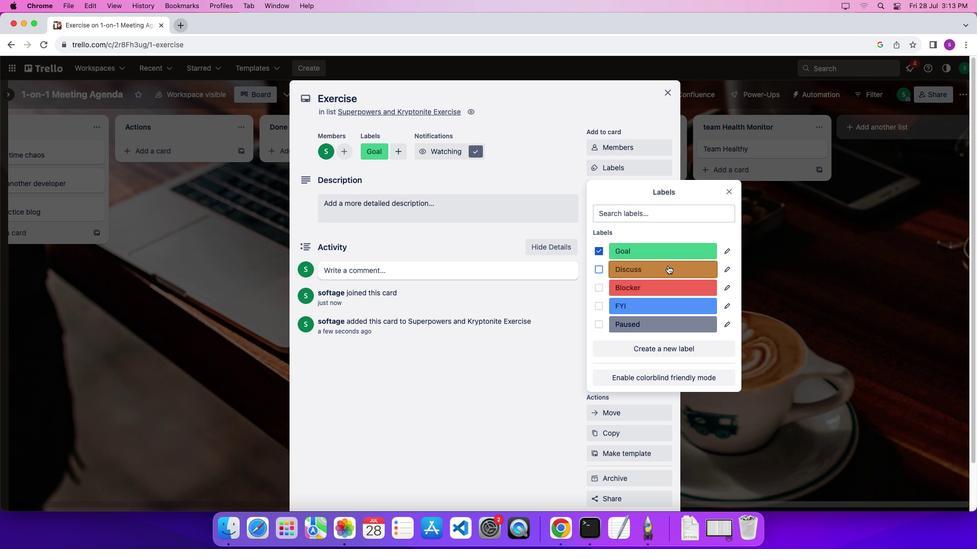 
Action: Mouse moved to (728, 195)
Screenshot: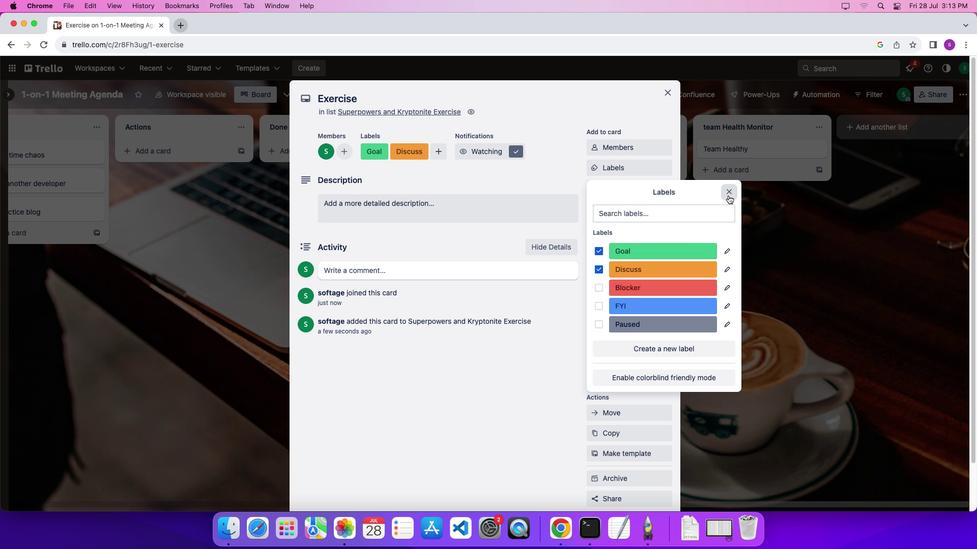 
Action: Mouse pressed left at (728, 195)
Screenshot: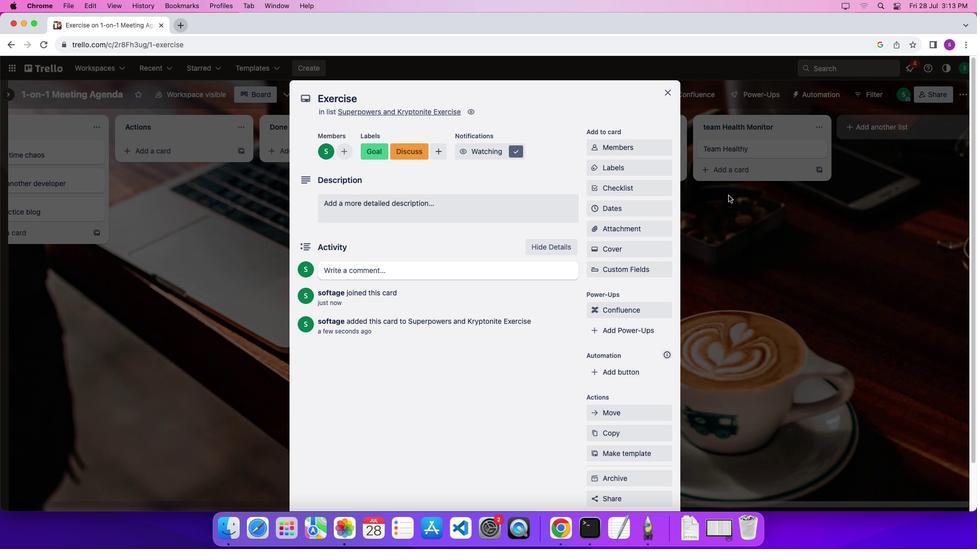 
Action: Mouse moved to (645, 183)
Screenshot: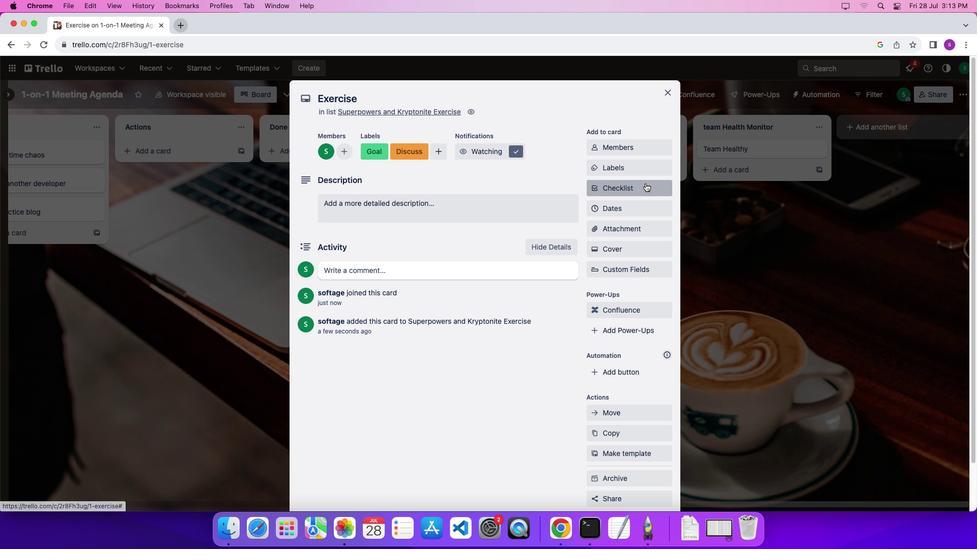
Action: Mouse pressed left at (645, 183)
Screenshot: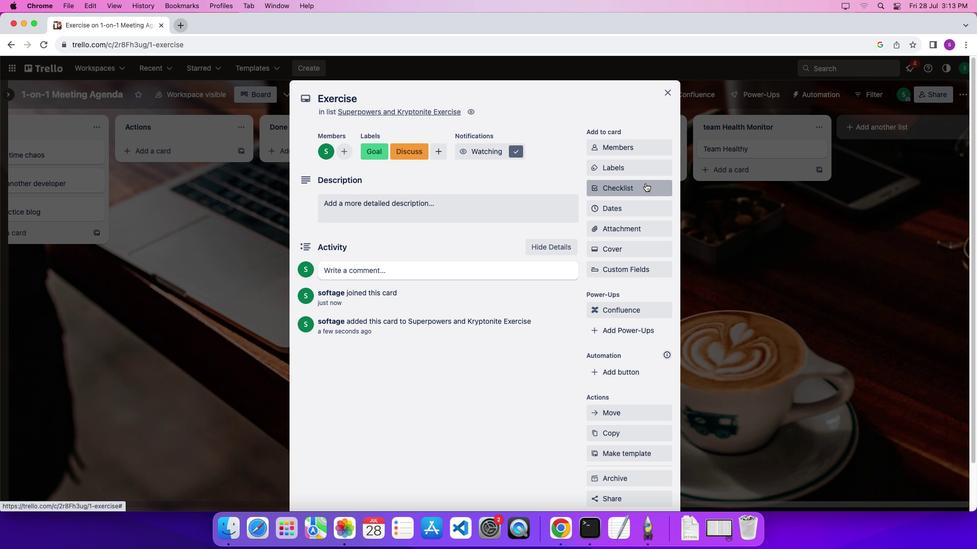 
Action: Mouse moved to (649, 239)
Screenshot: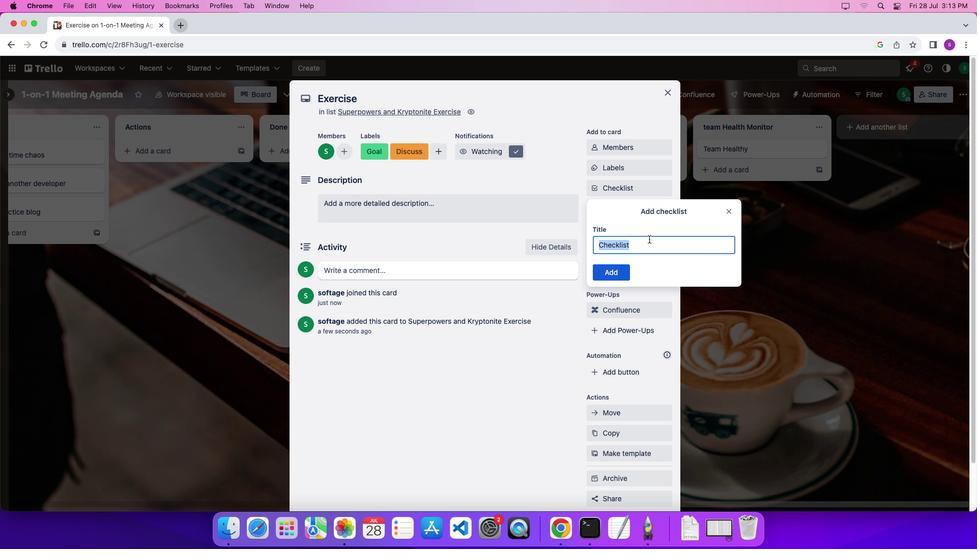 
Action: Mouse pressed left at (649, 239)
Screenshot: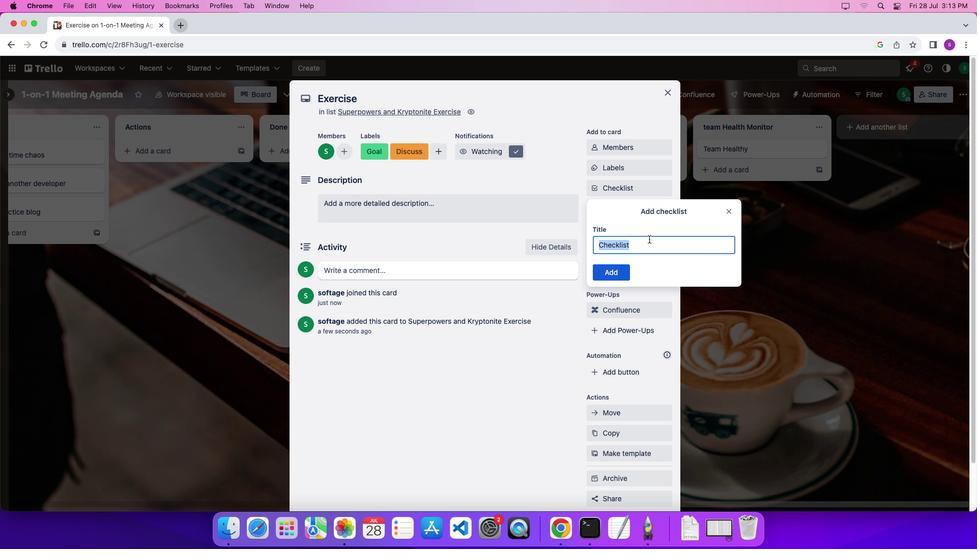 
Action: Mouse moved to (645, 250)
Screenshot: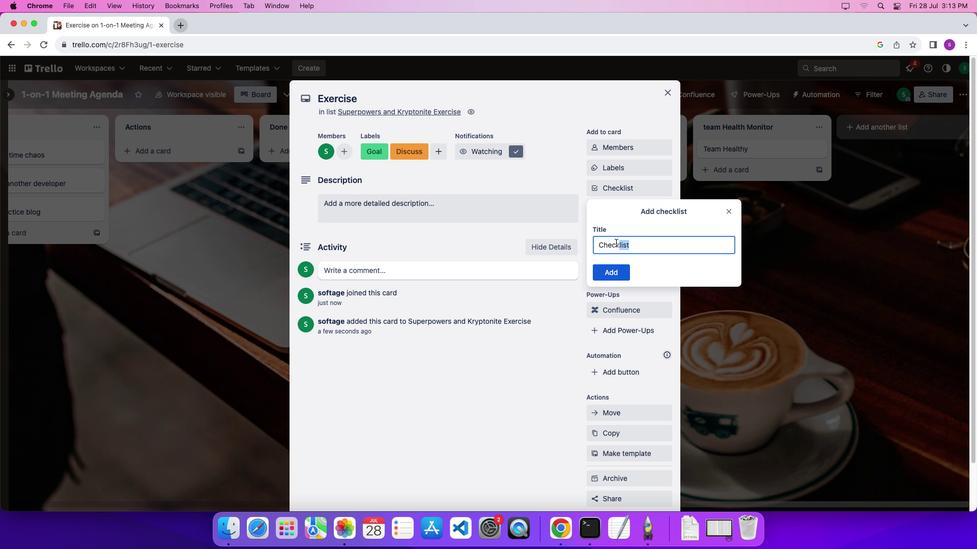 
Action: Mouse pressed left at (645, 250)
Screenshot: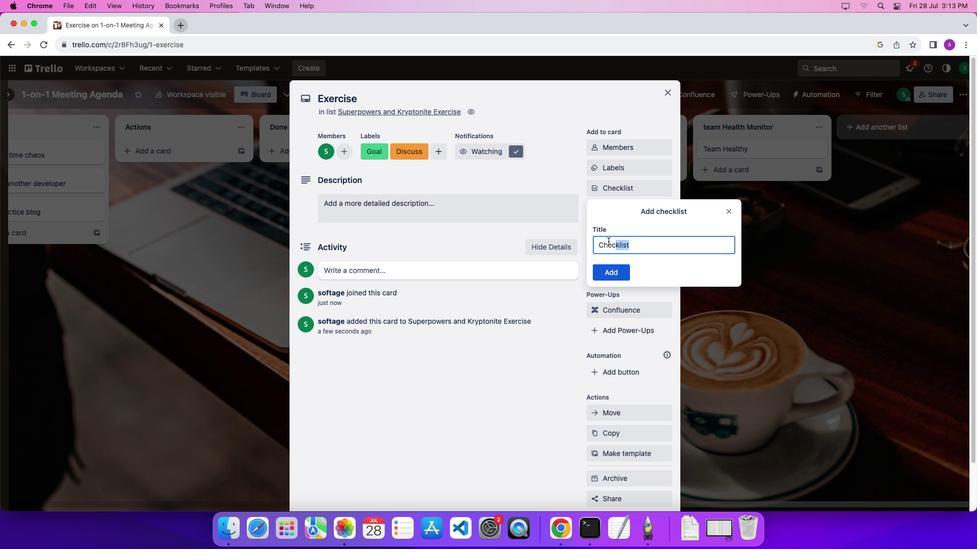 
Action: Mouse moved to (661, 261)
Screenshot: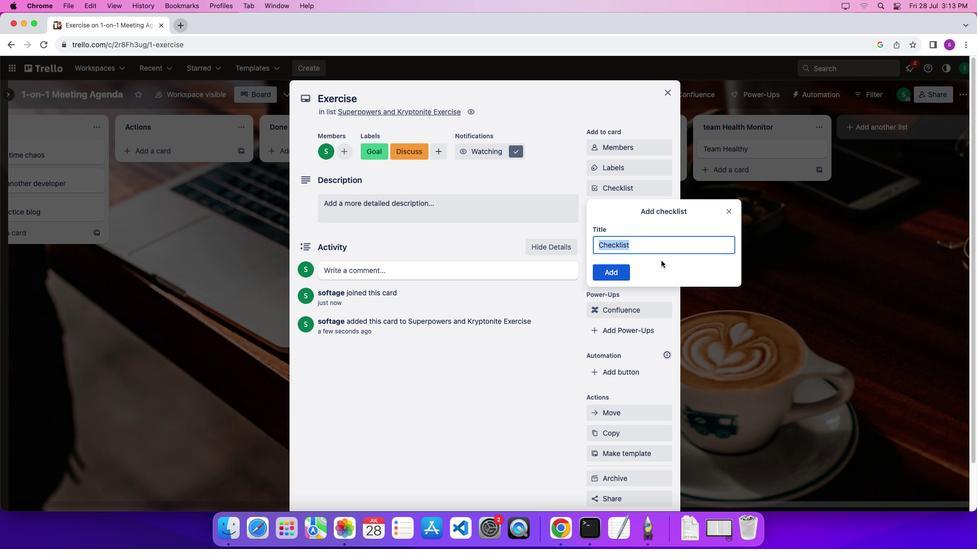 
Action: Key pressed Key.shift'E''x''e''r''c''i''s''e'
Screenshot: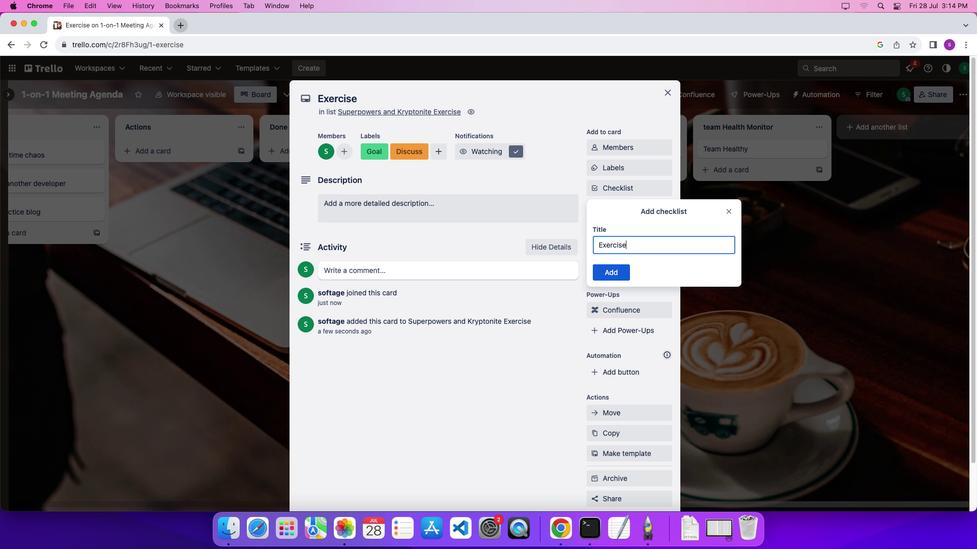 
Action: Mouse moved to (609, 269)
Screenshot: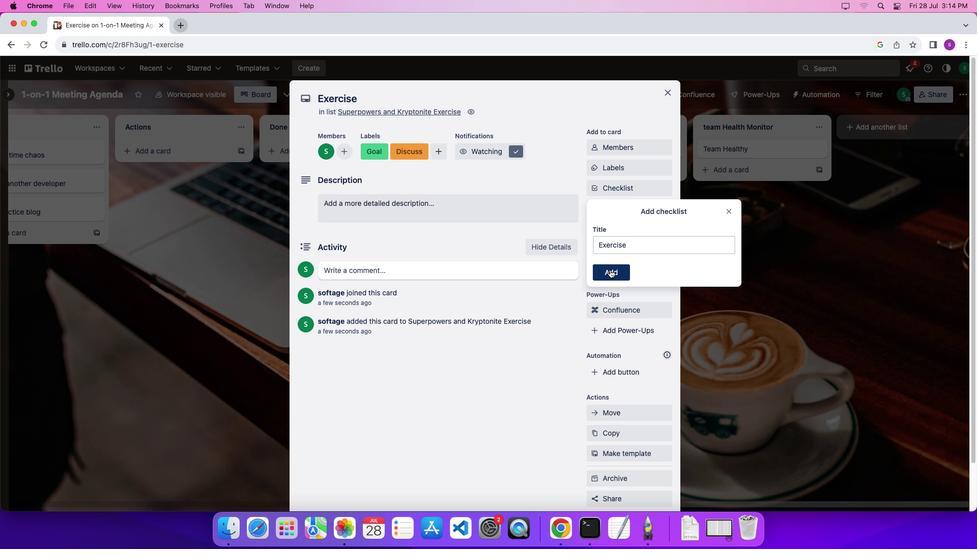 
Action: Mouse pressed left at (609, 269)
Screenshot: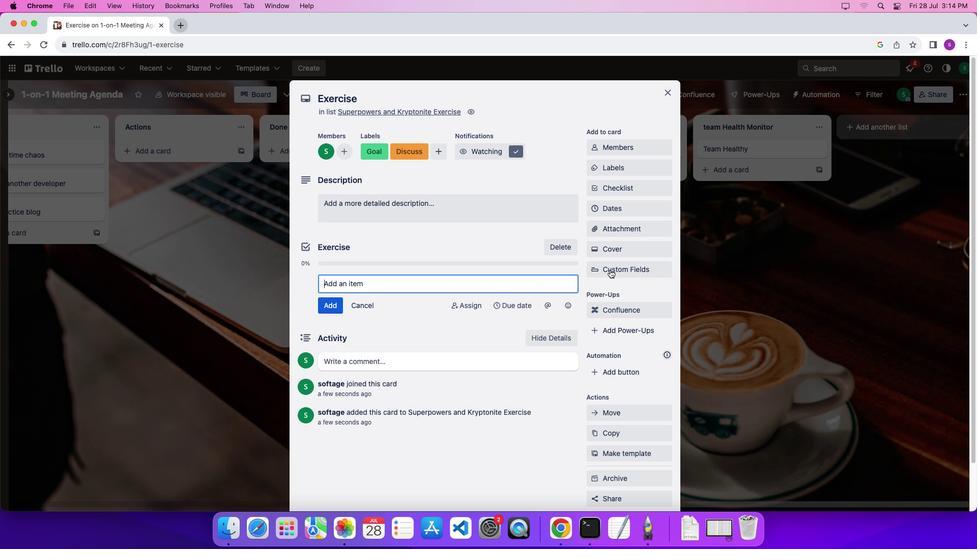 
Action: Mouse moved to (618, 208)
Screenshot: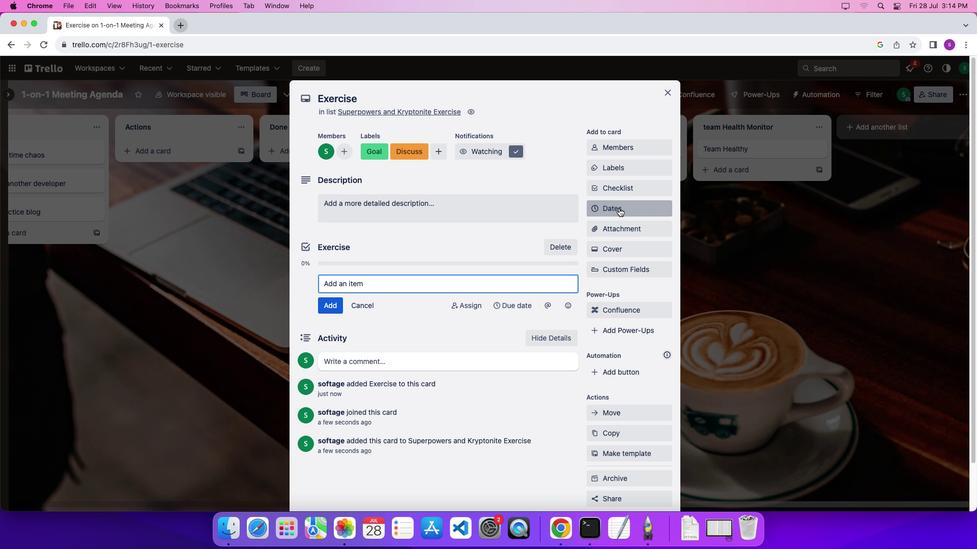 
Action: Mouse pressed left at (618, 208)
Screenshot: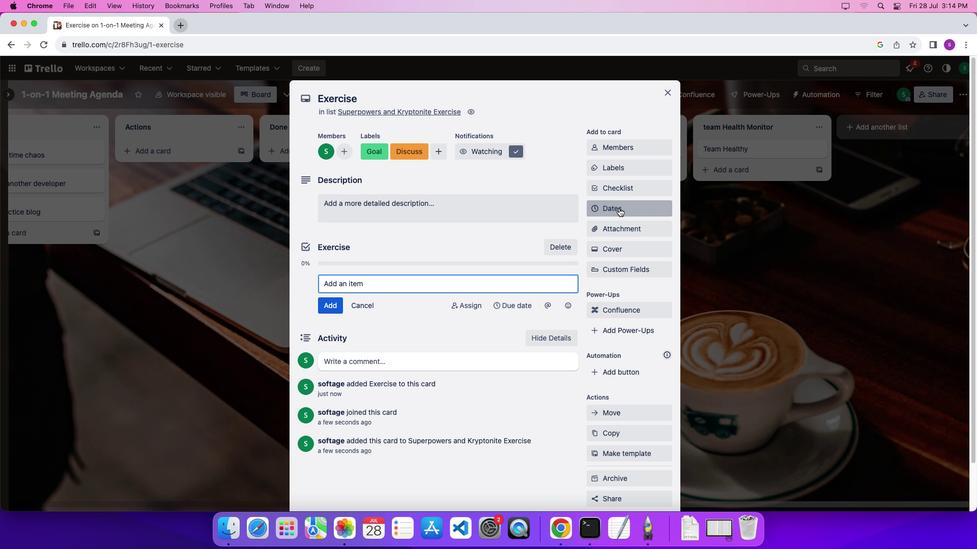 
Action: Mouse moved to (700, 218)
Screenshot: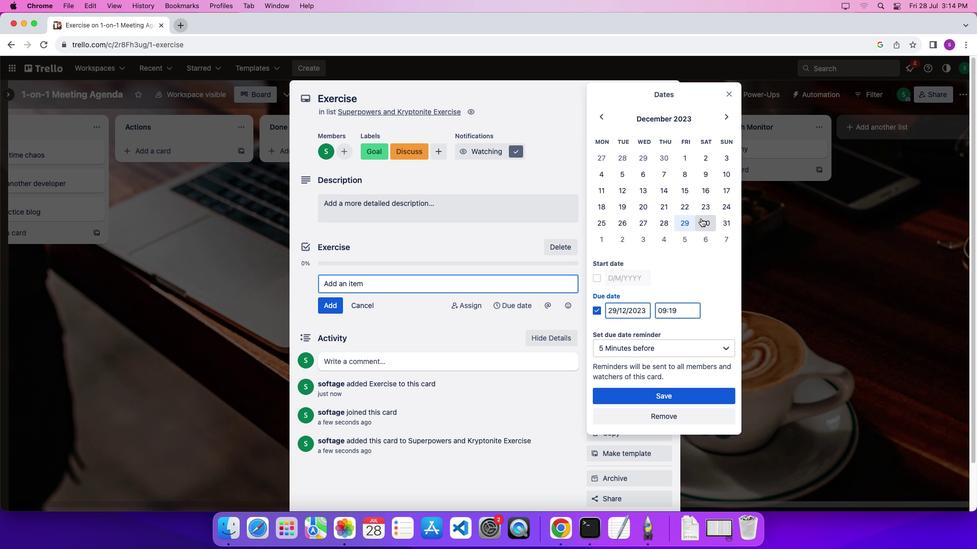 
Action: Mouse pressed left at (700, 218)
Screenshot: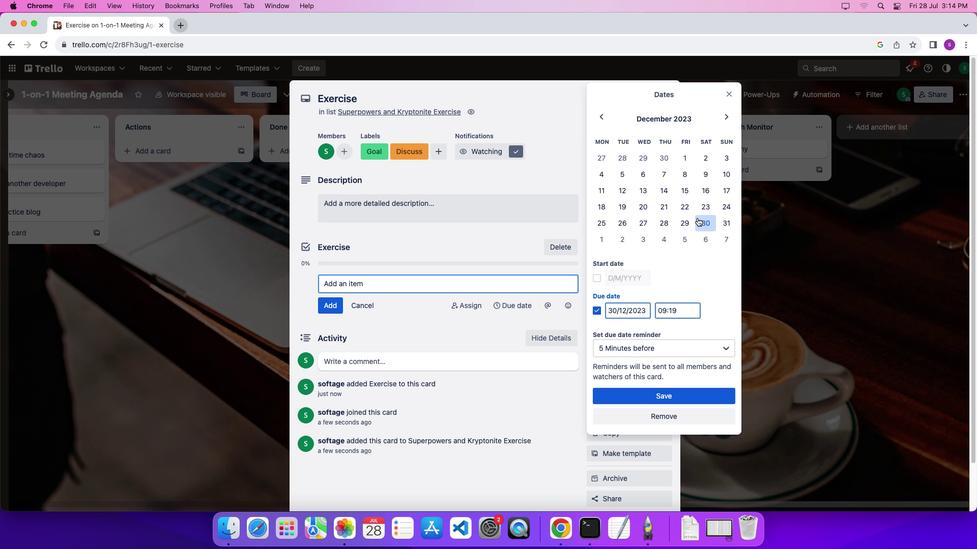
Action: Mouse moved to (598, 277)
Screenshot: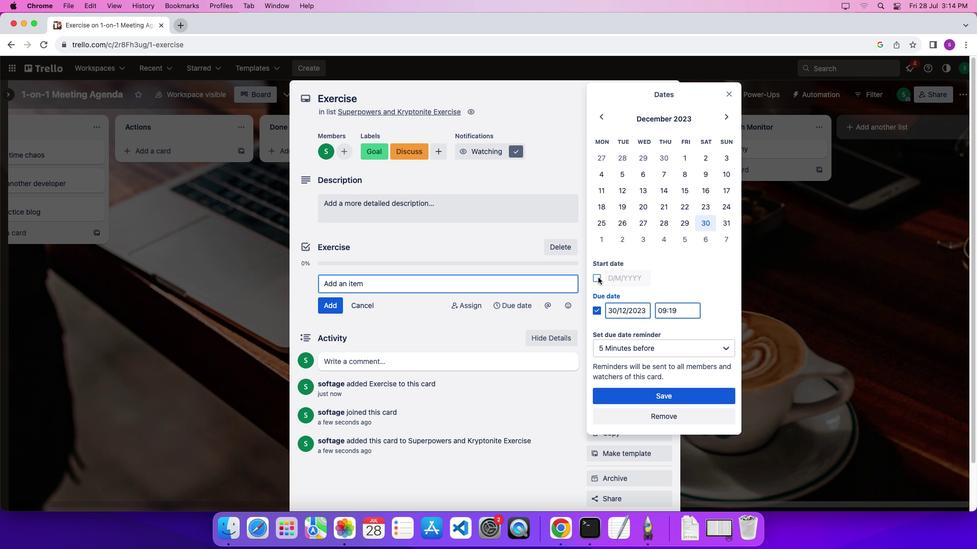 
Action: Mouse pressed left at (598, 277)
Screenshot: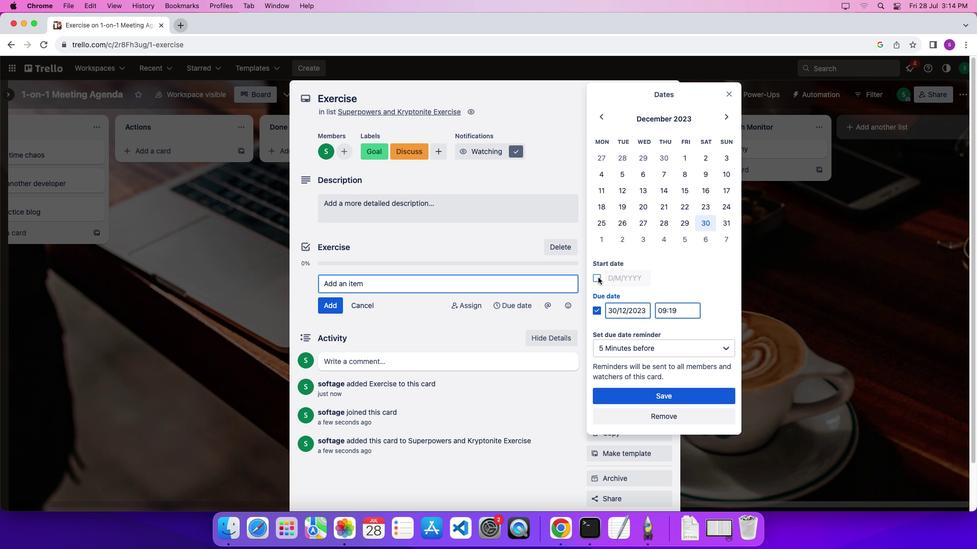 
Action: Mouse moved to (643, 398)
Screenshot: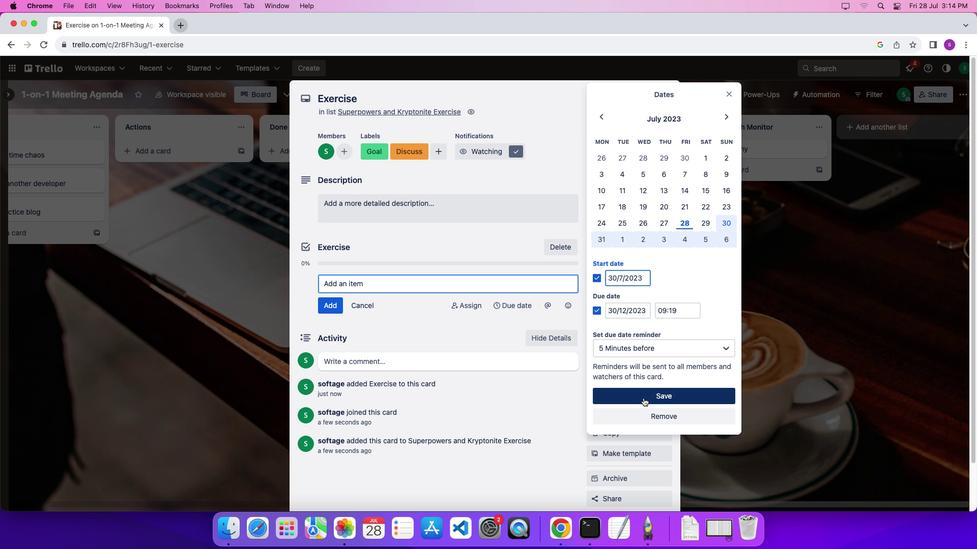 
Action: Mouse pressed left at (643, 398)
Screenshot: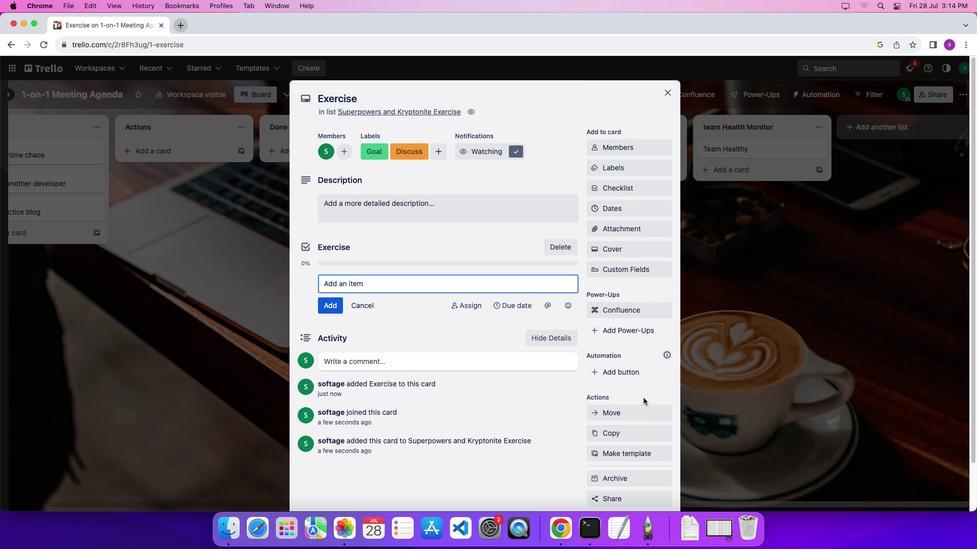
Action: Mouse moved to (627, 245)
Screenshot: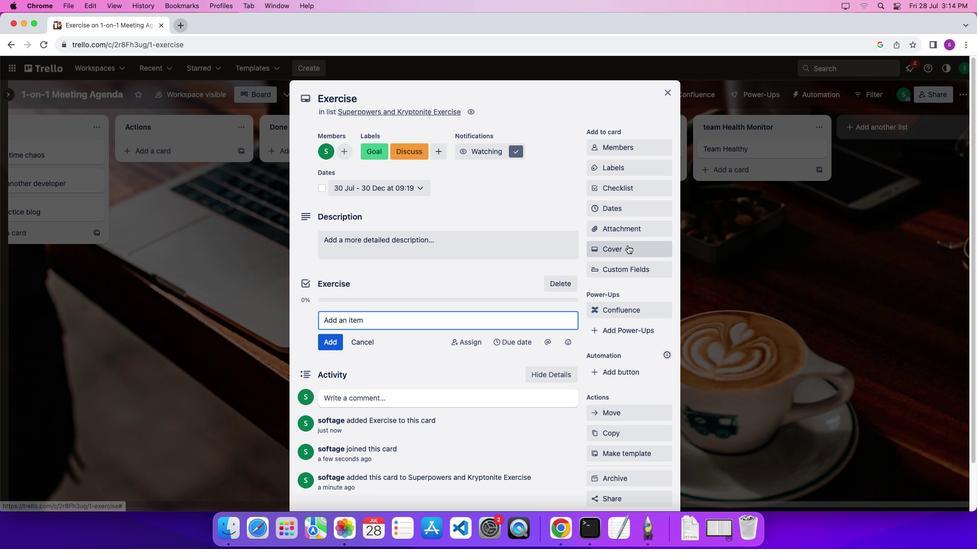 
Action: Mouse pressed left at (627, 245)
Screenshot: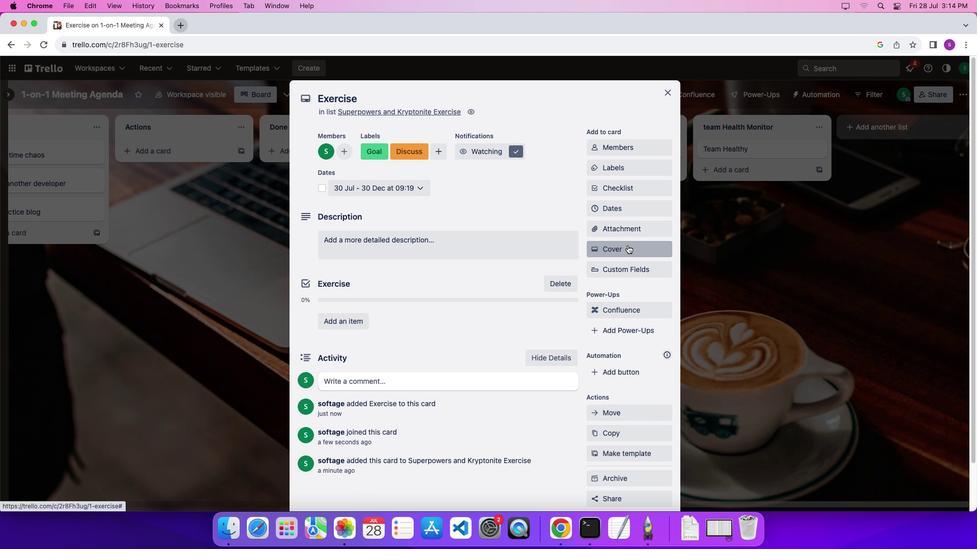 
Action: Mouse moved to (616, 442)
Screenshot: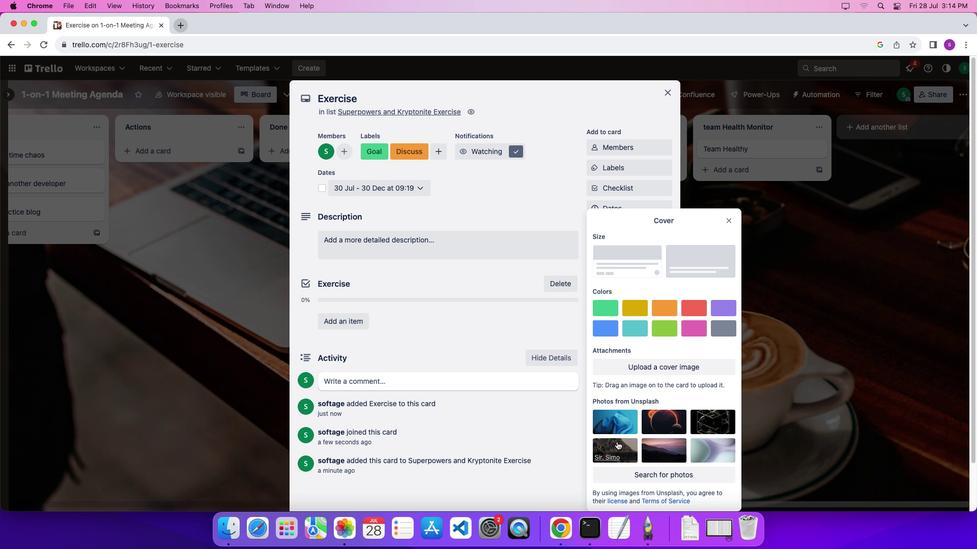 
Action: Mouse pressed left at (616, 442)
Screenshot: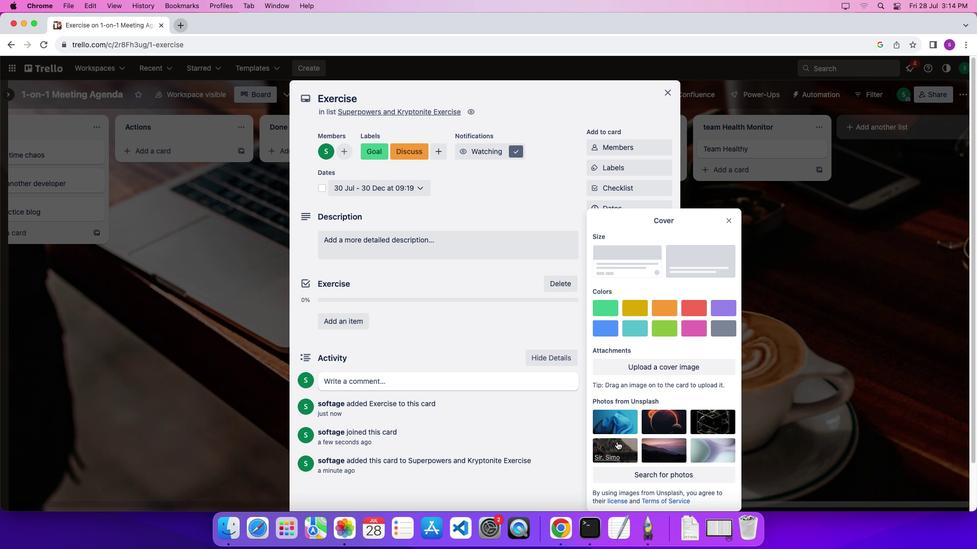 
Action: Mouse moved to (733, 199)
Screenshot: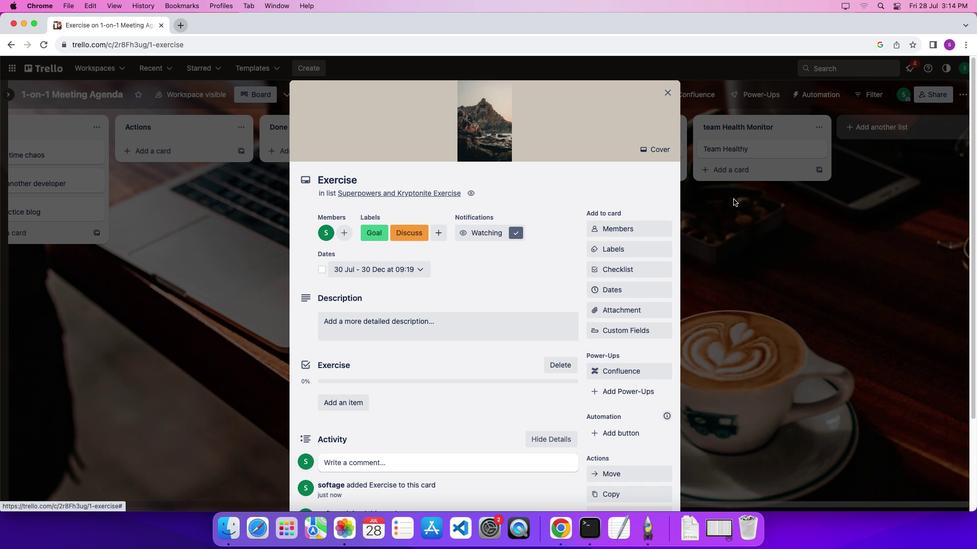 
Action: Mouse pressed left at (733, 199)
Screenshot: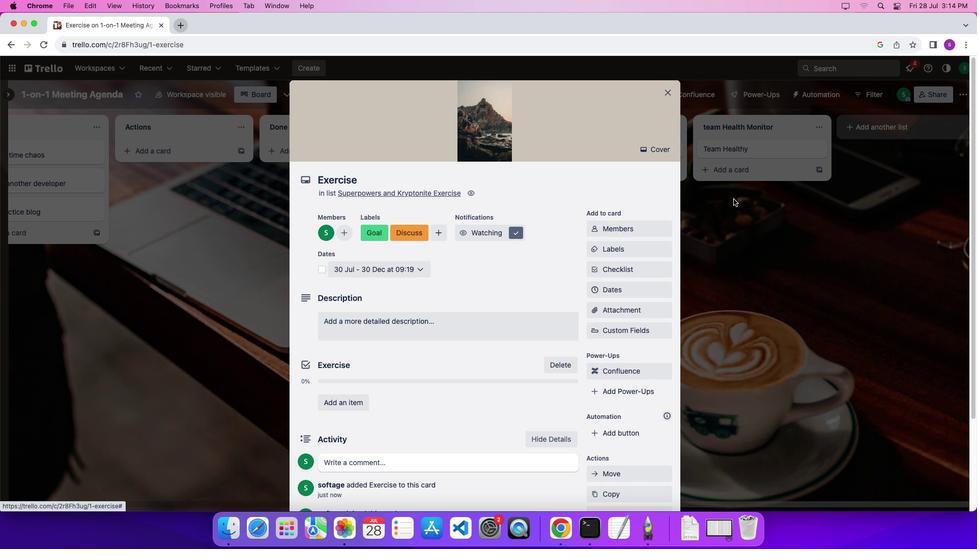 
Action: Mouse moved to (656, 310)
Screenshot: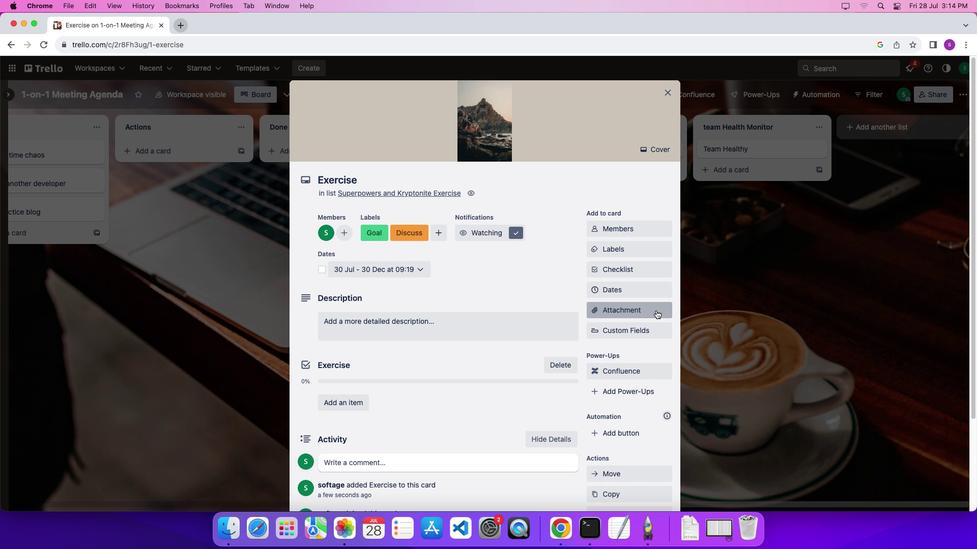 
Action: Mouse pressed left at (656, 310)
Screenshot: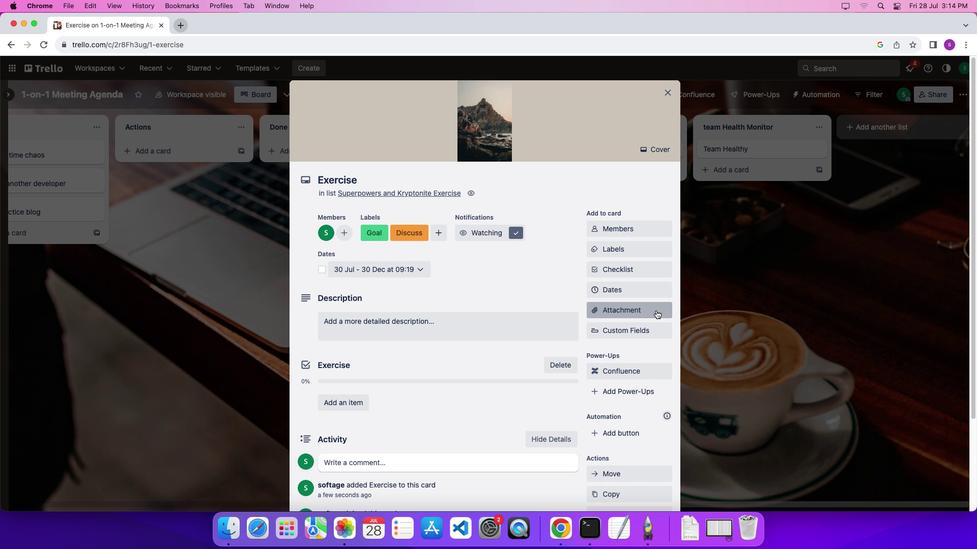 
Action: Mouse pressed left at (656, 310)
Screenshot: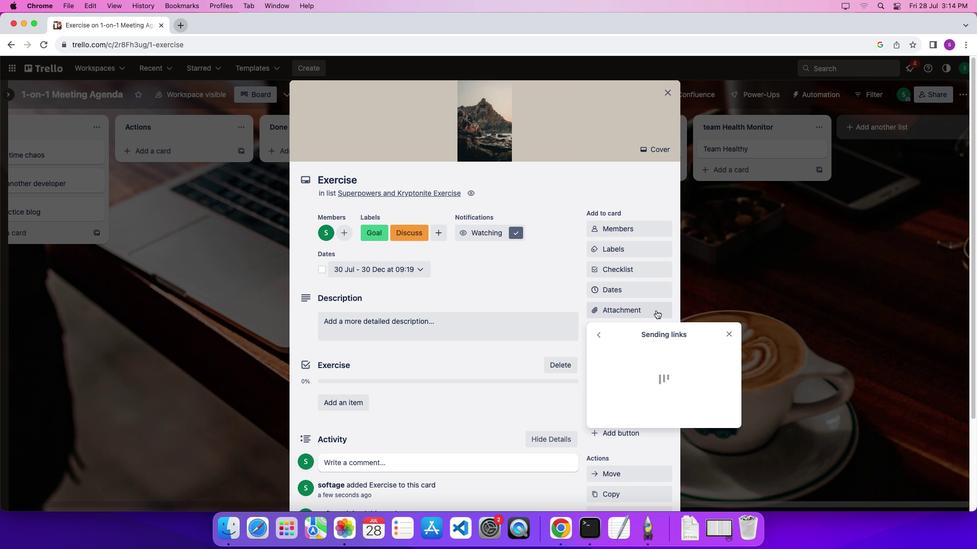
Action: Mouse moved to (323, 268)
Screenshot: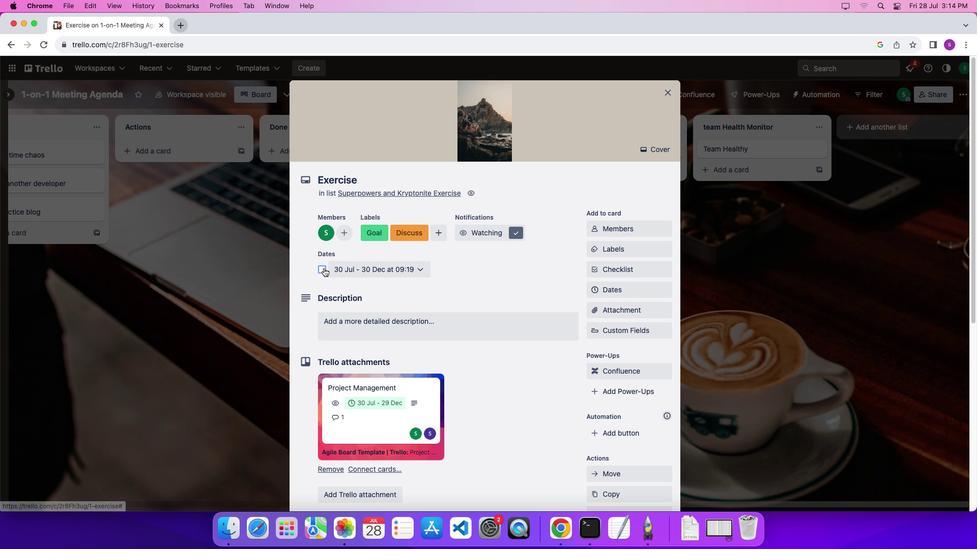 
Action: Mouse pressed left at (323, 268)
Screenshot: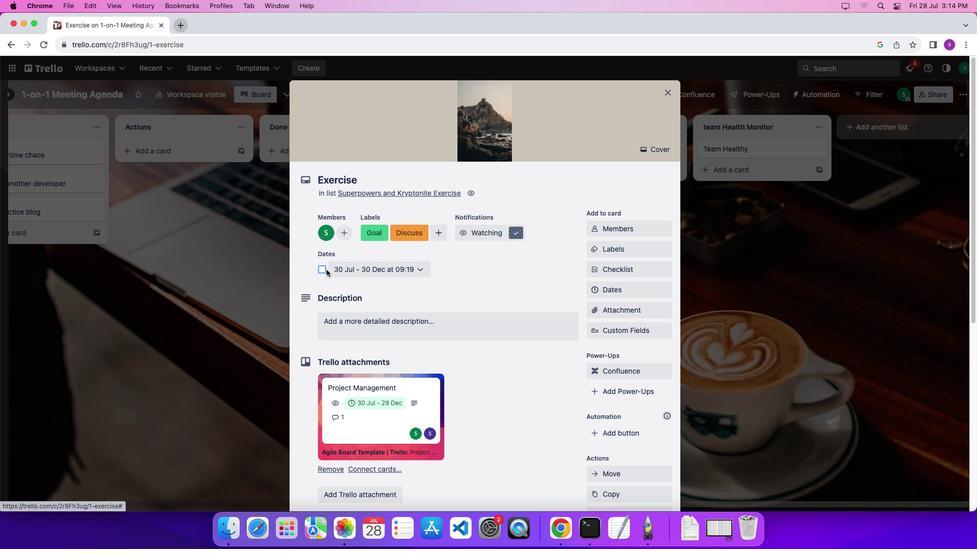 
Action: Mouse moved to (373, 331)
Screenshot: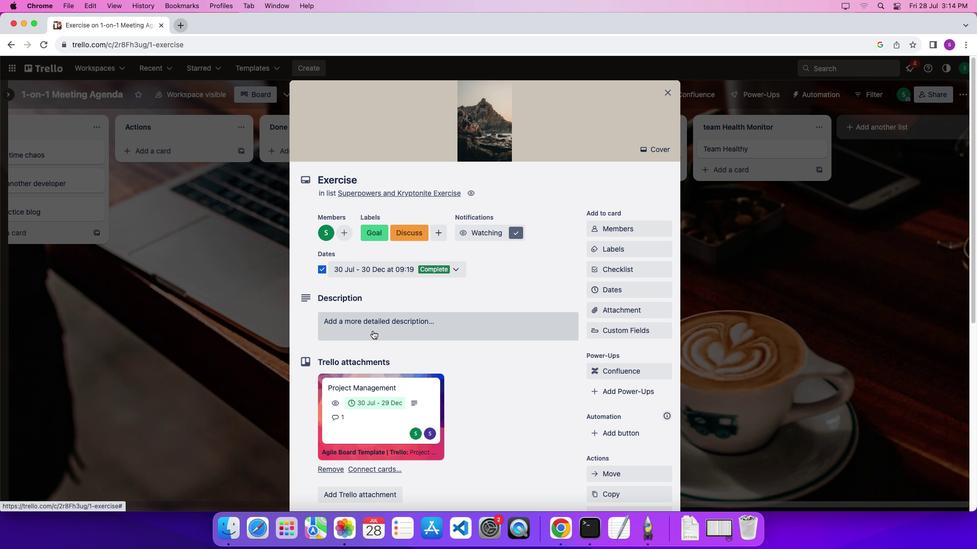 
Action: Mouse pressed left at (373, 331)
Screenshot: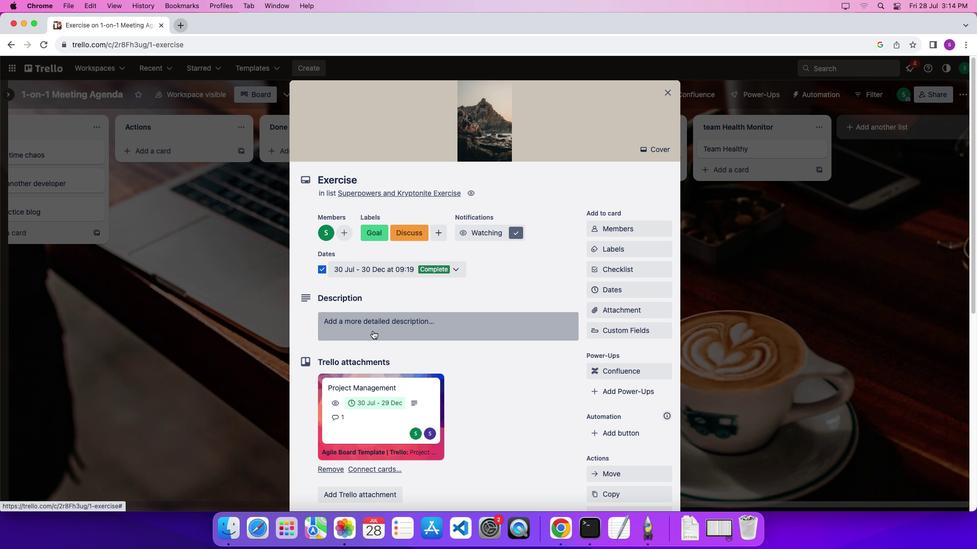 
Action: Mouse moved to (386, 364)
Screenshot: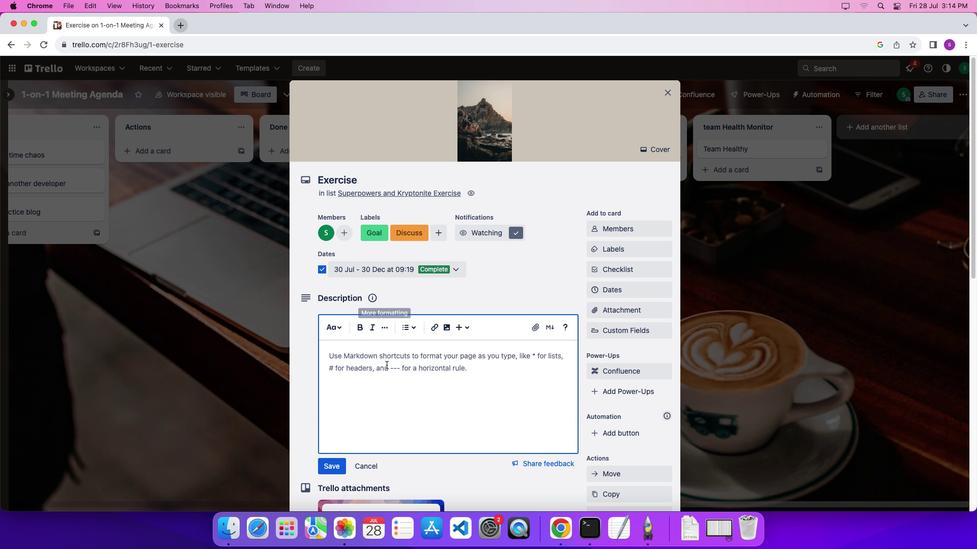 
Action: Mouse pressed left at (386, 364)
Screenshot: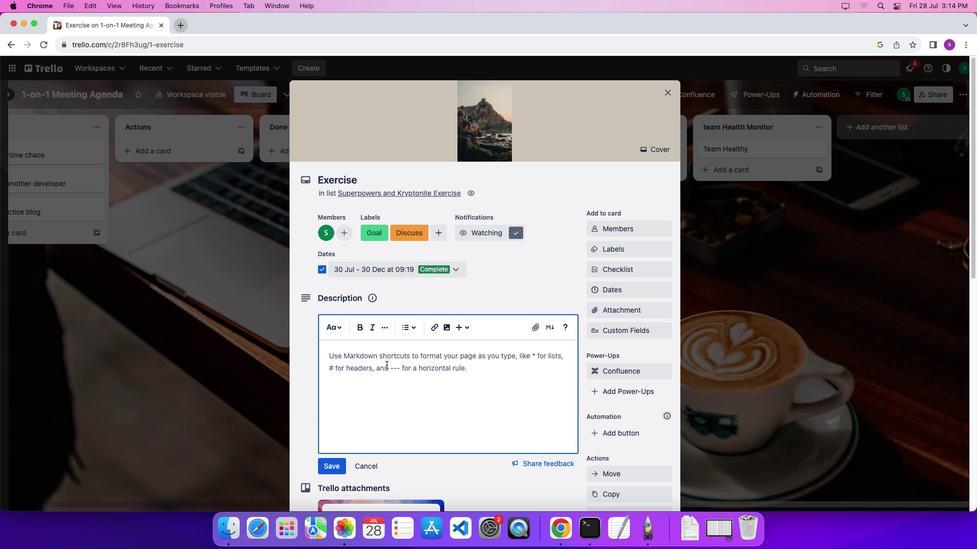 
Action: Mouse moved to (426, 376)
Screenshot: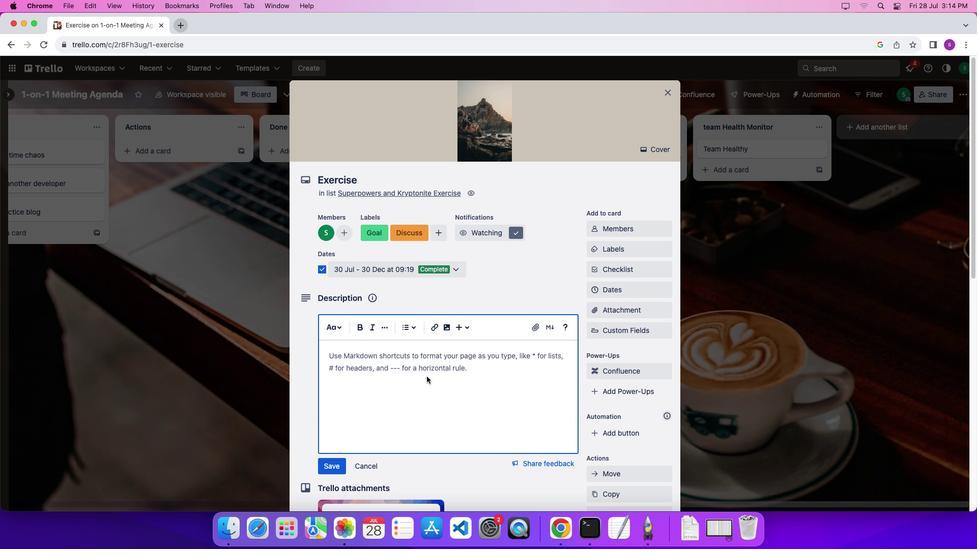 
Action: Key pressed Key.shift'T''h''i''s'Key.spaceKey.space'i''s'Key.space'g''r''e''a''t'Key.space'e''x''e''r''c''i''s''e'Key.space'f''o''r'Key.space't''e''a''m'Key.space'o''f''f''s''i''t''e''.'Key.spaceKey.shift'G''e''t'Key.space't''o'Key.space'k''n''o''w'Key.space'y''o''u''r'Key.space't''e''a''m''m''a''t''e''s''.'
Screenshot: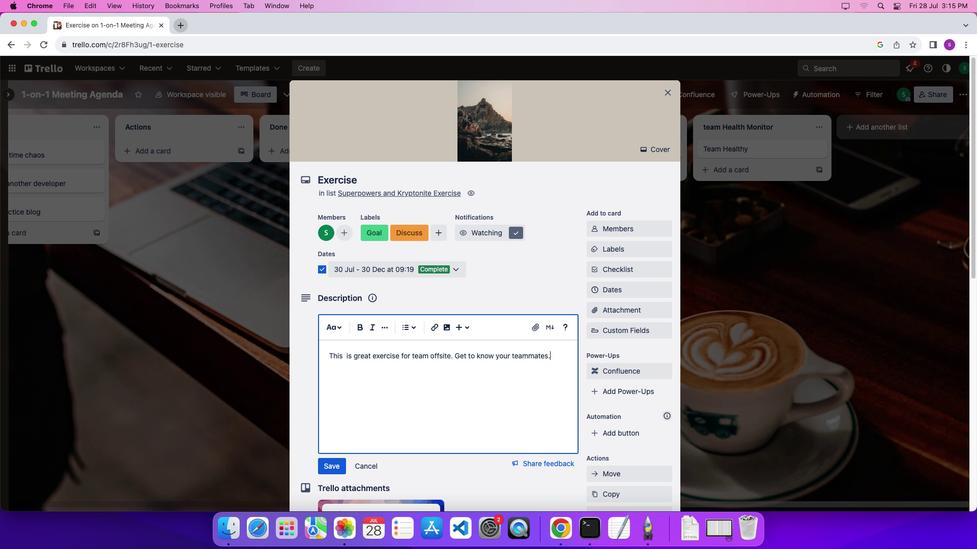 
Action: Mouse moved to (560, 354)
Screenshot: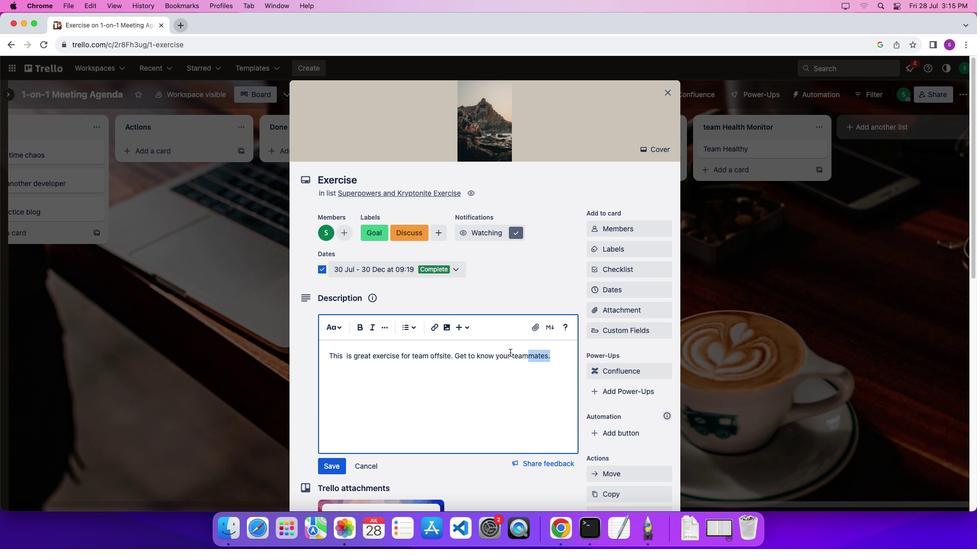 
Action: Mouse pressed left at (560, 354)
Screenshot: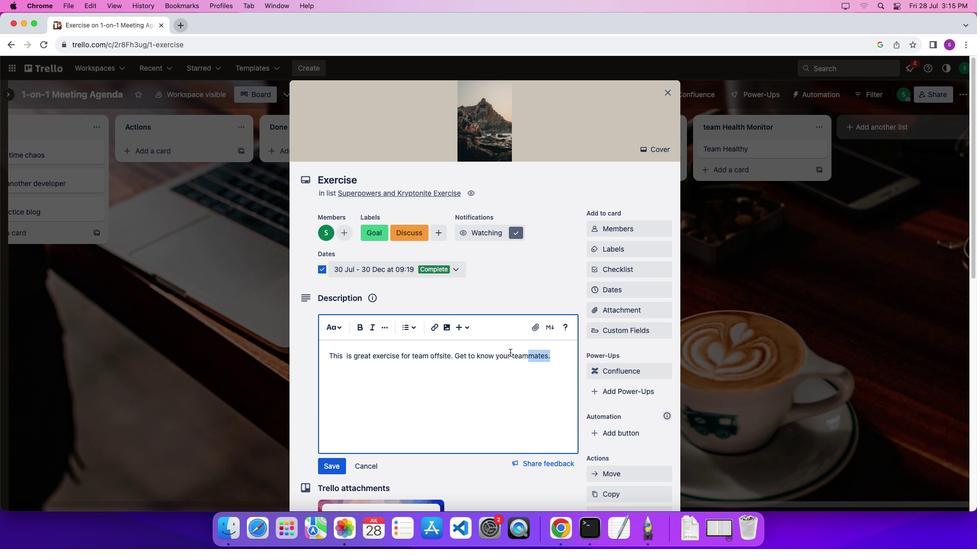 
Action: Mouse moved to (331, 324)
Screenshot: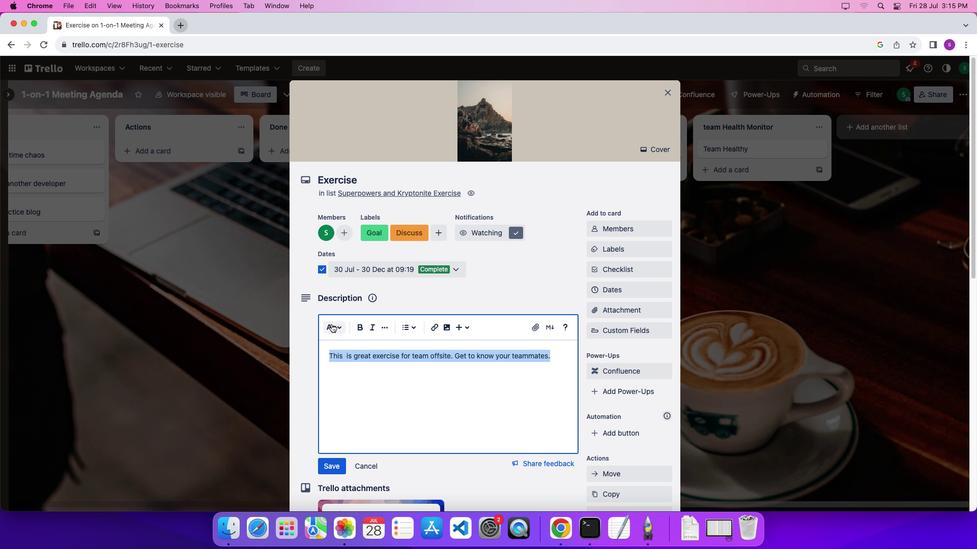 
Action: Mouse pressed left at (331, 324)
Screenshot: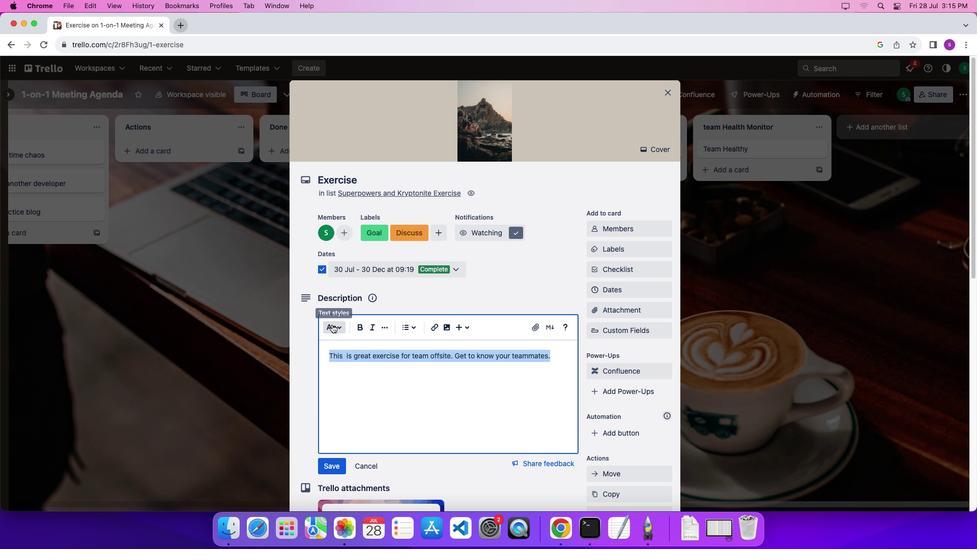 
Action: Mouse moved to (401, 197)
Screenshot: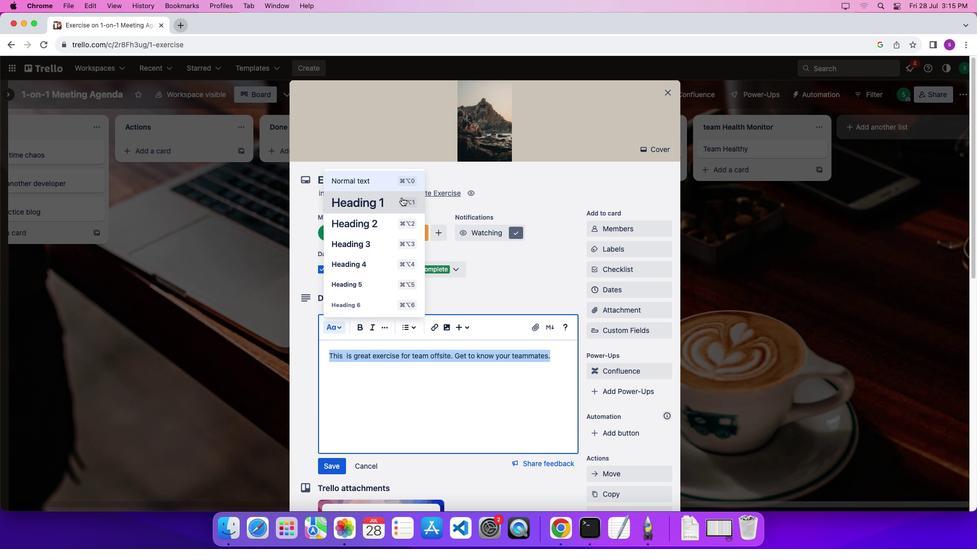 
Action: Mouse pressed left at (401, 197)
Screenshot: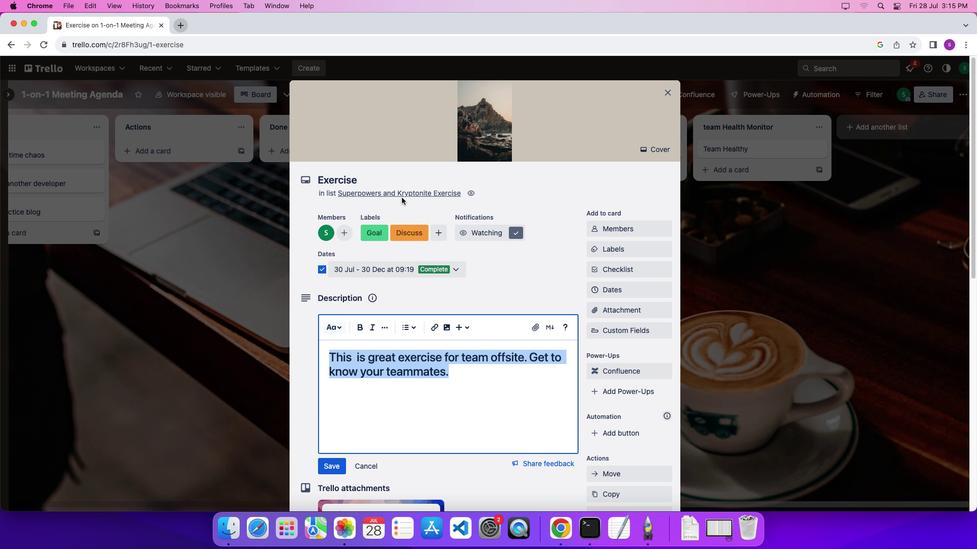 
Action: Mouse moved to (361, 329)
Screenshot: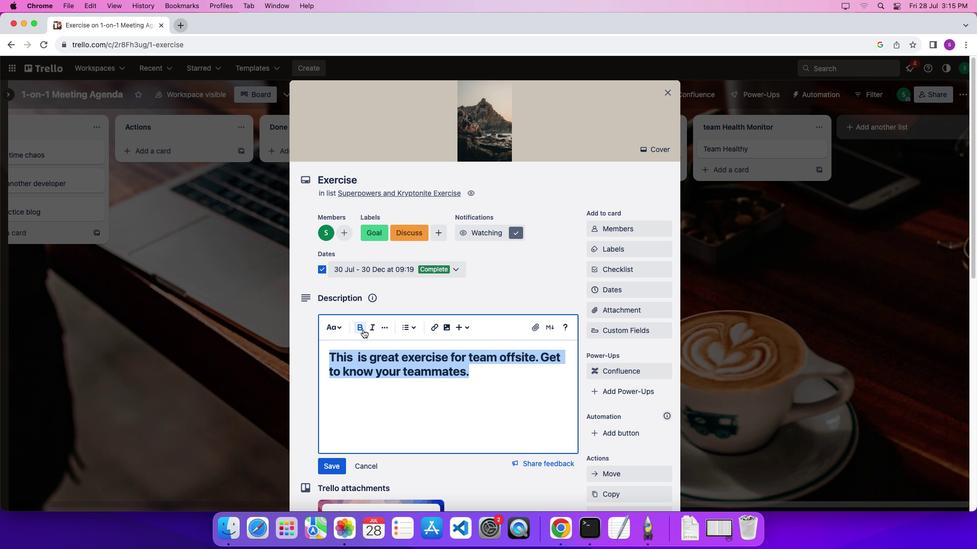 
Action: Mouse pressed left at (361, 329)
Screenshot: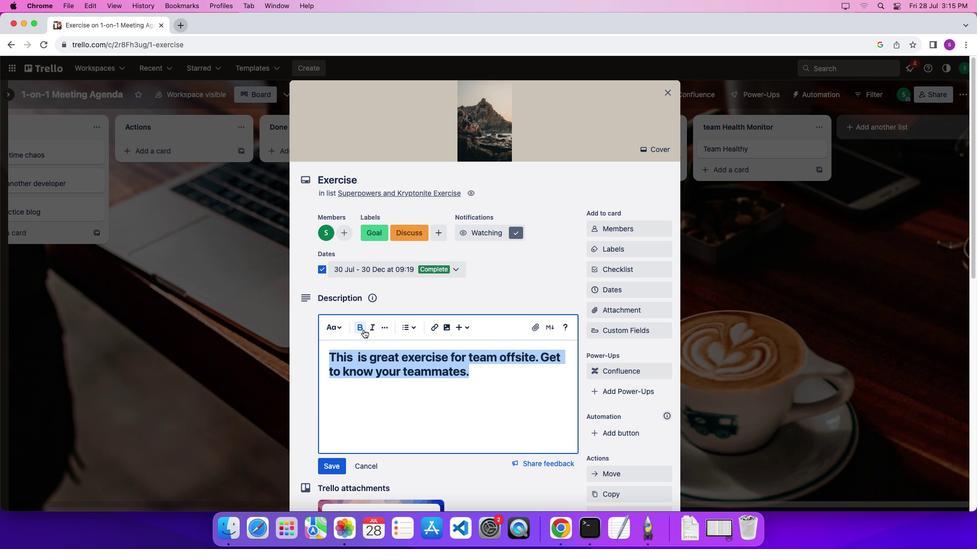
Action: Mouse moved to (371, 329)
Screenshot: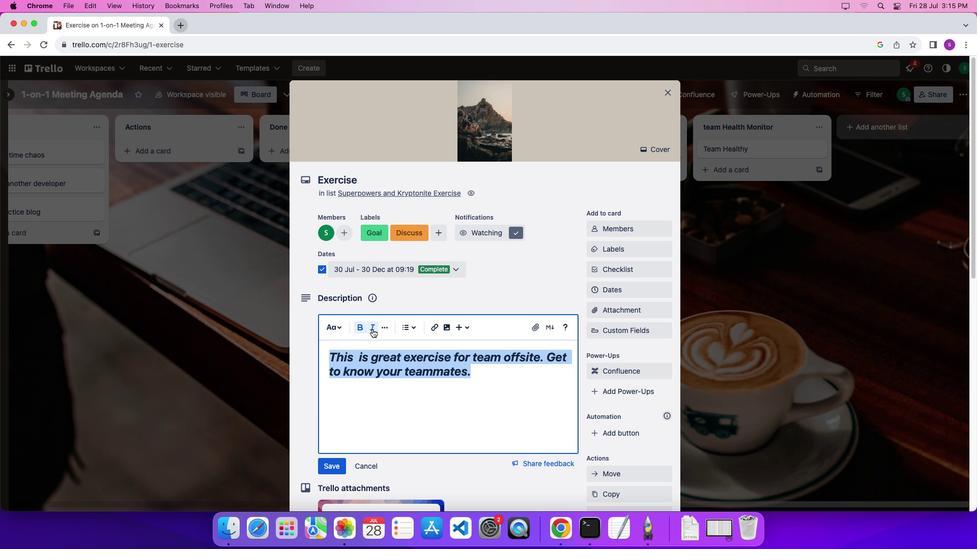 
Action: Mouse pressed left at (371, 329)
Screenshot: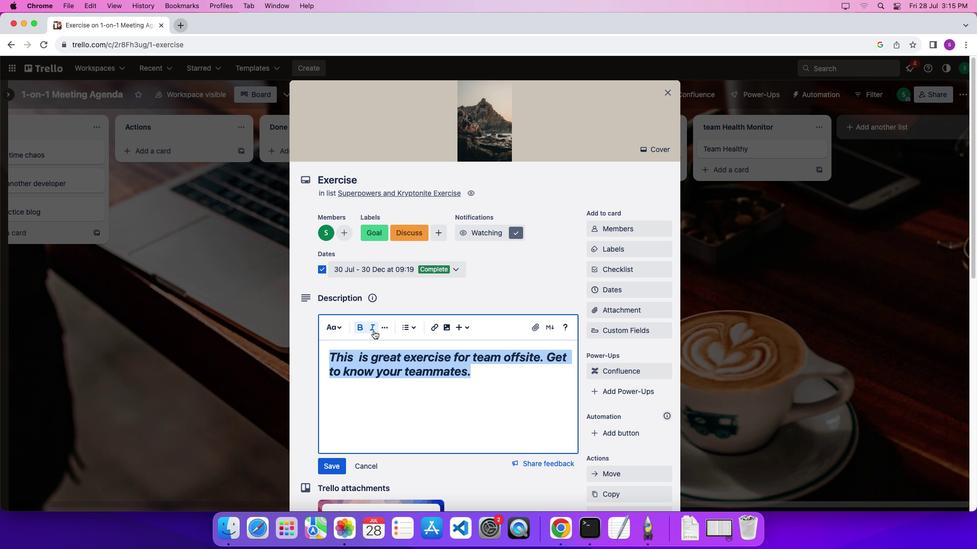 
Action: Mouse moved to (373, 406)
Screenshot: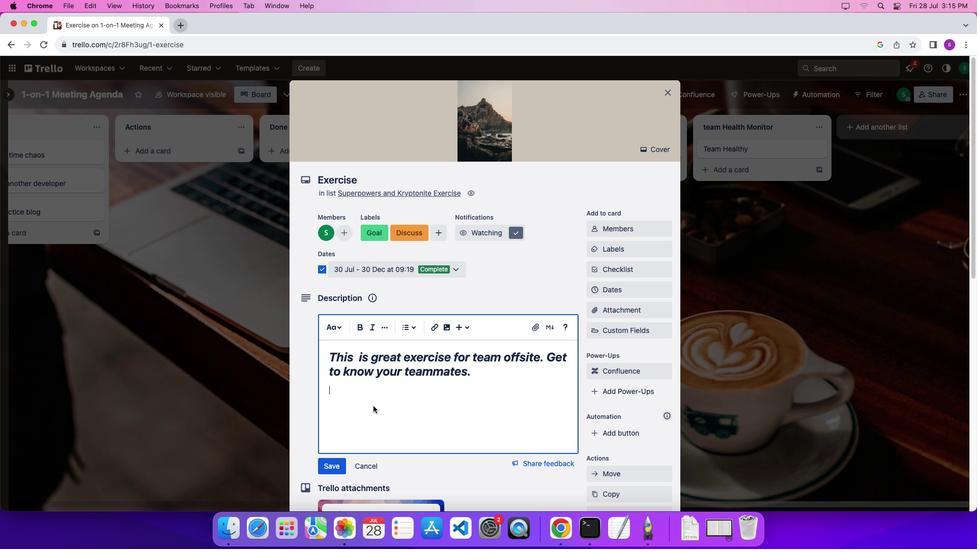 
Action: Mouse pressed left at (373, 406)
Screenshot: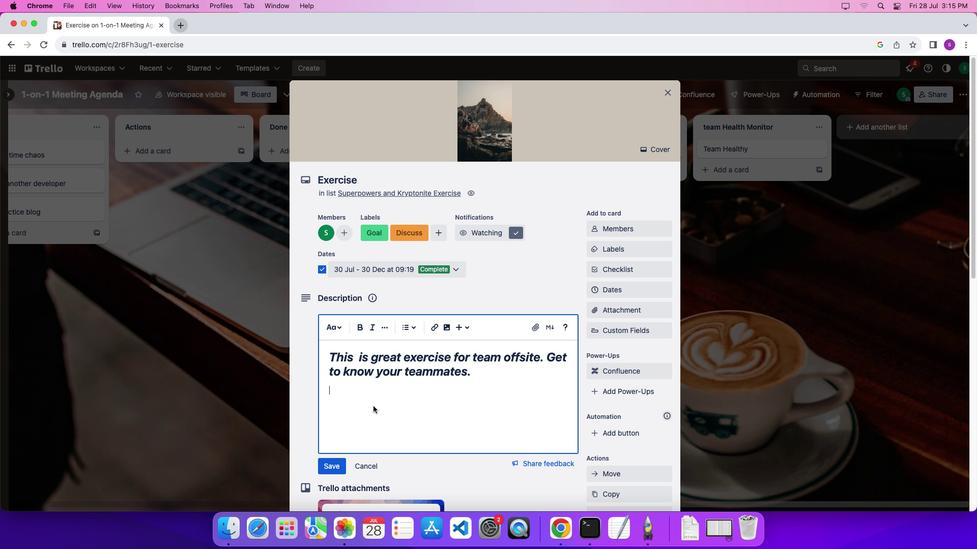 
Action: Mouse moved to (373, 405)
Screenshot: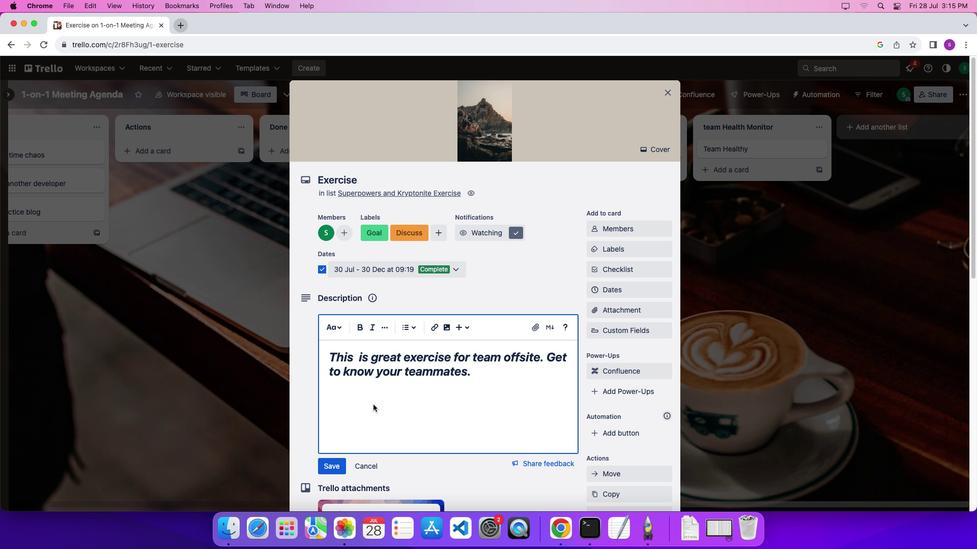 
Action: Mouse scrolled (373, 405) with delta (0, 0)
Screenshot: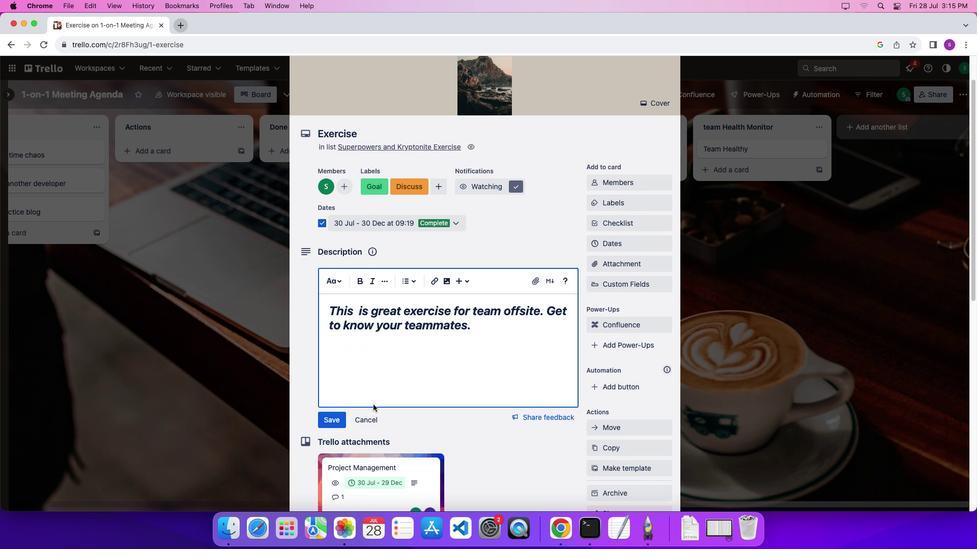 
Action: Mouse scrolled (373, 405) with delta (0, 0)
Screenshot: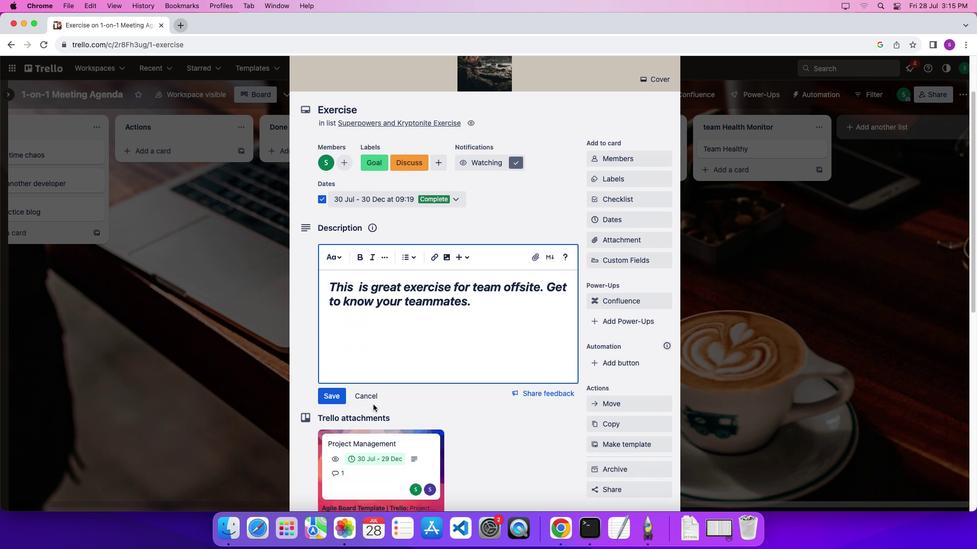 
Action: Mouse scrolled (373, 405) with delta (0, -1)
Screenshot: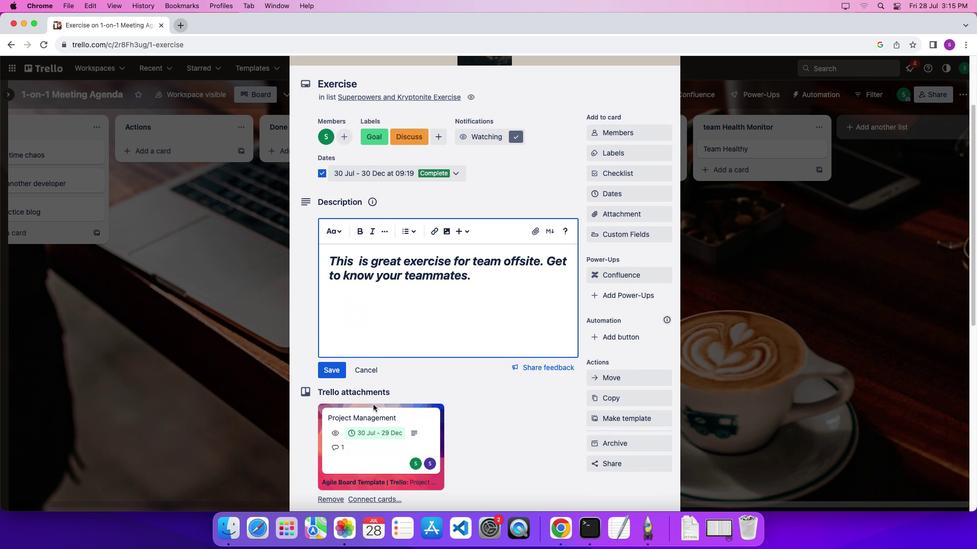
Action: Mouse scrolled (373, 405) with delta (0, 0)
Screenshot: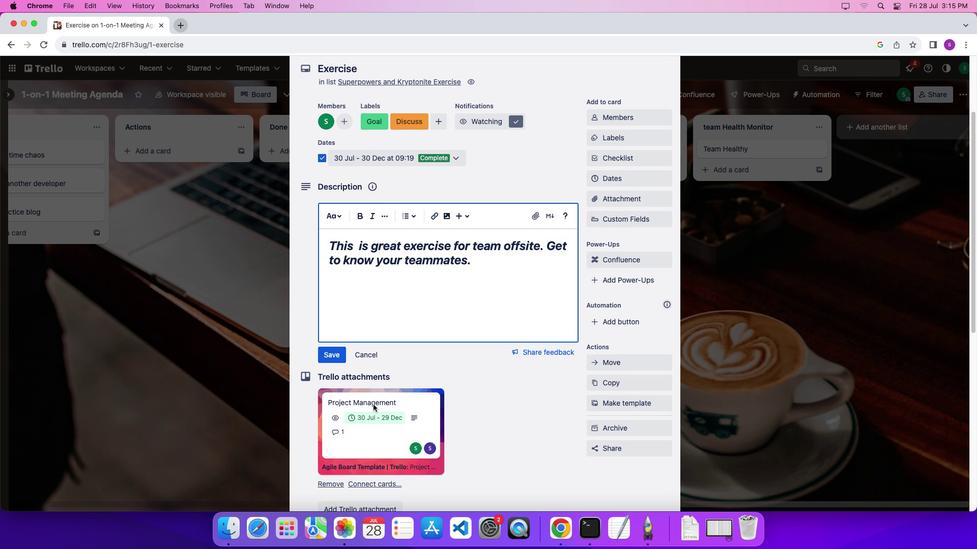 
Action: Mouse scrolled (373, 405) with delta (0, 0)
Screenshot: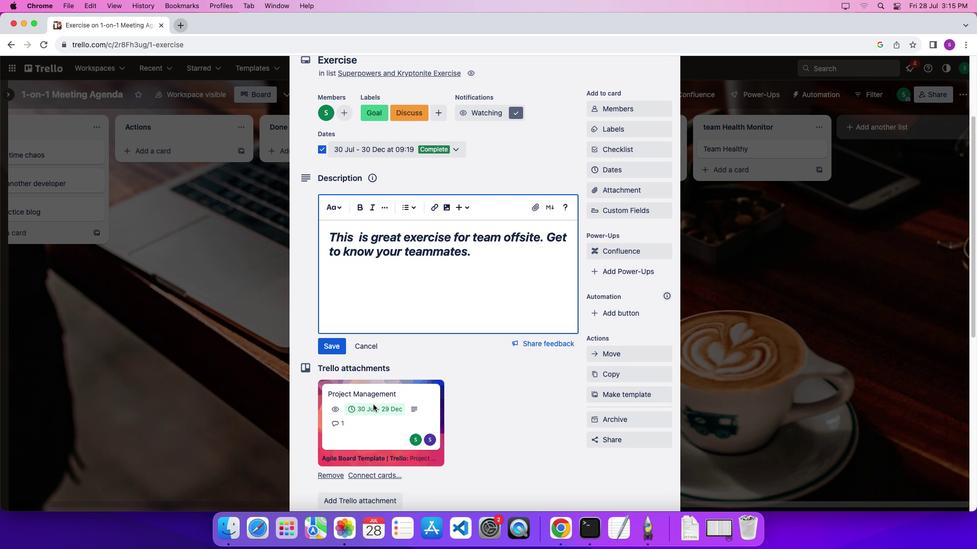 
Action: Mouse moved to (336, 346)
Screenshot: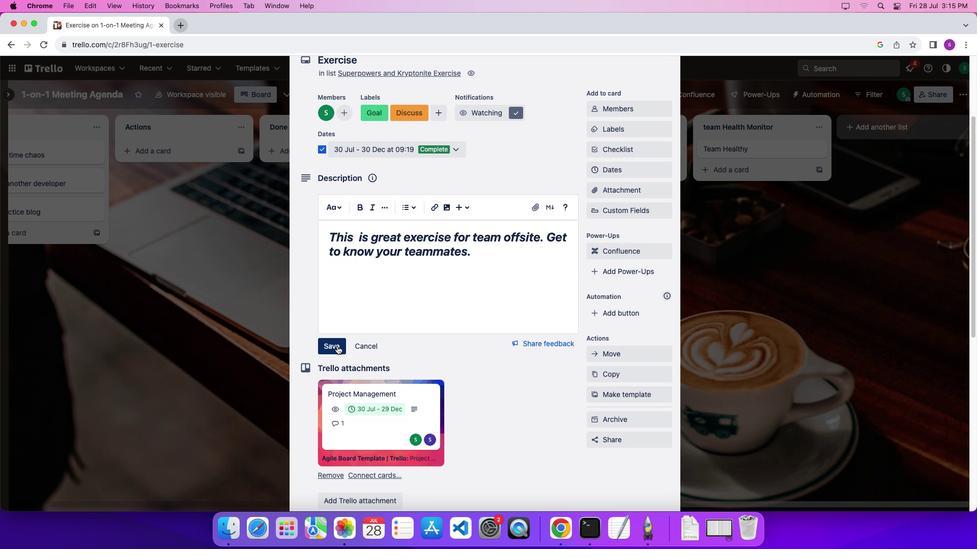 
Action: Mouse pressed left at (336, 346)
Screenshot: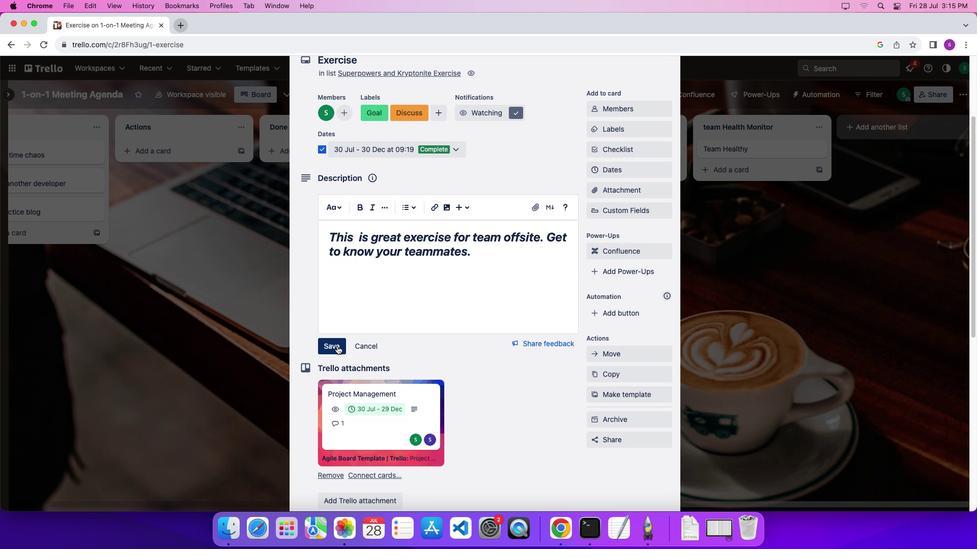 
Action: Mouse moved to (376, 342)
Screenshot: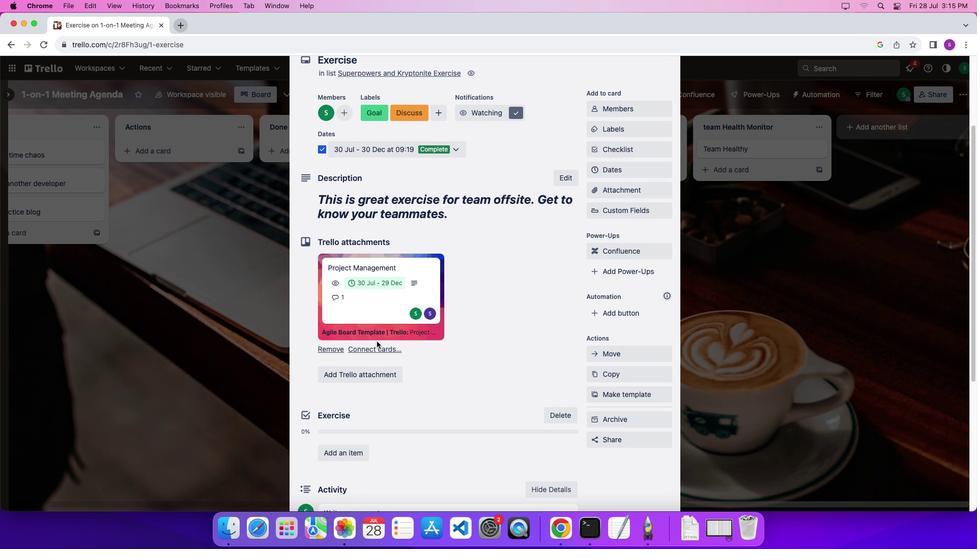 
Action: Mouse scrolled (376, 342) with delta (0, 0)
Screenshot: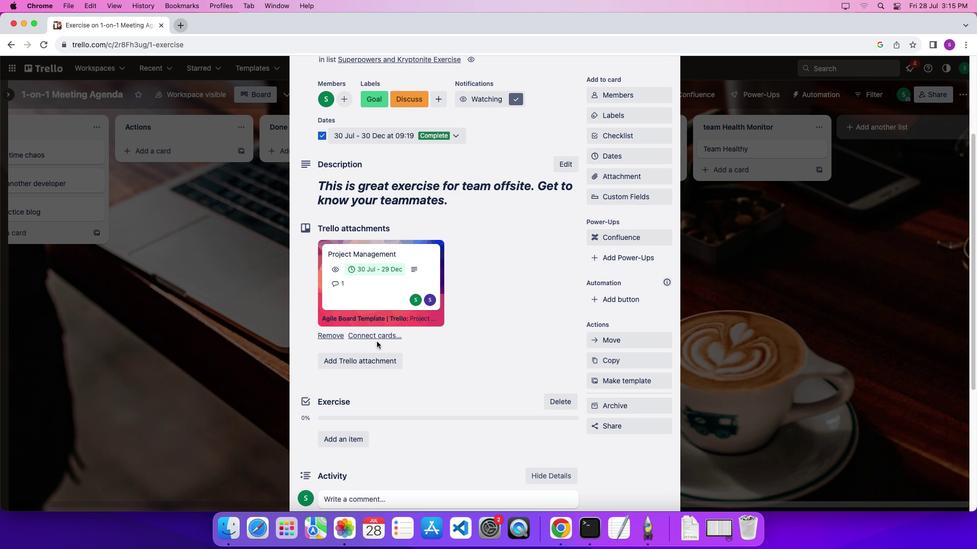 
Action: Mouse scrolled (376, 342) with delta (0, 0)
Screenshot: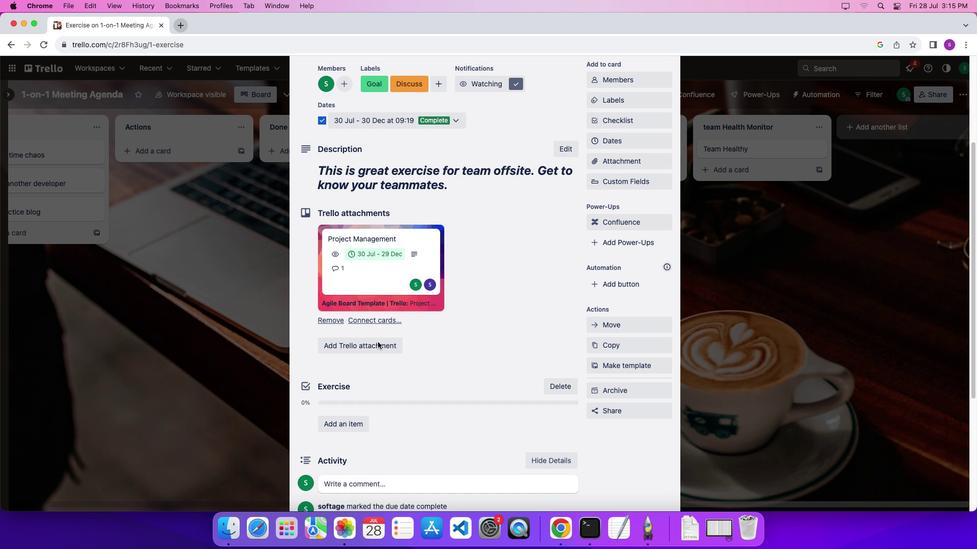 
Action: Mouse moved to (377, 342)
Screenshot: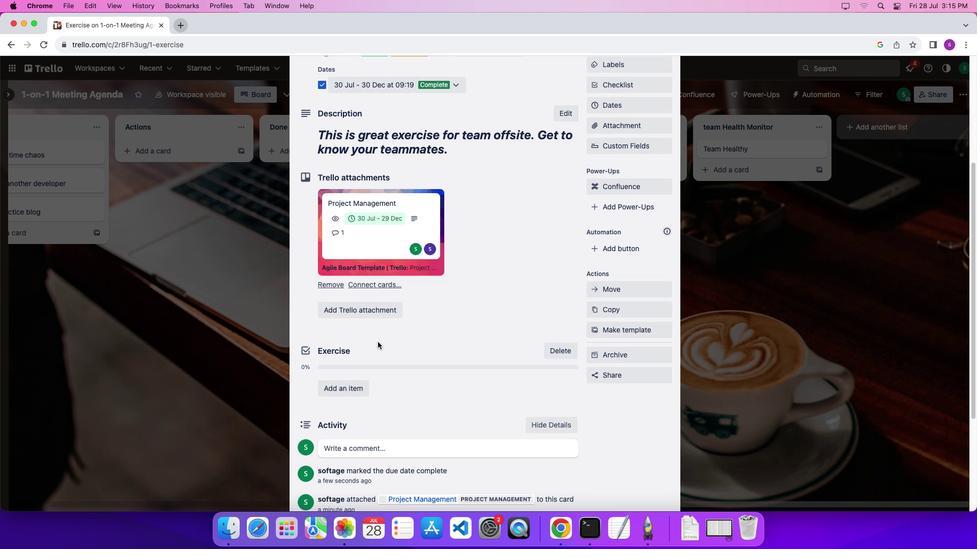 
Action: Mouse scrolled (377, 342) with delta (0, -1)
Screenshot: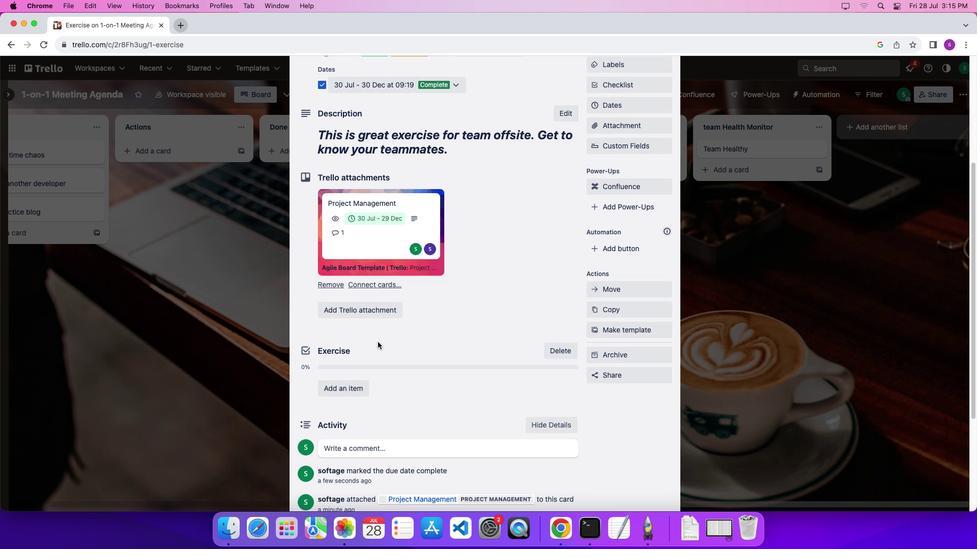 
Action: Mouse moved to (377, 342)
Screenshot: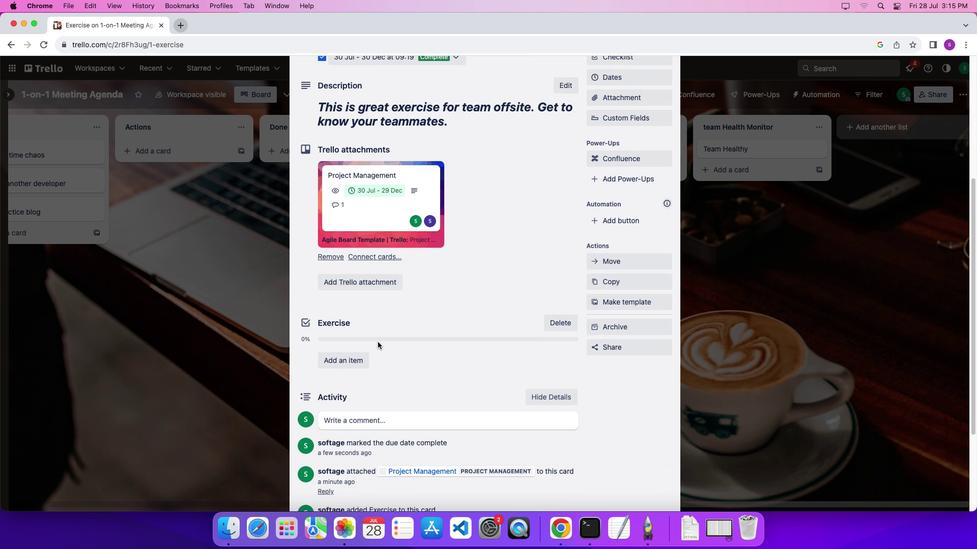 
Action: Mouse scrolled (377, 342) with delta (0, 0)
Screenshot: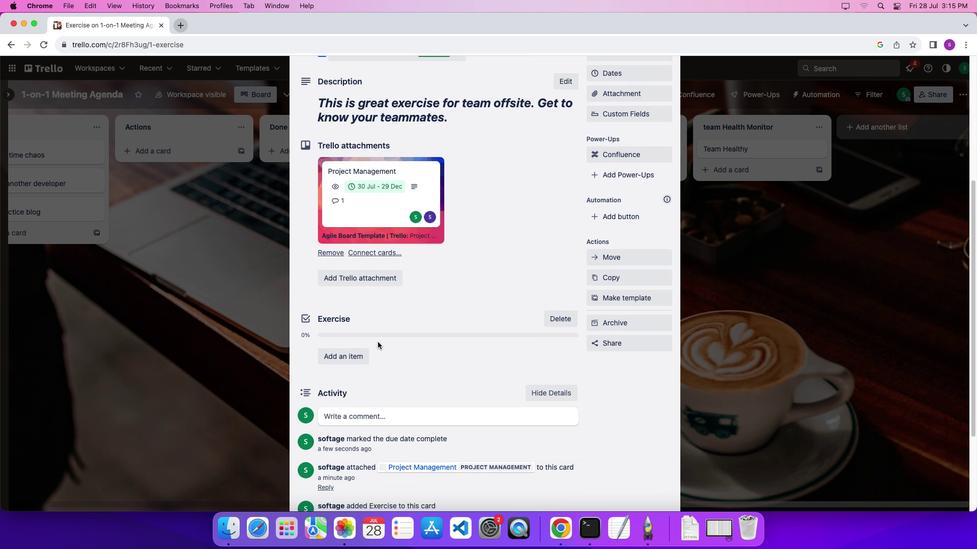 
Action: Mouse moved to (377, 342)
Screenshot: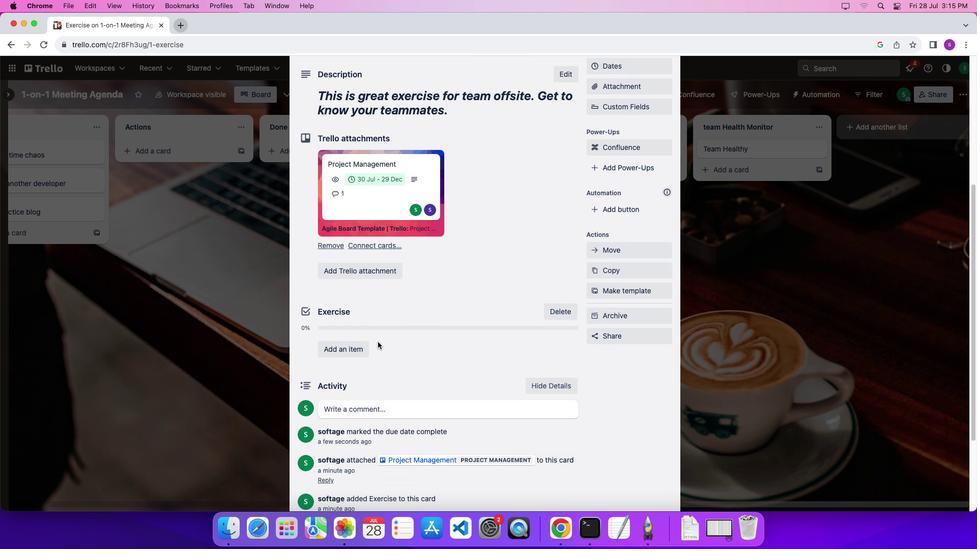 
Action: Mouse scrolled (377, 342) with delta (0, 0)
Screenshot: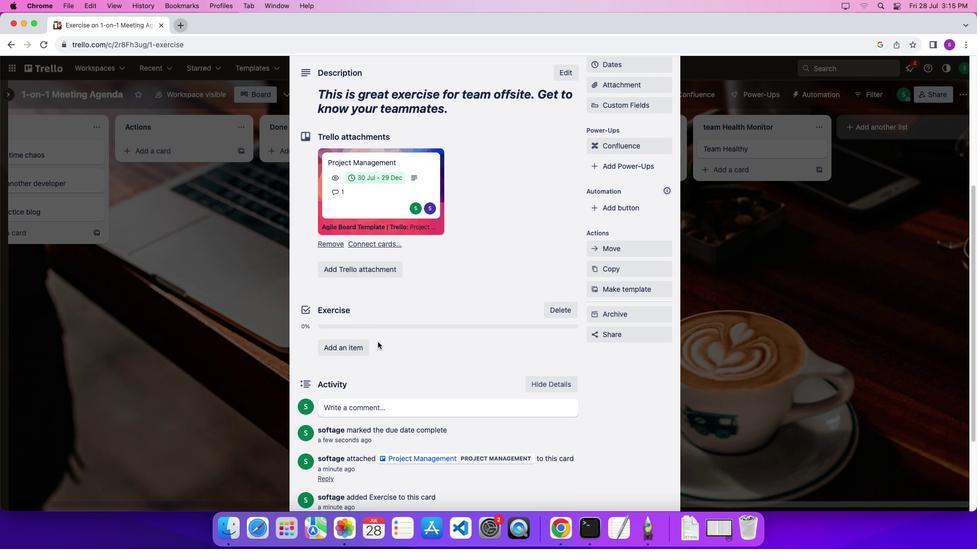 
Action: Mouse moved to (388, 407)
Screenshot: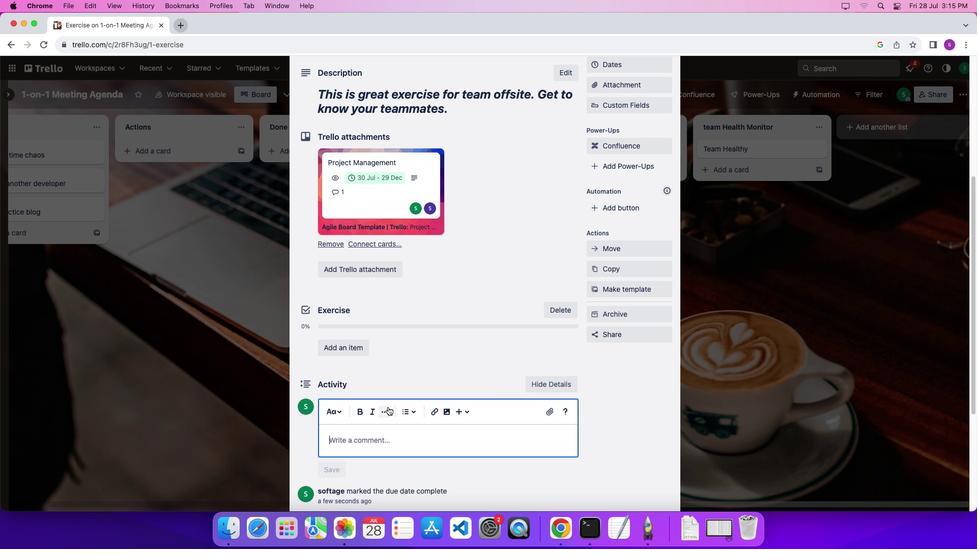 
Action: Mouse pressed left at (388, 407)
Screenshot: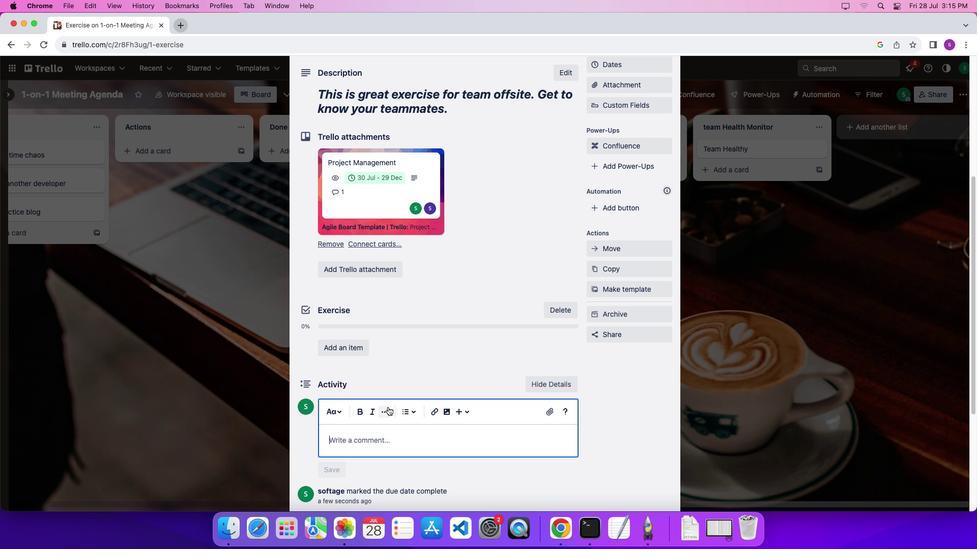 
Action: Mouse moved to (381, 441)
Screenshot: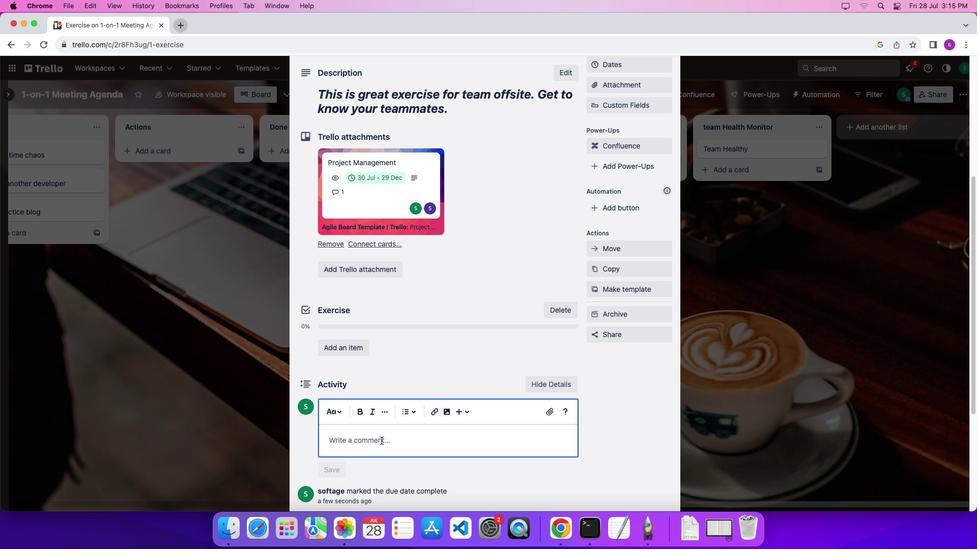 
Action: Mouse pressed left at (381, 441)
Screenshot: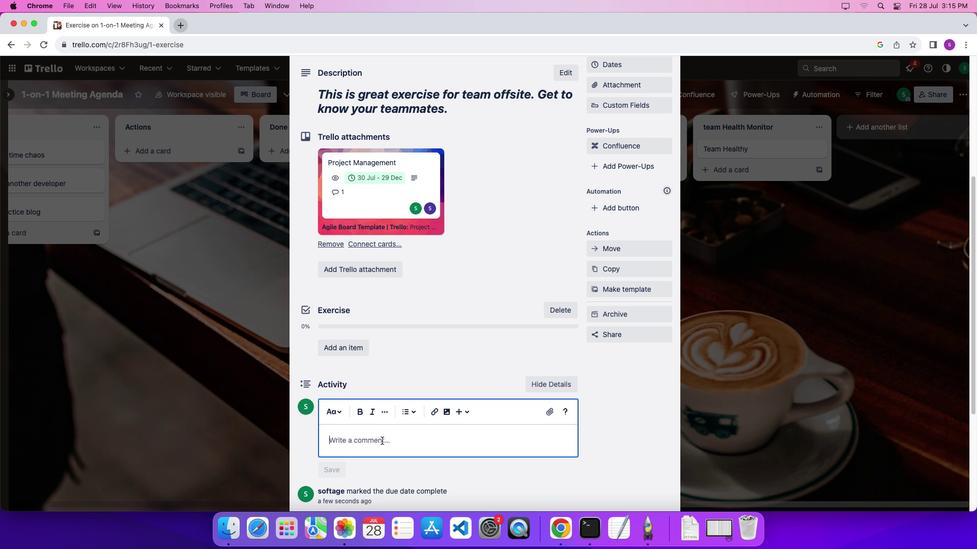 
Action: Mouse moved to (393, 444)
Screenshot: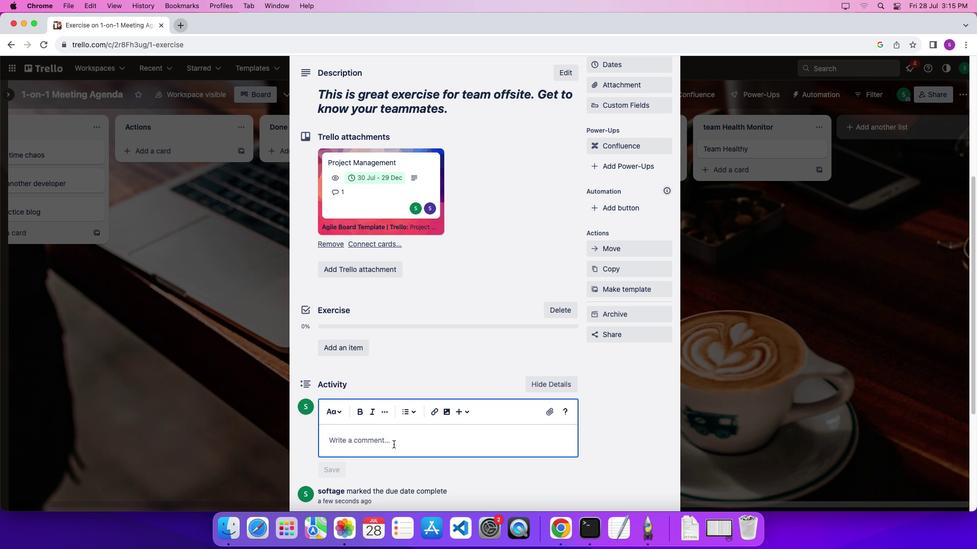 
Action: Key pressed Key.shift'B''y'Key.spaceKey.shift'T''r''e''l''l''o'Key.spaceKey.shift'T''e''a''m'Key.enter
Screenshot: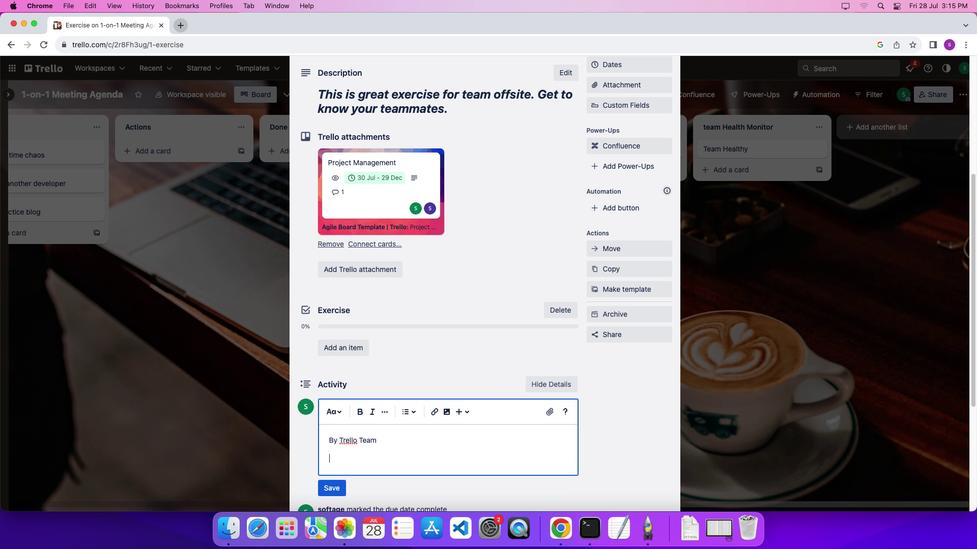 
Action: Mouse moved to (332, 489)
Screenshot: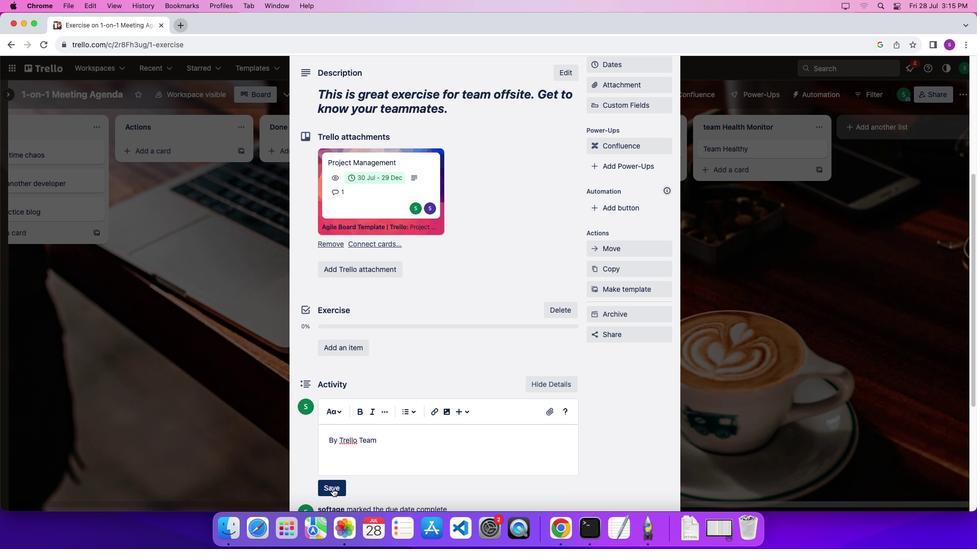 
Action: Mouse pressed left at (332, 489)
Screenshot: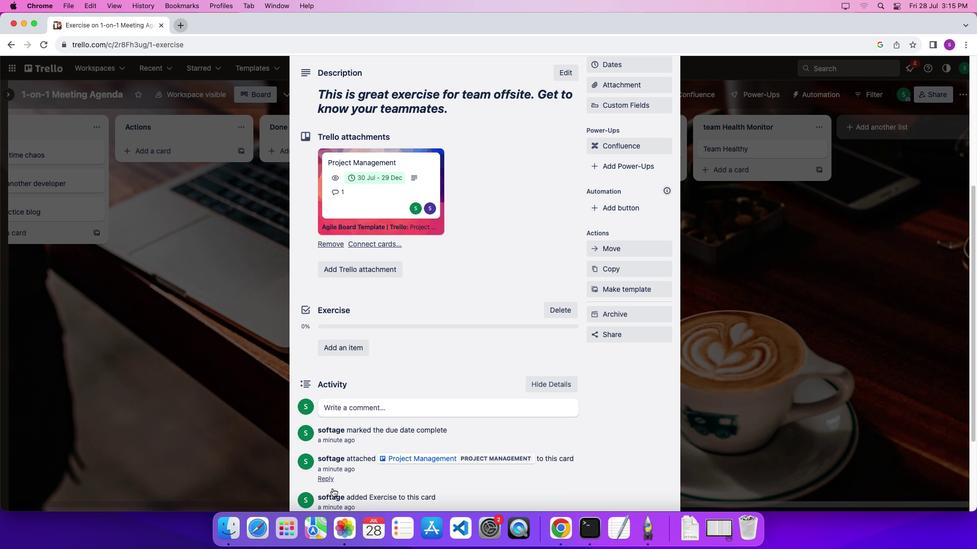 
Action: Mouse moved to (374, 415)
Screenshot: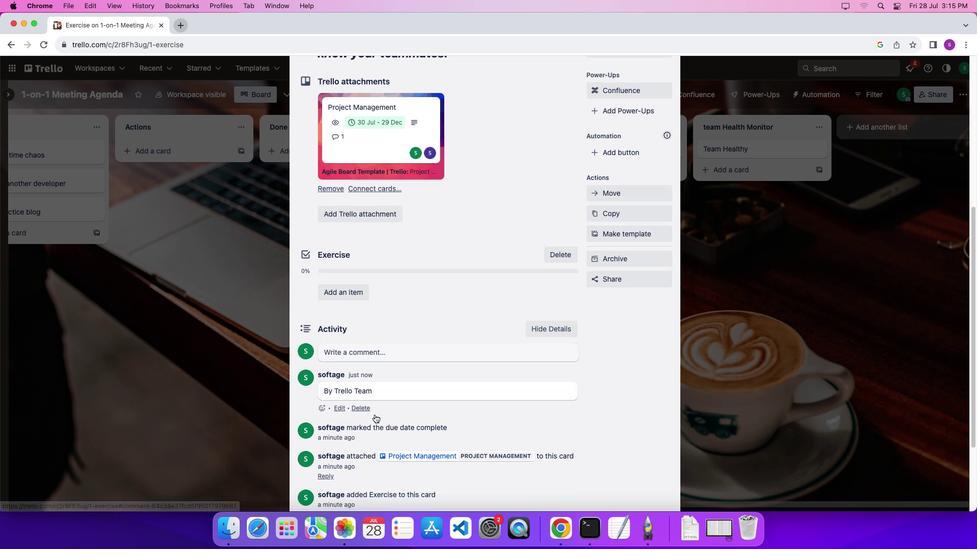 
Action: Mouse scrolled (374, 415) with delta (0, 0)
Screenshot: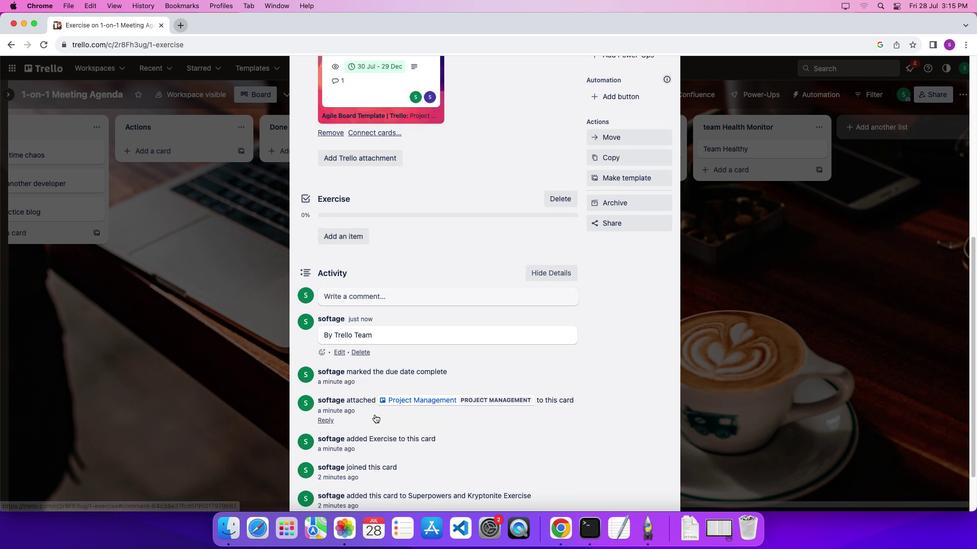 
Action: Mouse moved to (374, 415)
Screenshot: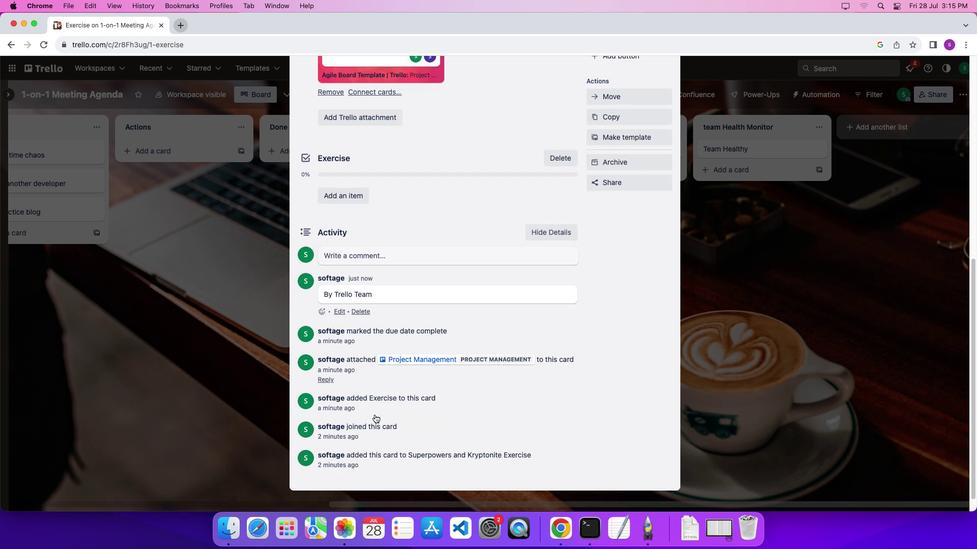 
Action: Mouse scrolled (374, 415) with delta (0, 0)
Screenshot: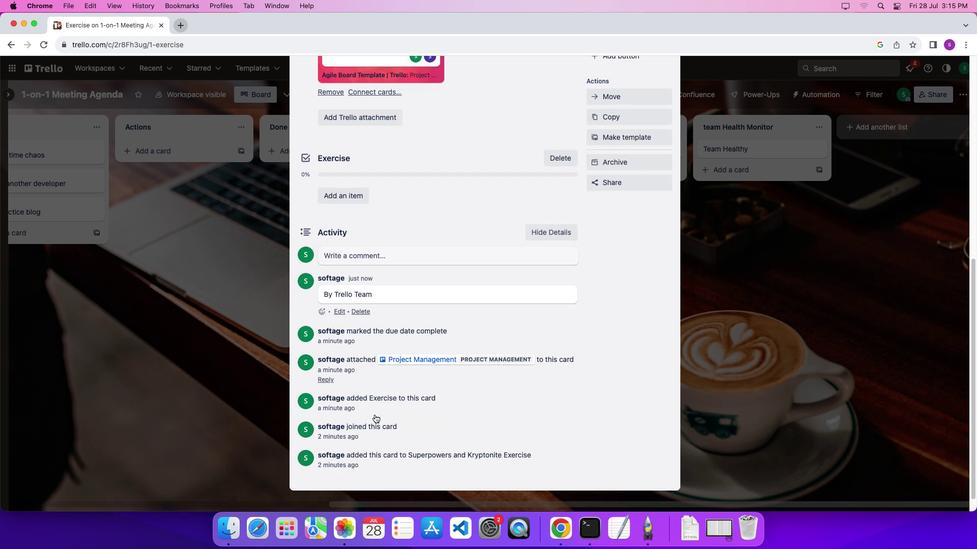 
Action: Mouse scrolled (374, 415) with delta (0, -3)
Screenshot: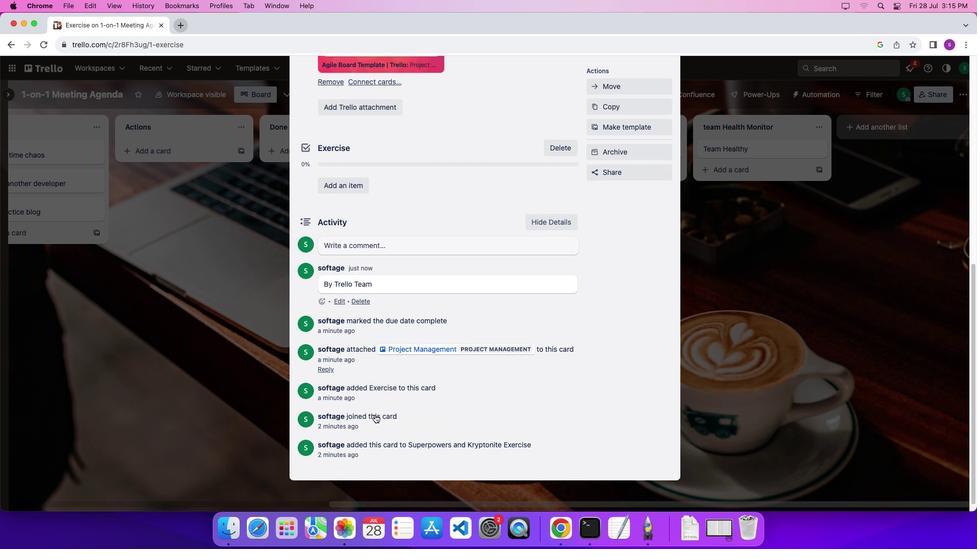 
Action: Mouse scrolled (374, 415) with delta (0, 0)
Screenshot: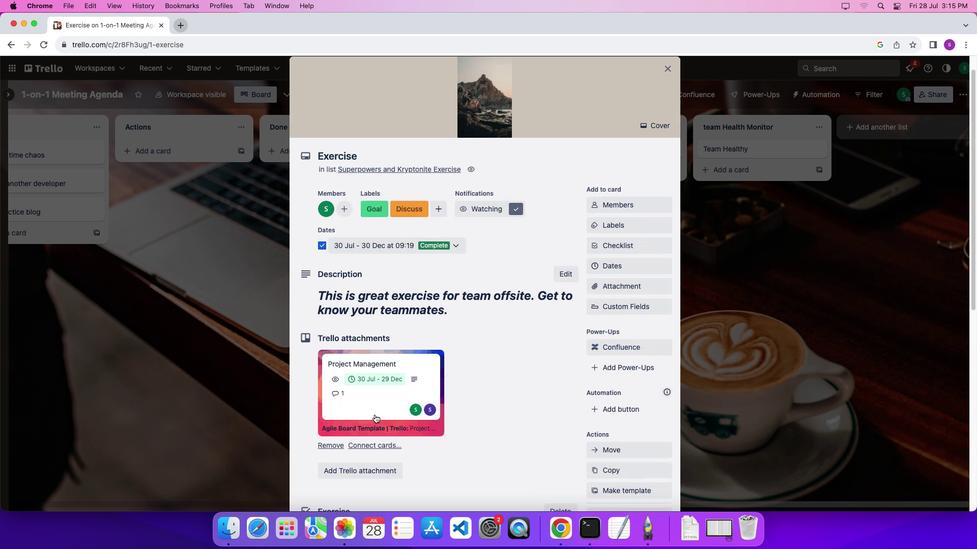 
Action: Mouse scrolled (374, 415) with delta (0, 0)
Screenshot: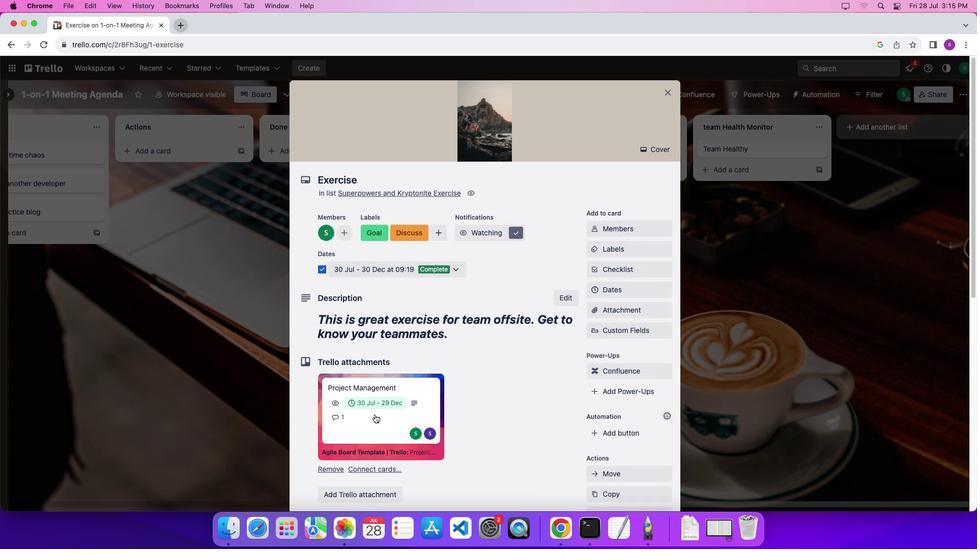 
Action: Mouse scrolled (374, 415) with delta (0, 3)
Screenshot: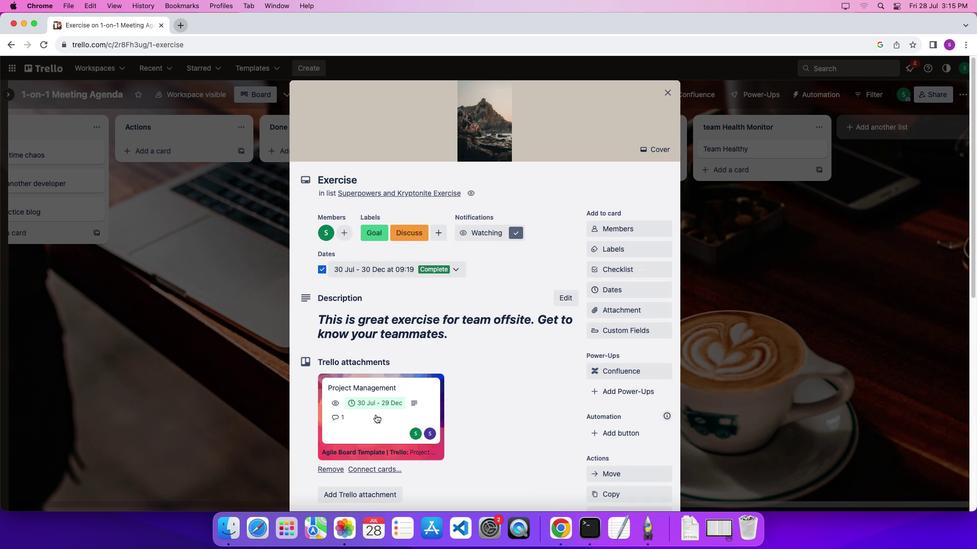 
Action: Mouse scrolled (374, 415) with delta (0, 5)
Screenshot: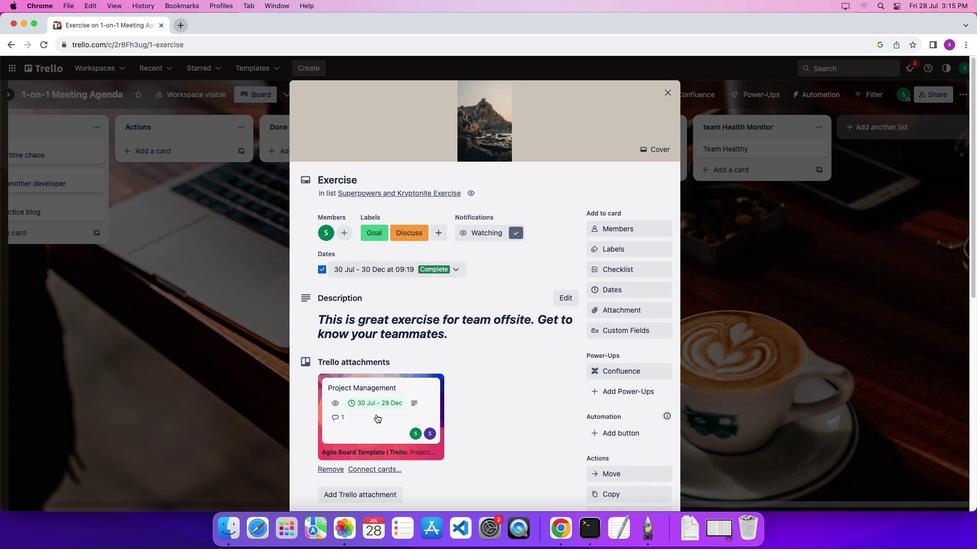 
Action: Mouse moved to (671, 93)
Screenshot: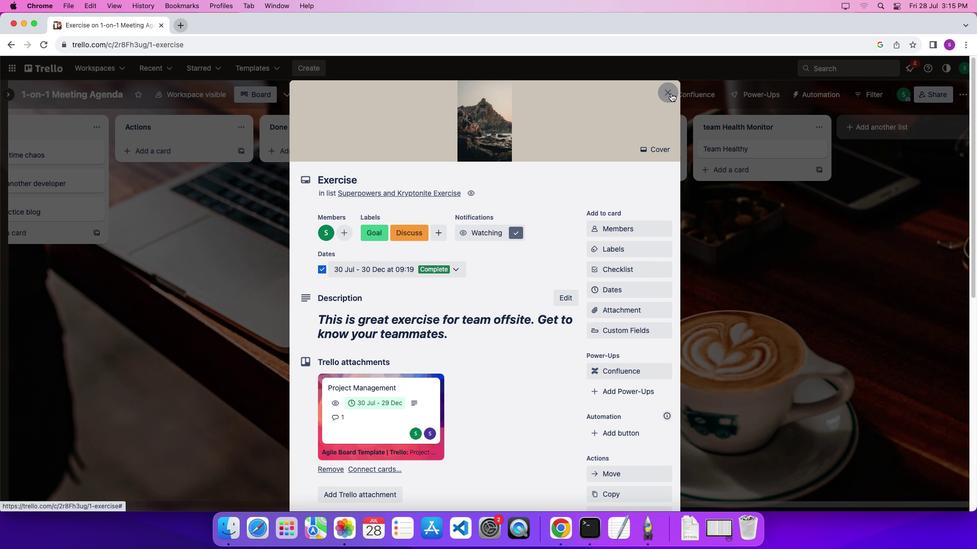 
Action: Mouse pressed left at (671, 93)
Screenshot: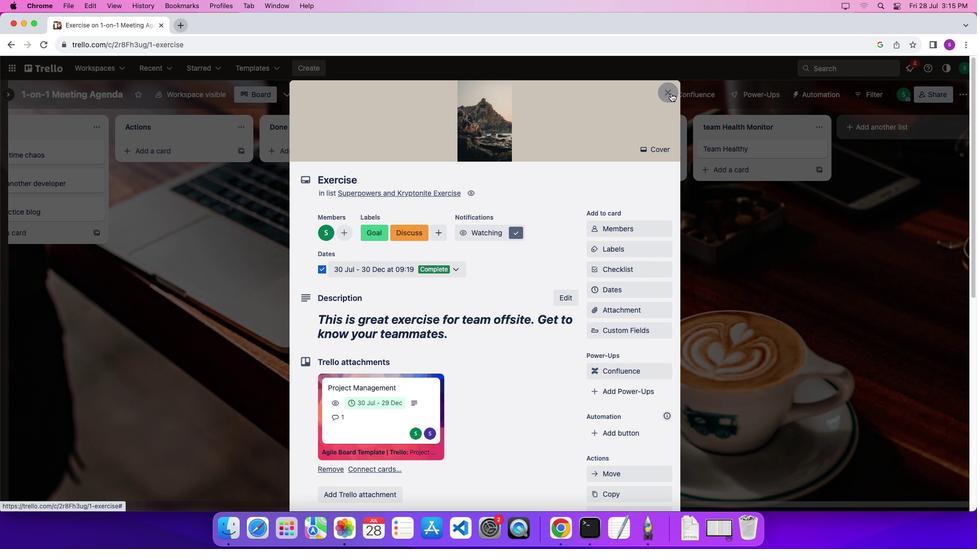 
Action: Mouse moved to (626, 144)
Screenshot: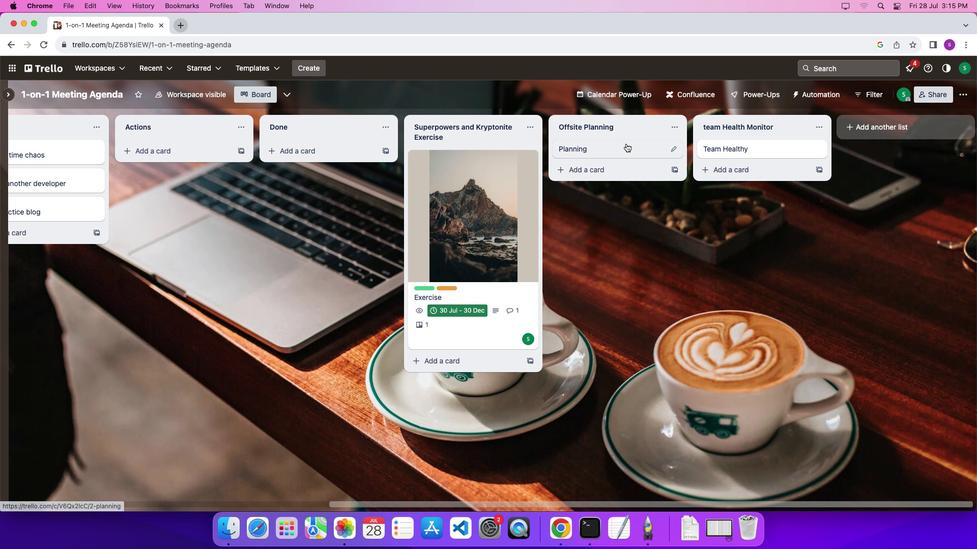 
Action: Mouse pressed left at (626, 144)
Screenshot: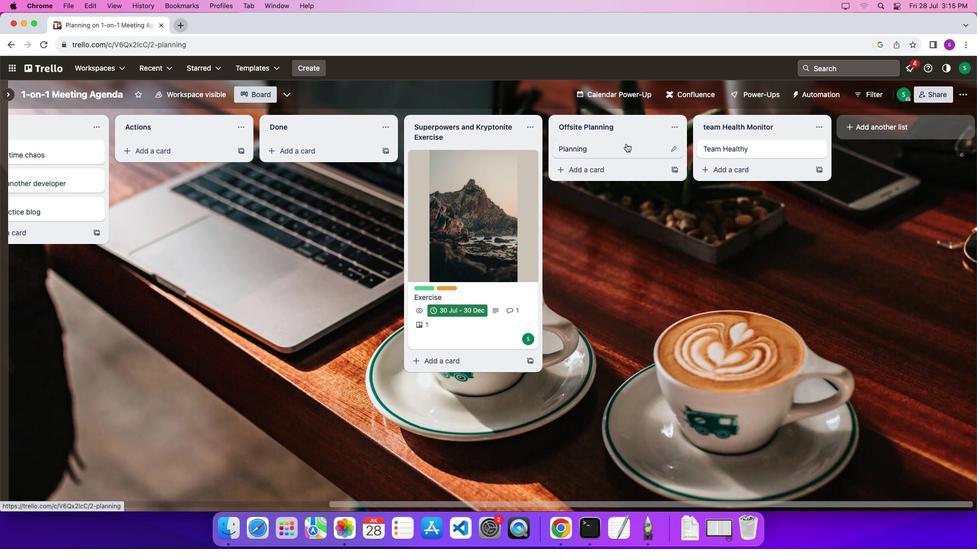 
Action: Mouse moved to (352, 147)
Screenshot: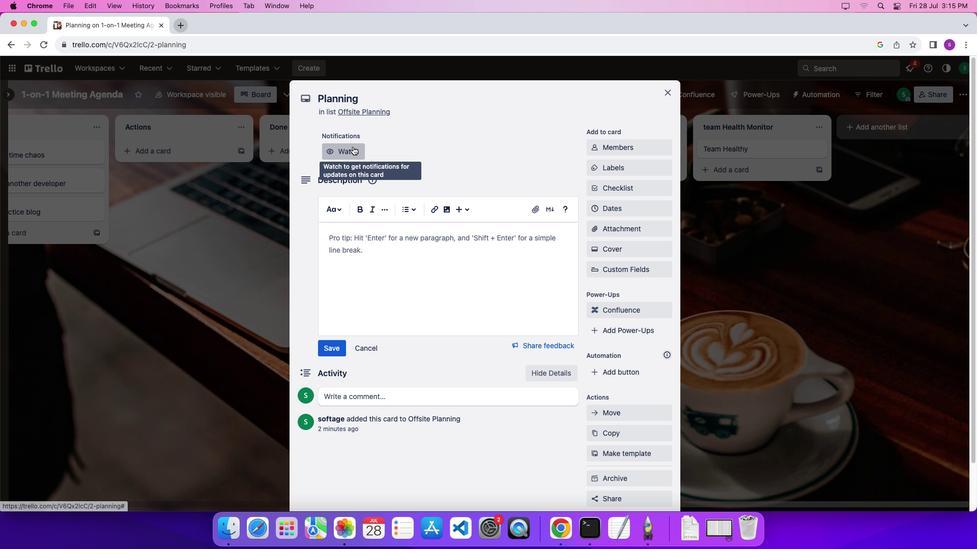 
Action: Mouse pressed left at (352, 147)
Screenshot: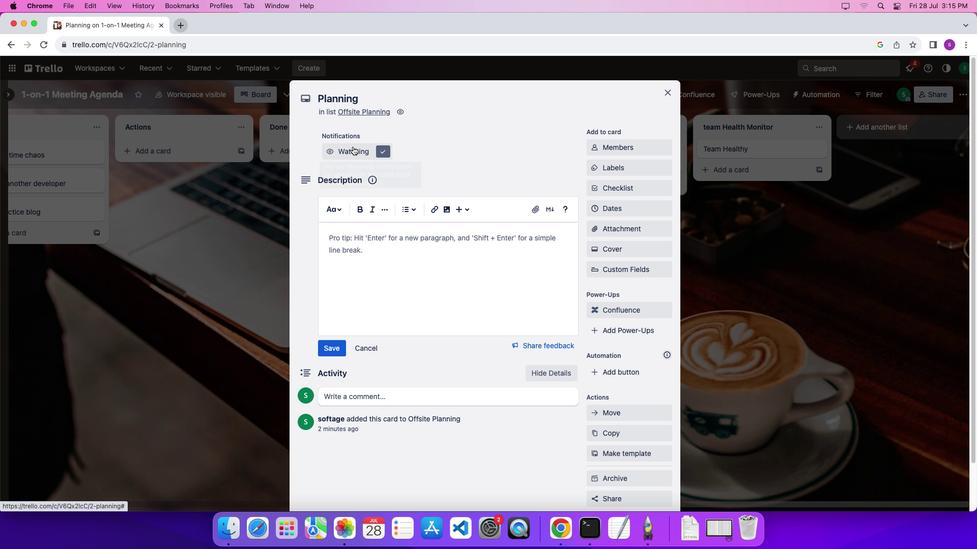 
Action: Mouse moved to (605, 142)
Screenshot: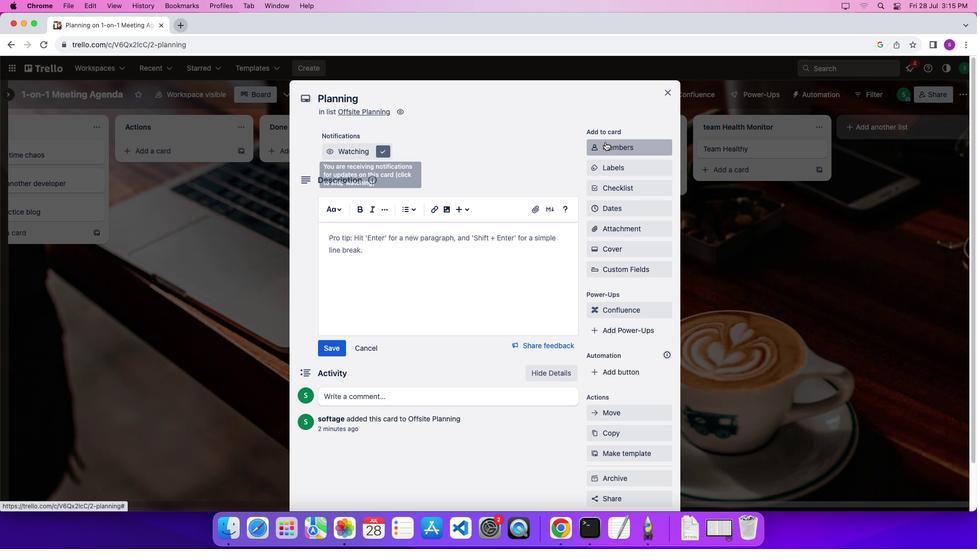 
Action: Mouse pressed left at (605, 142)
Screenshot: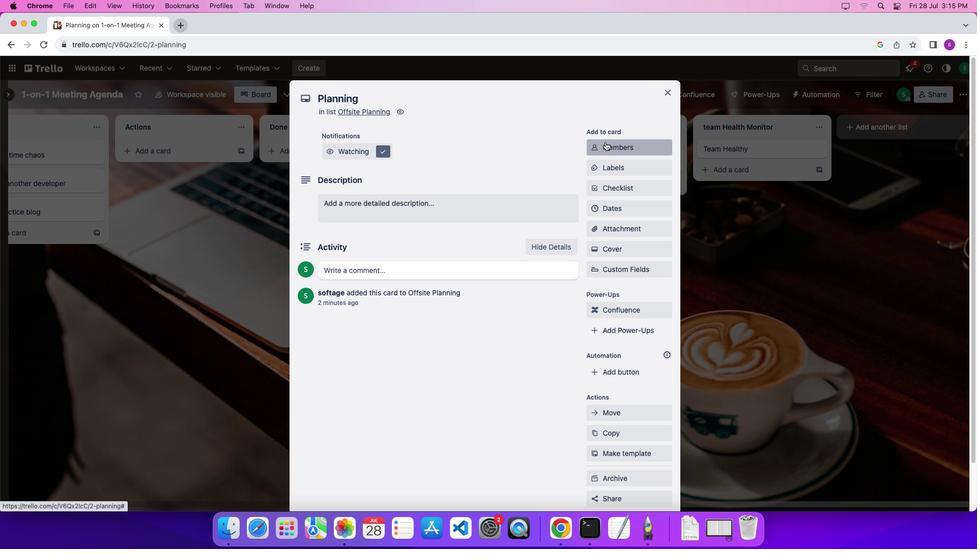 
Action: Mouse moved to (617, 230)
Screenshot: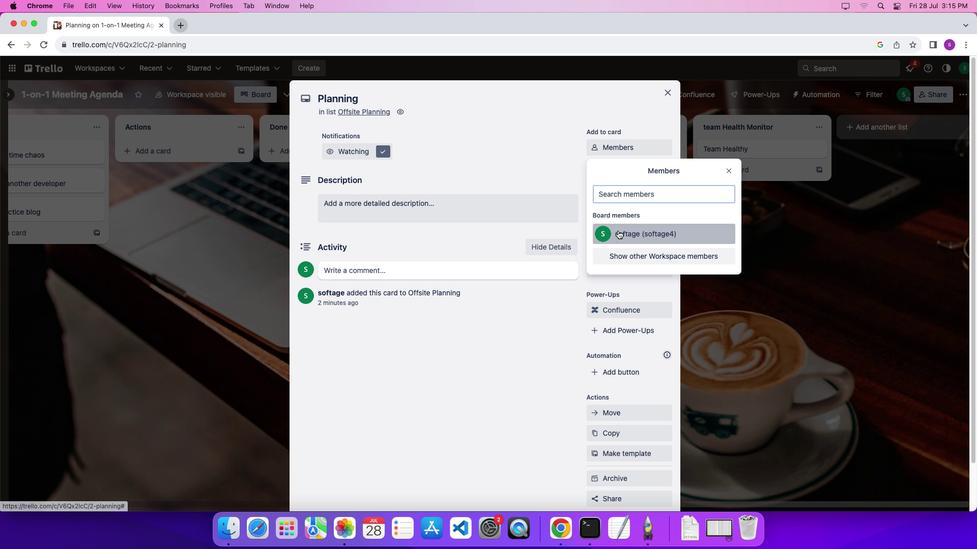
Action: Mouse pressed left at (617, 230)
Screenshot: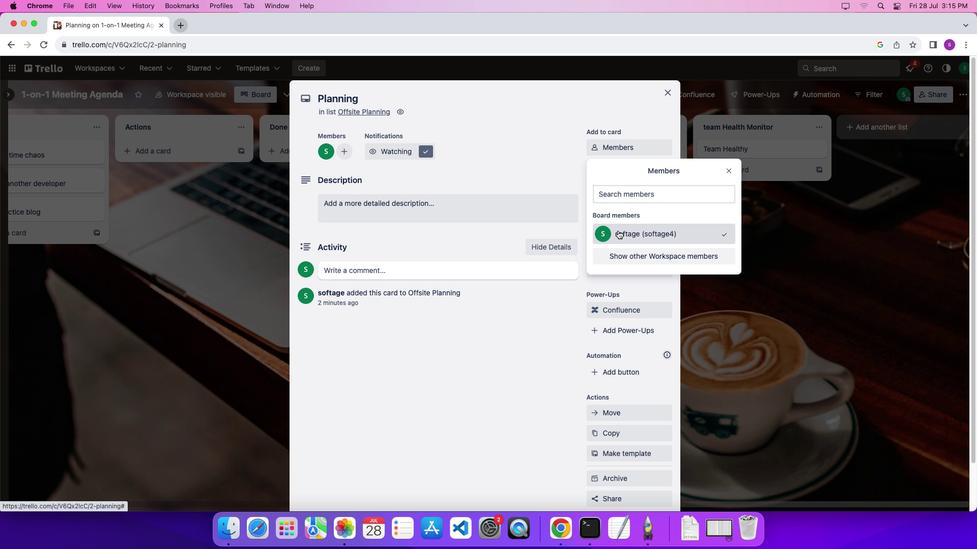 
Action: Mouse moved to (731, 174)
Screenshot: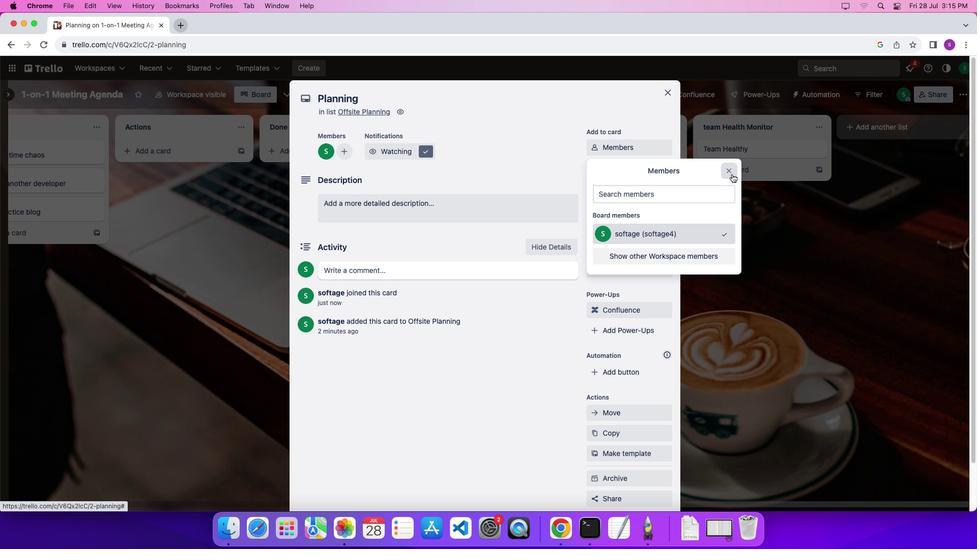
Action: Mouse pressed left at (731, 174)
Screenshot: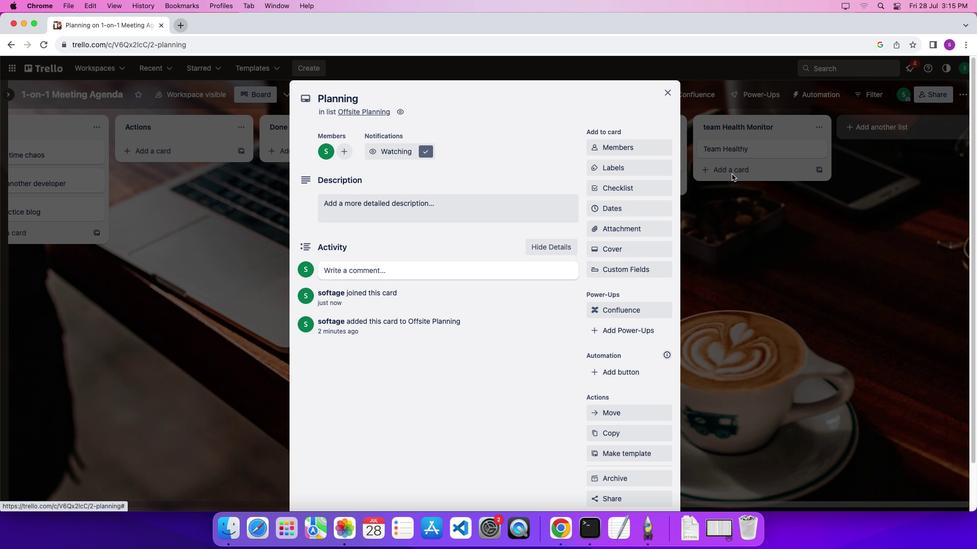 
Action: Mouse moved to (634, 174)
Screenshot: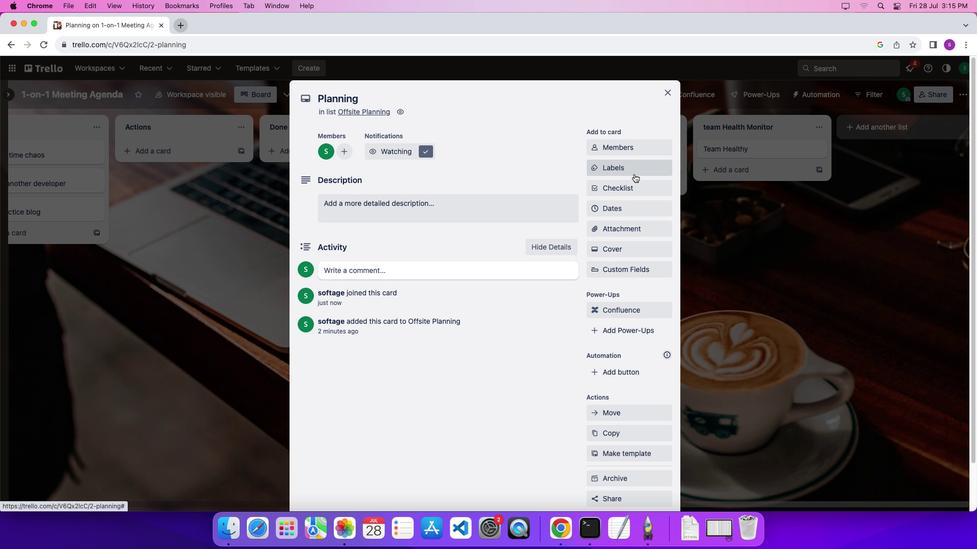 
Action: Mouse pressed left at (634, 174)
Screenshot: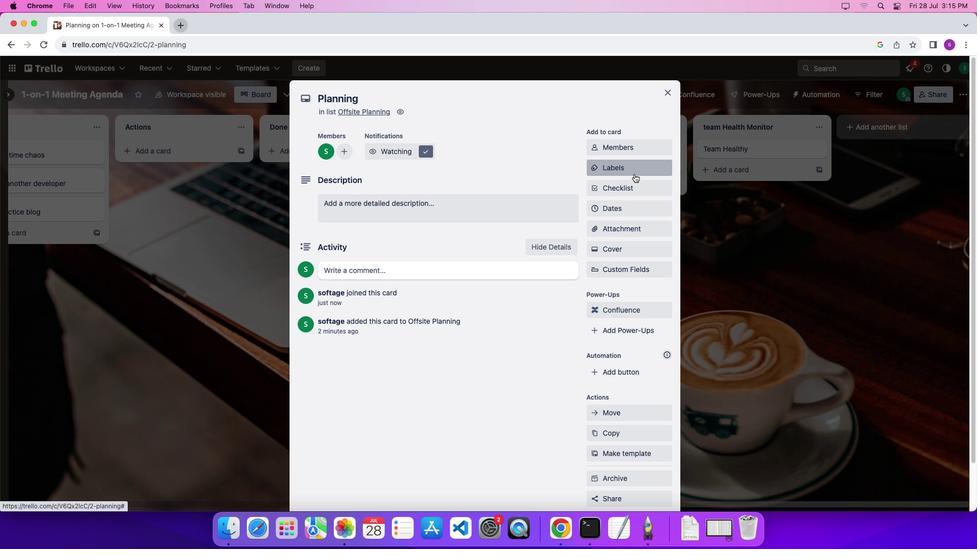 
Action: Mouse moved to (631, 261)
Screenshot: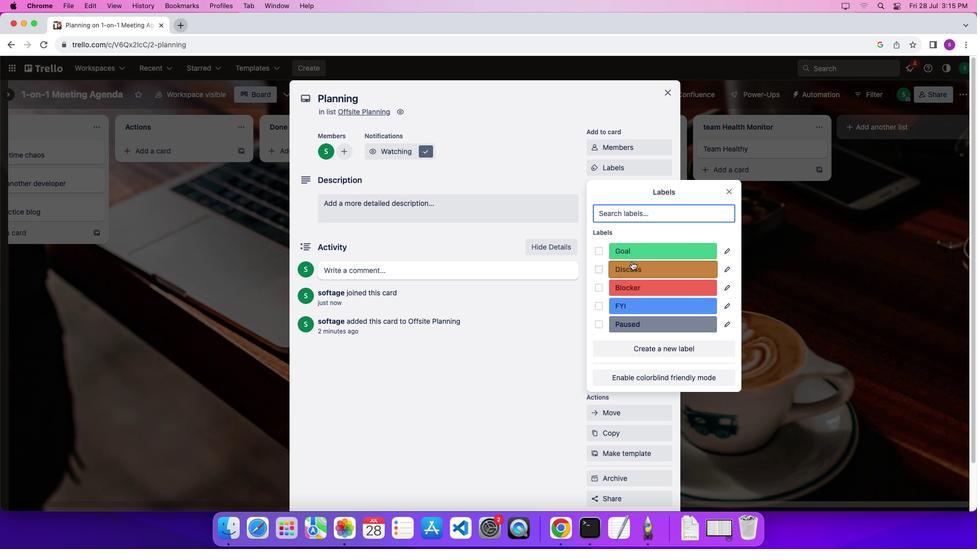 
Action: Mouse pressed left at (631, 261)
Screenshot: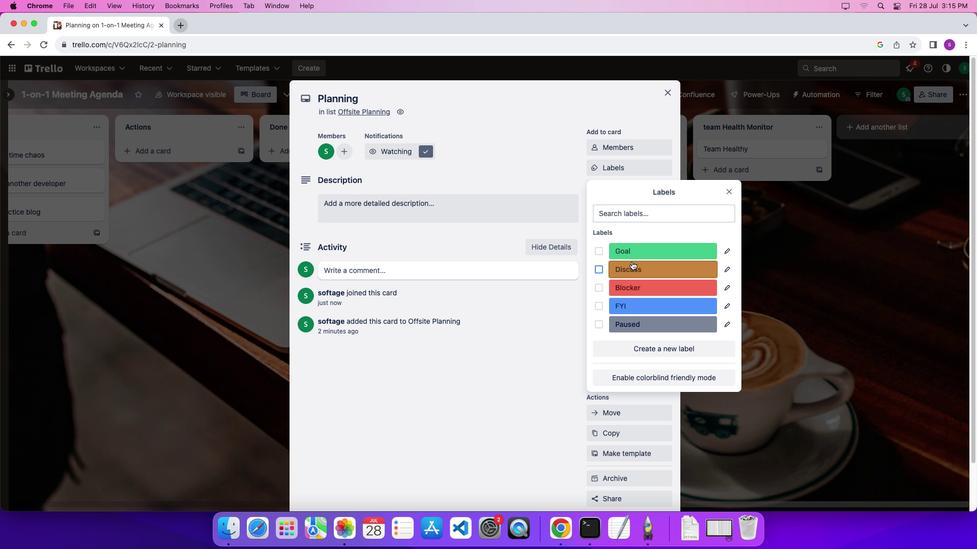 
Action: Mouse moved to (640, 287)
Screenshot: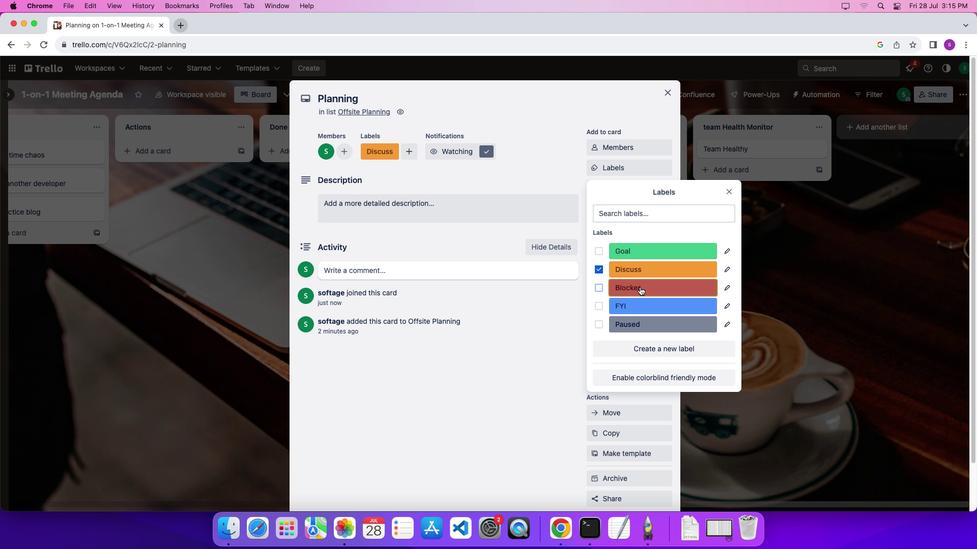 
Action: Mouse pressed left at (640, 287)
Screenshot: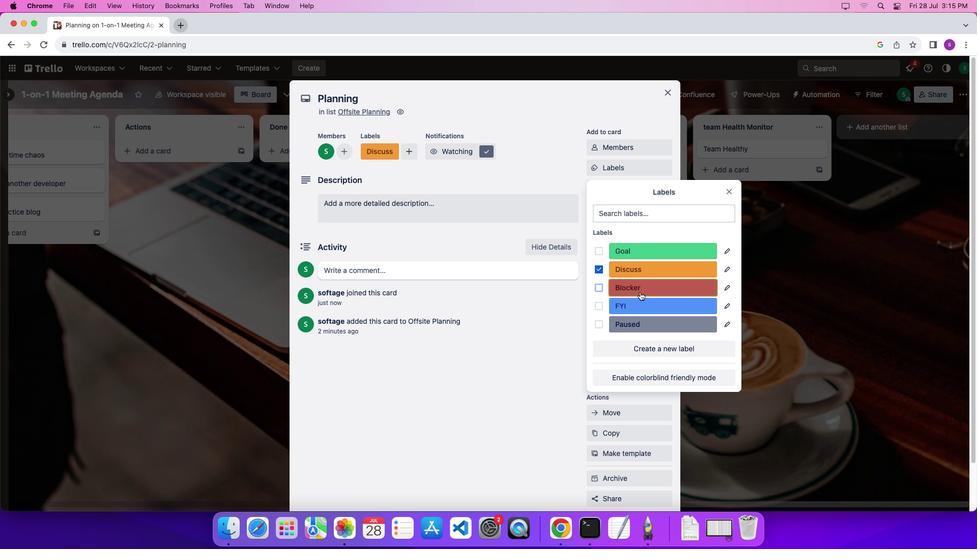 
Action: Mouse moved to (639, 309)
Screenshot: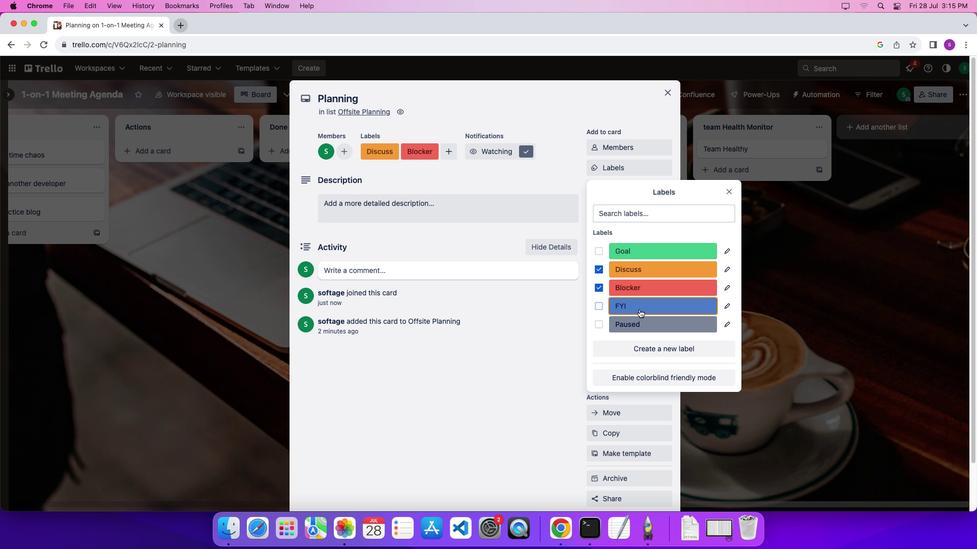 
Action: Mouse pressed left at (639, 309)
Screenshot: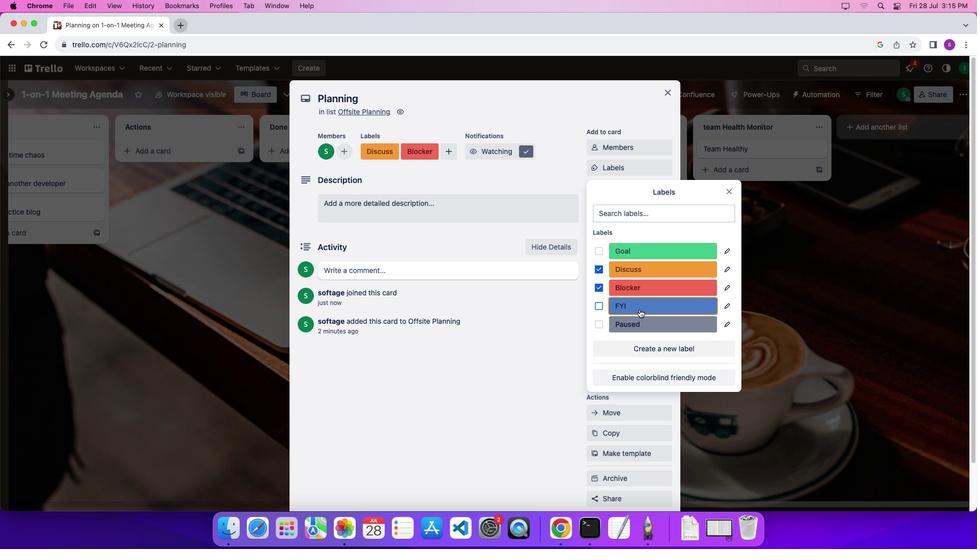 
Action: Mouse moved to (727, 185)
Screenshot: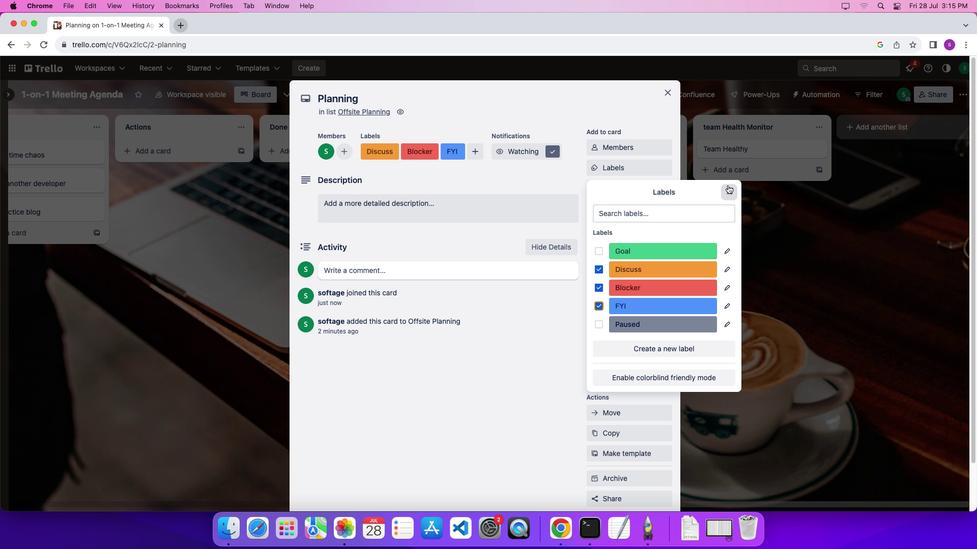
Action: Mouse pressed left at (727, 185)
Screenshot: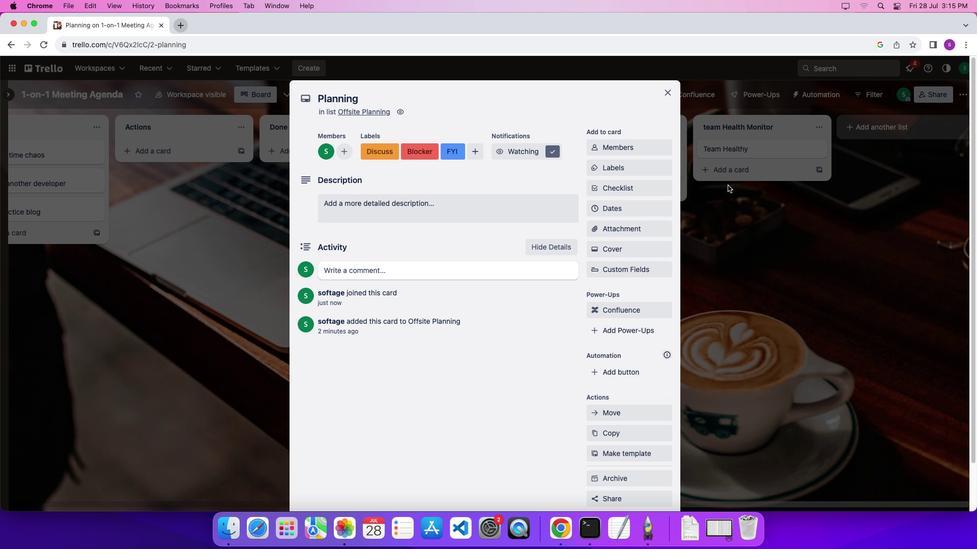 
Action: Mouse moved to (633, 204)
Screenshot: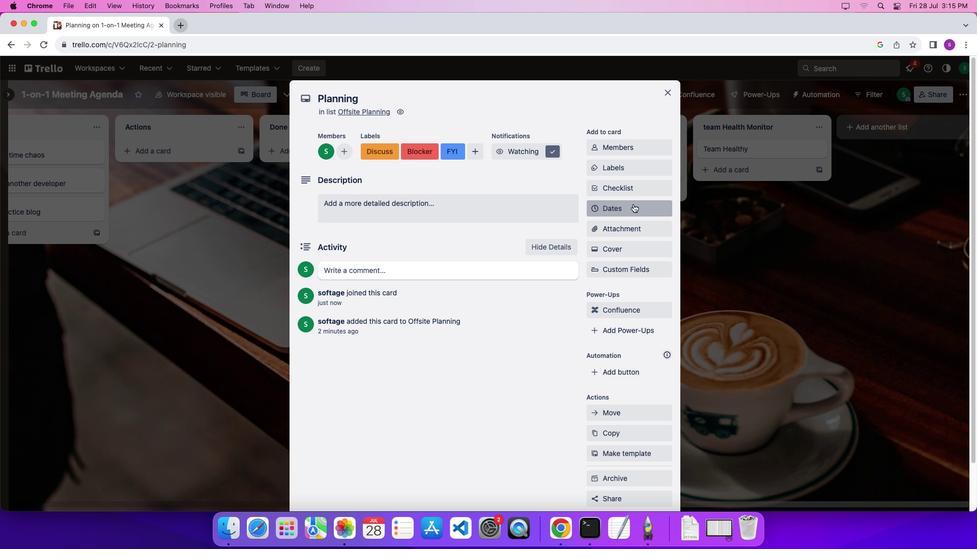 
Action: Mouse pressed left at (633, 204)
Screenshot: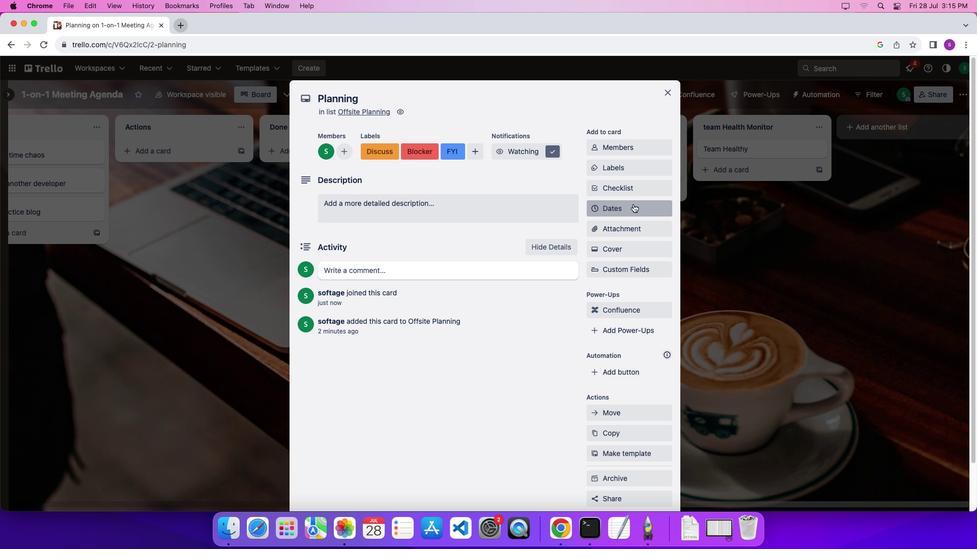 
Action: Mouse moved to (723, 225)
Screenshot: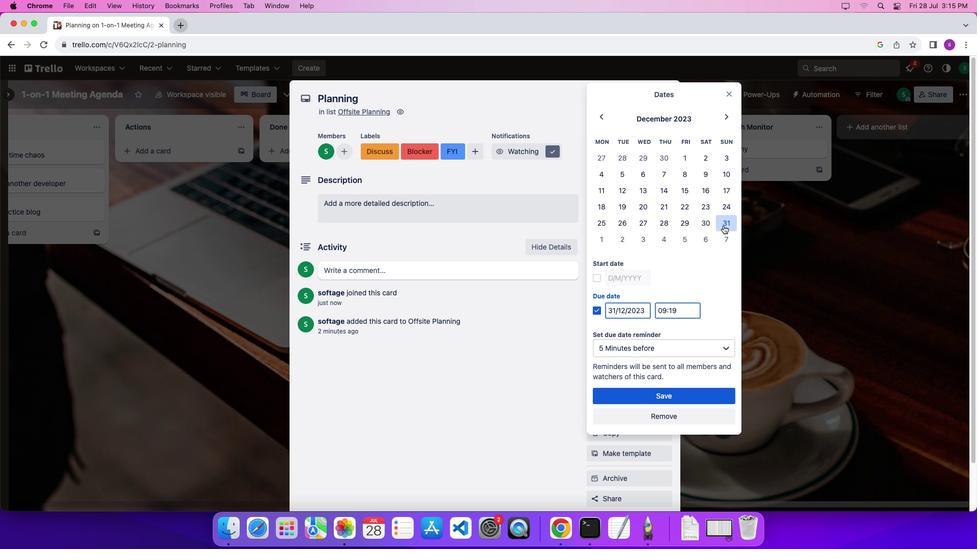 
Action: Mouse pressed left at (723, 225)
Screenshot: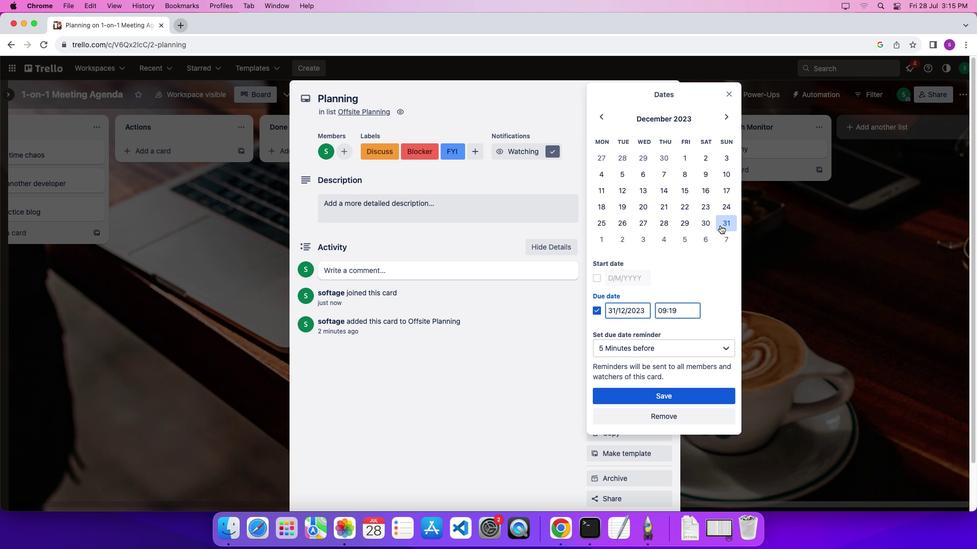 
Action: Mouse moved to (602, 275)
Screenshot: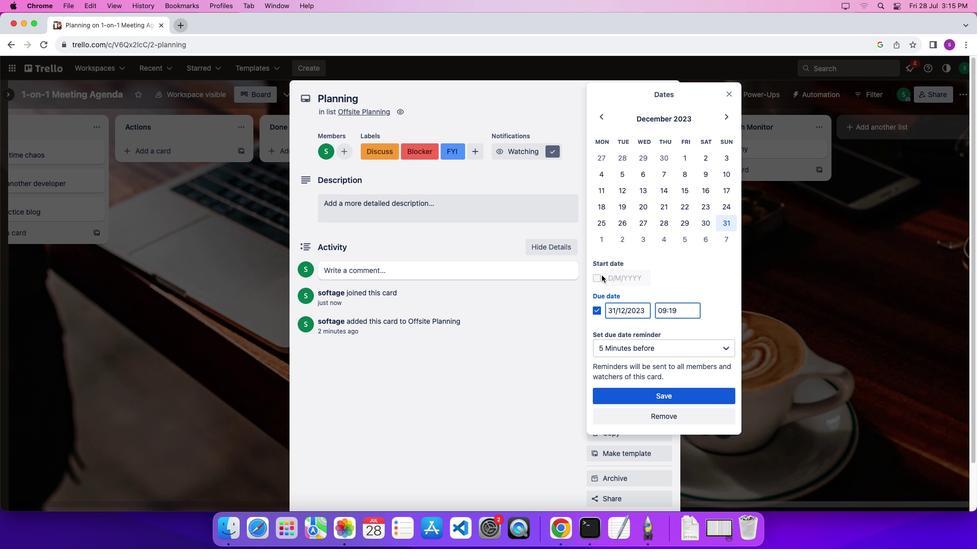 
Action: Mouse pressed left at (602, 275)
Screenshot: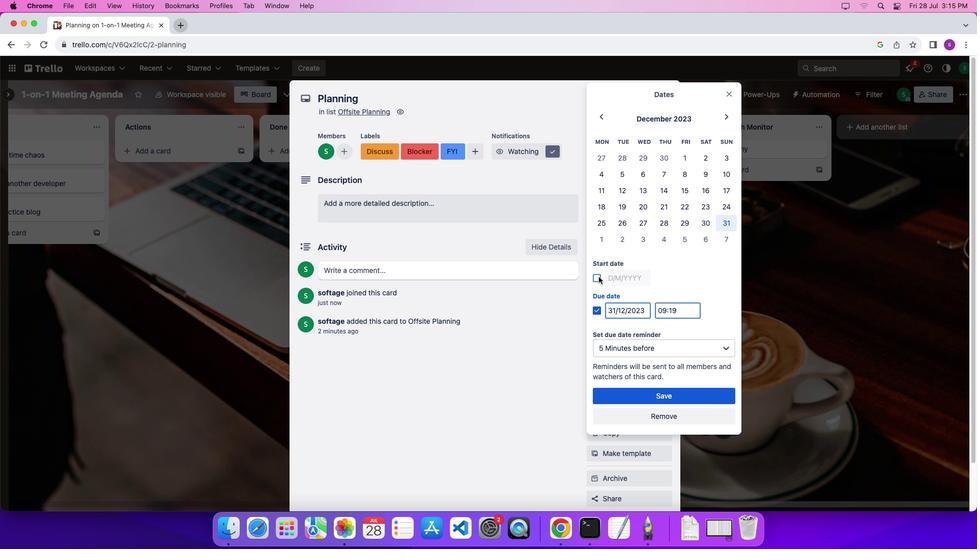 
Action: Mouse moved to (642, 344)
Screenshot: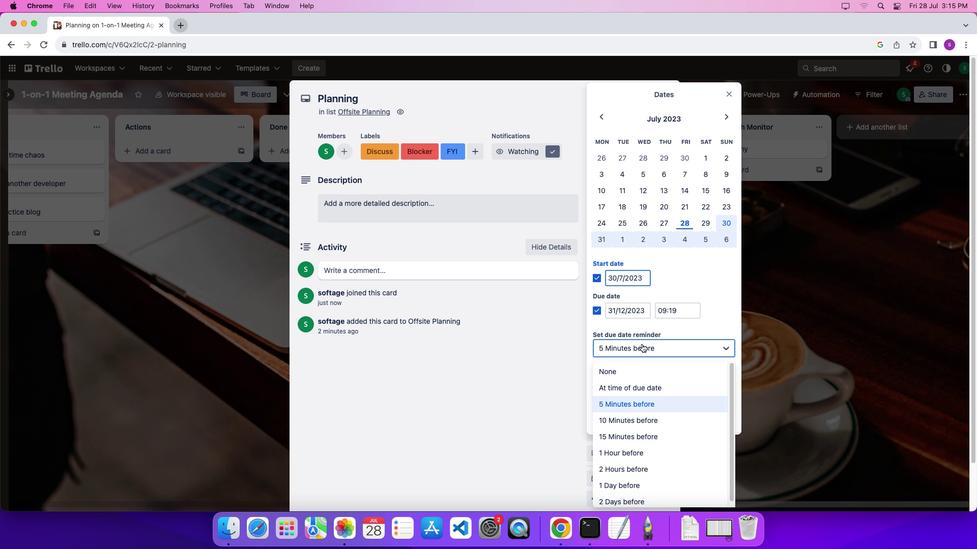 
Action: Mouse pressed left at (642, 344)
Screenshot: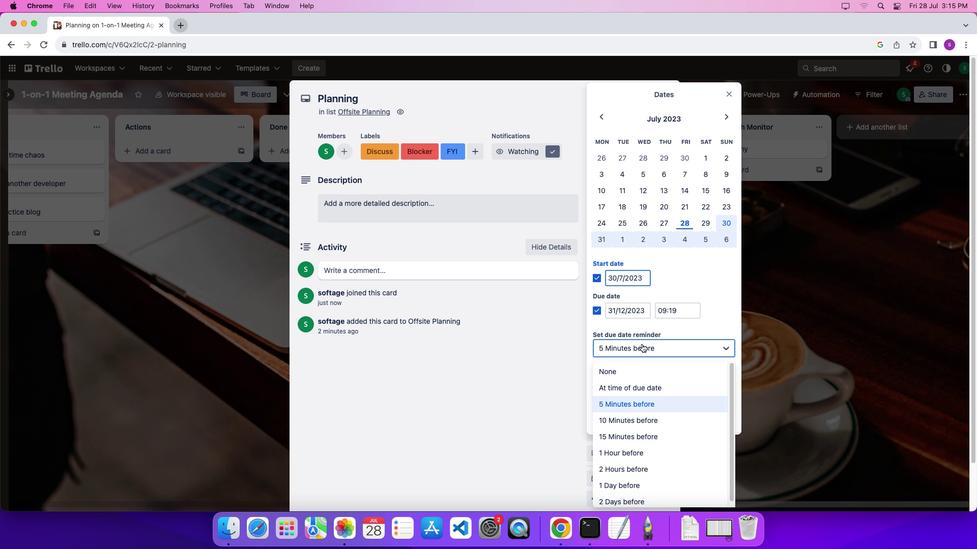 
Action: Mouse moved to (655, 385)
Screenshot: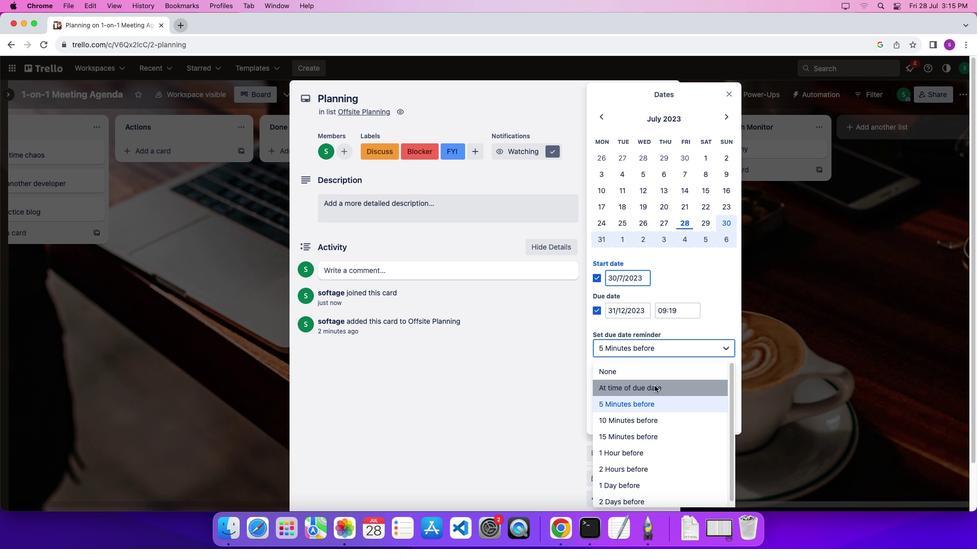 
Action: Mouse pressed left at (655, 385)
Screenshot: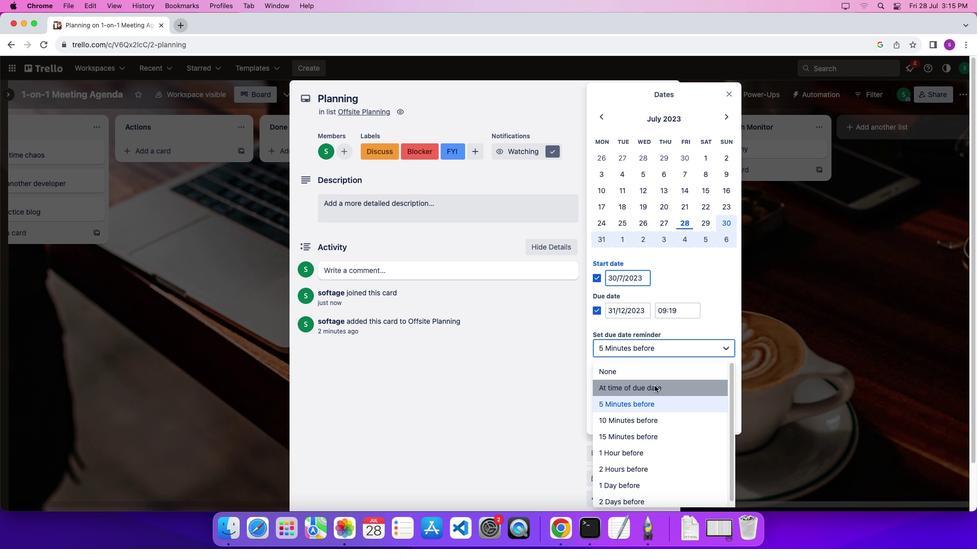
Action: Mouse moved to (652, 390)
Screenshot: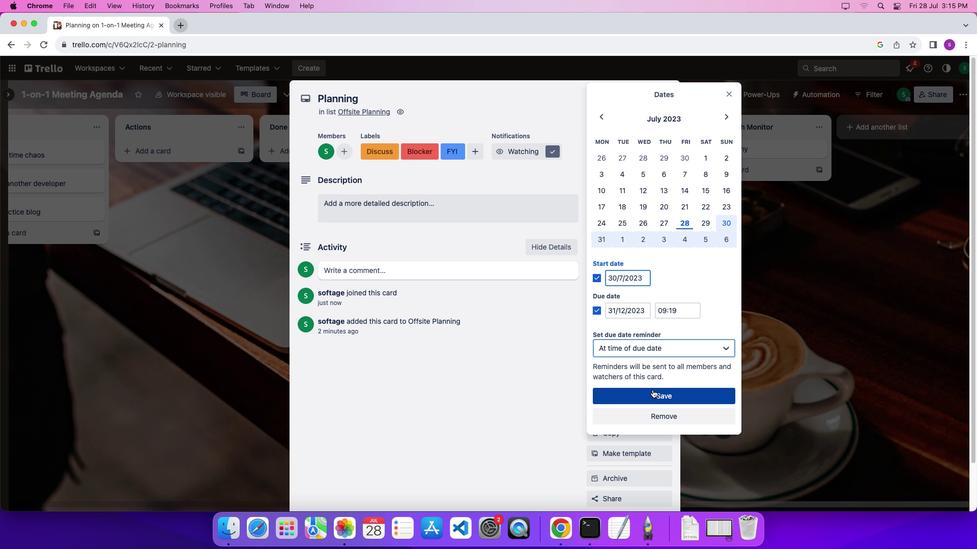 
Action: Mouse pressed left at (652, 390)
Screenshot: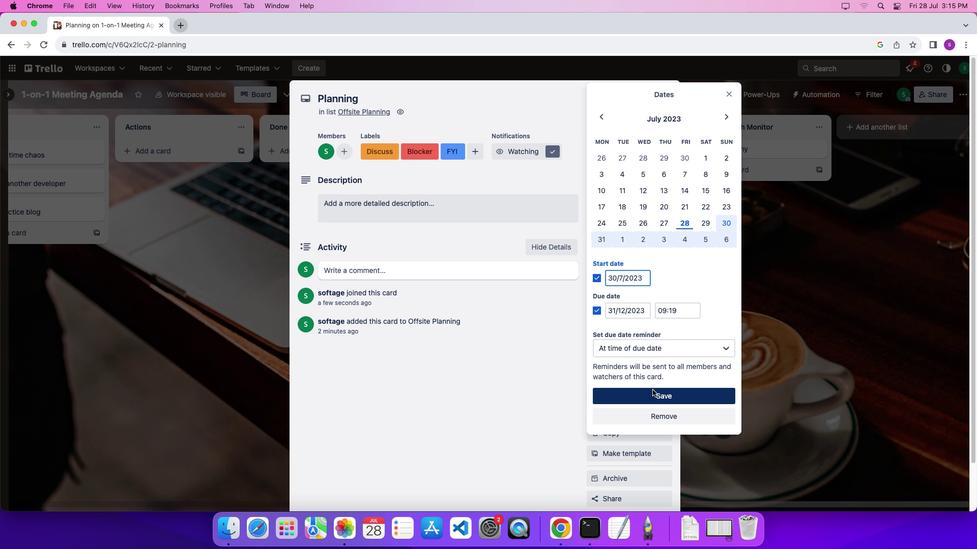 
Action: Mouse moved to (621, 230)
Screenshot: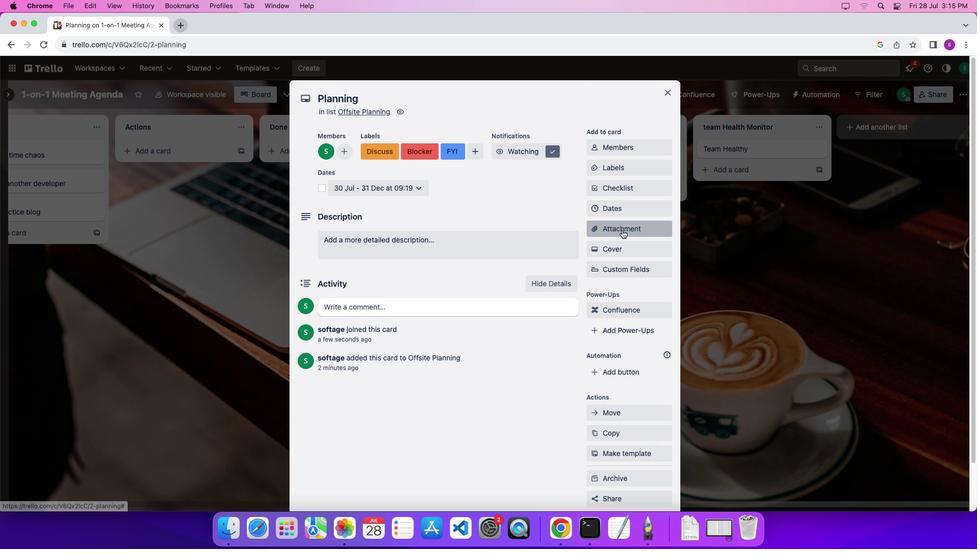 
Action: Mouse pressed left at (621, 230)
Screenshot: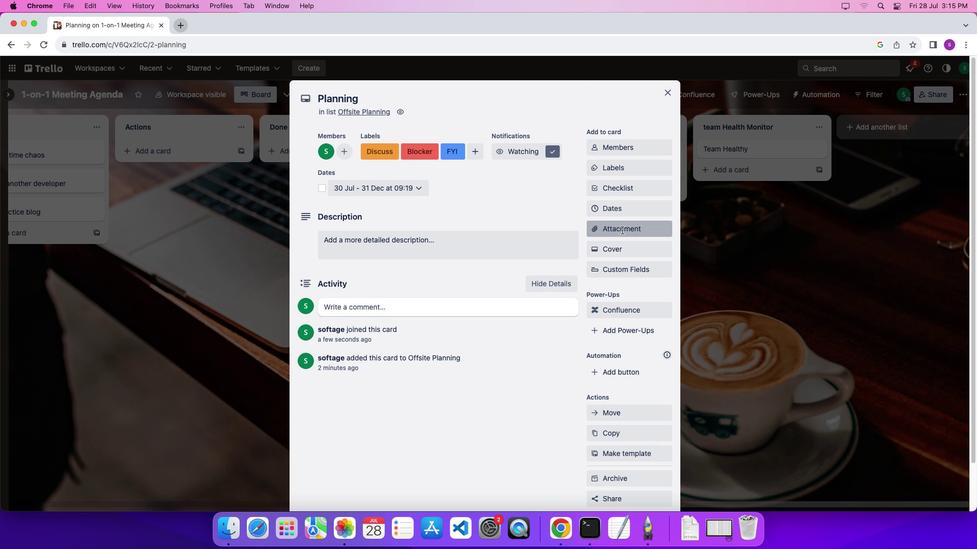 
Action: Mouse moved to (636, 329)
Screenshot: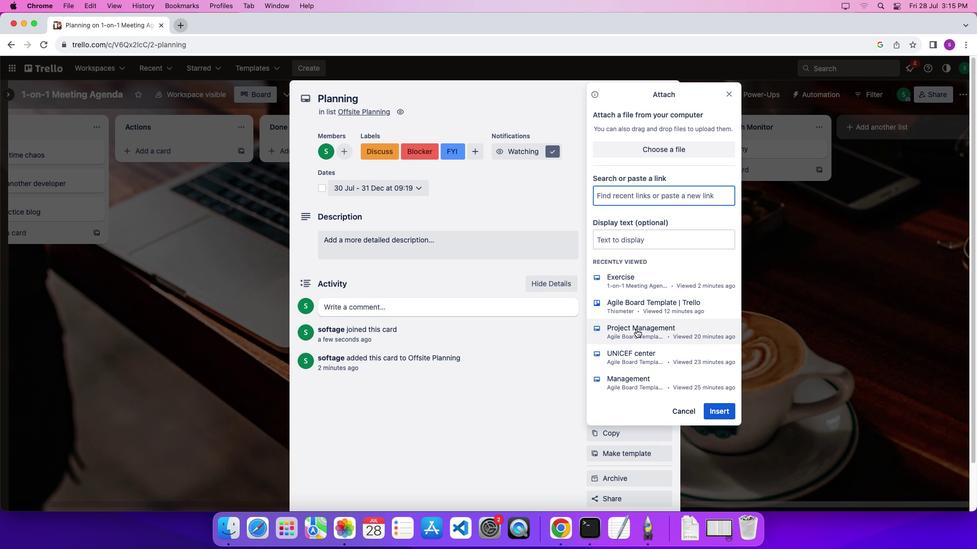 
Action: Mouse pressed left at (636, 329)
Screenshot: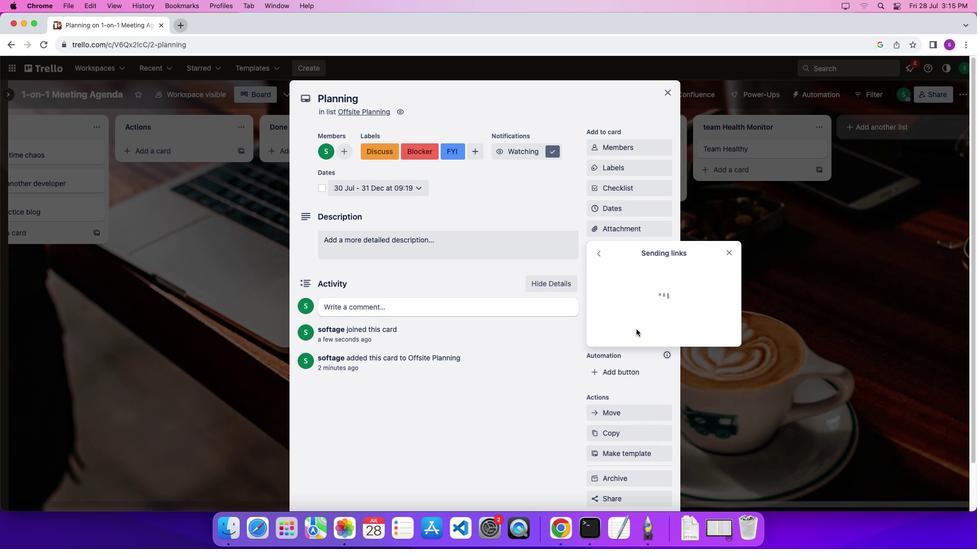 
Action: Mouse moved to (639, 250)
Screenshot: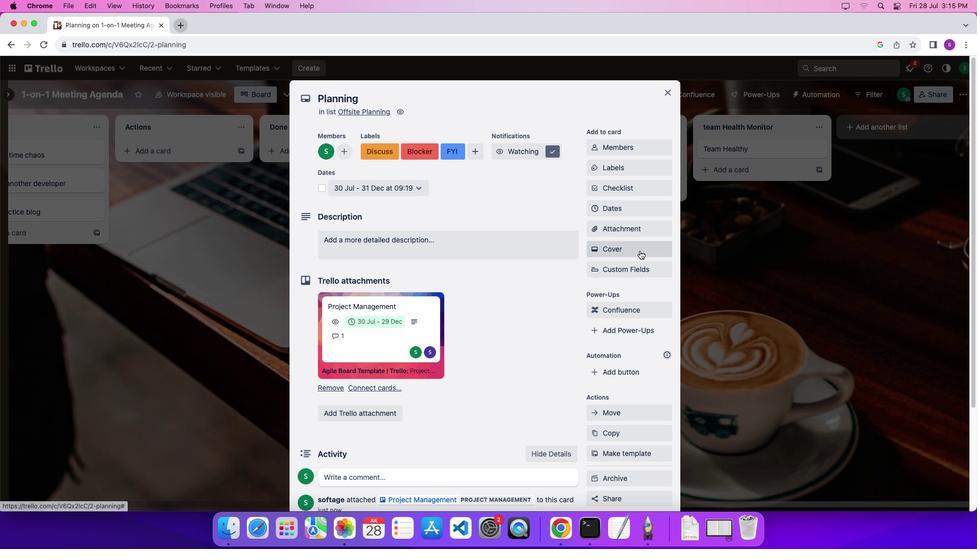 
Action: Mouse pressed left at (639, 250)
Screenshot: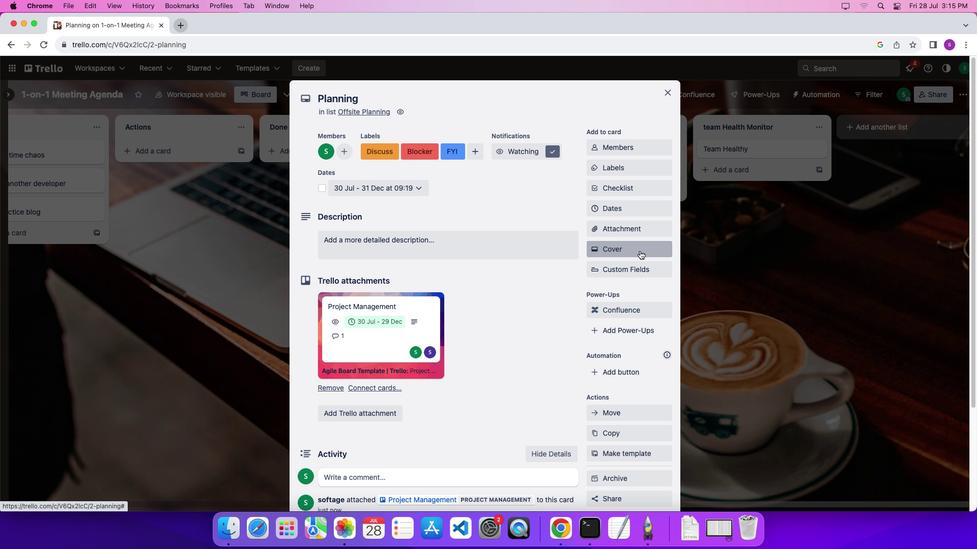 
Action: Mouse moved to (655, 326)
Screenshot: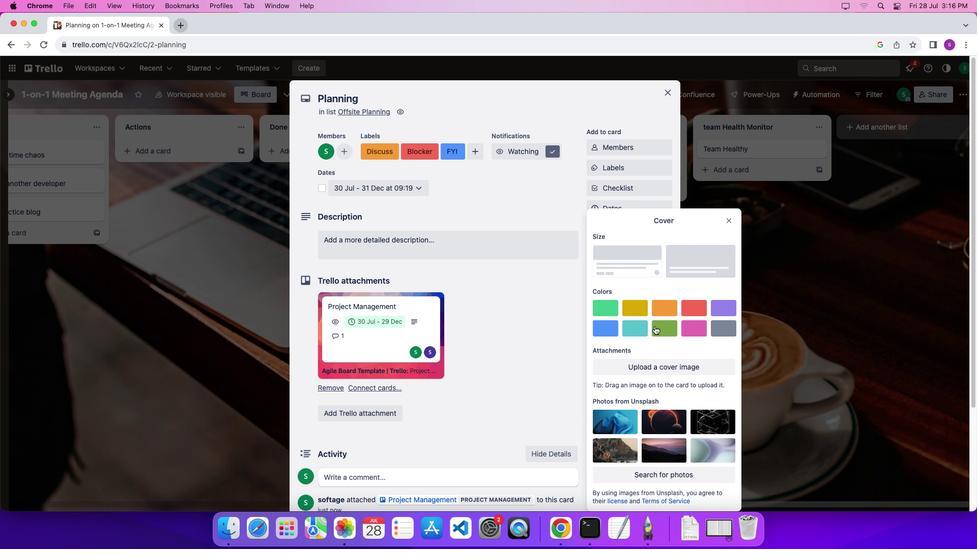
Action: Mouse pressed left at (655, 326)
Screenshot: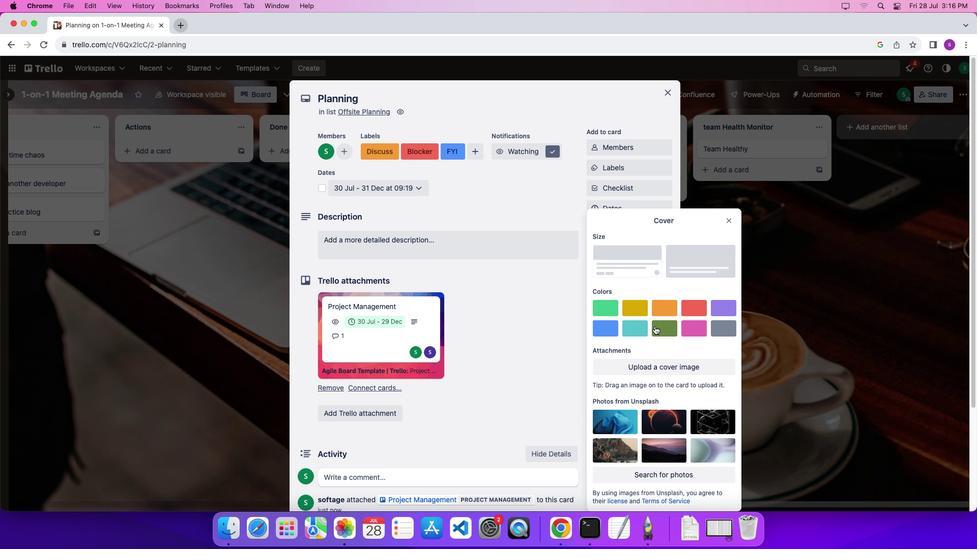 
Action: Mouse moved to (727, 205)
Screenshot: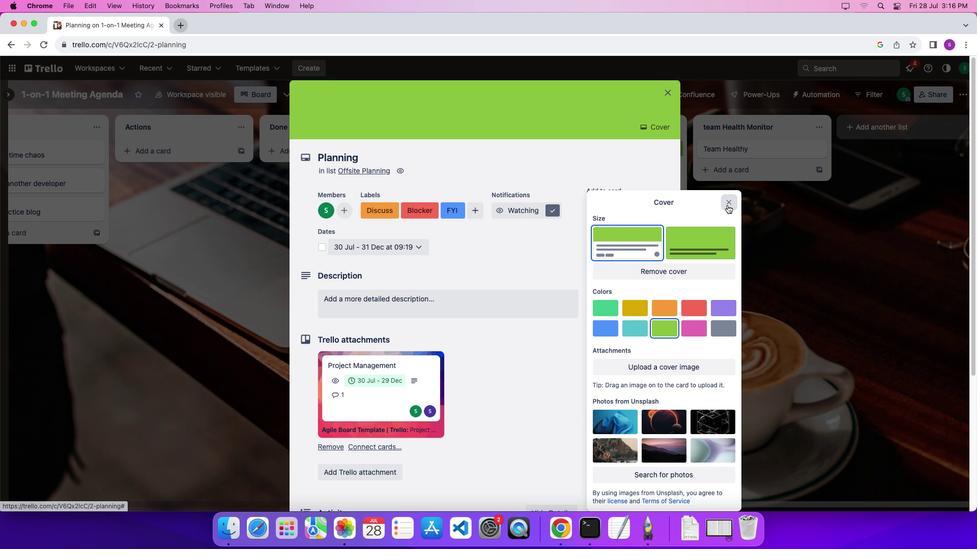 
Action: Mouse pressed left at (727, 205)
